 Task: Search round trip flight ticket for 2 adults, 2 infants in seat and 1 infant on lap in first from Latrobe: Arnold Palmer Regional Airport to Raleigh: Raleigh-durham International Airport on 8-5-2023 and return on 8-7-2023. Choice of flights is American. Number of bags: 1 carry on bag and 5 checked bags. Price is upto 30000. Outbound departure time preference is 21:15.
Action: Mouse moved to (409, 282)
Screenshot: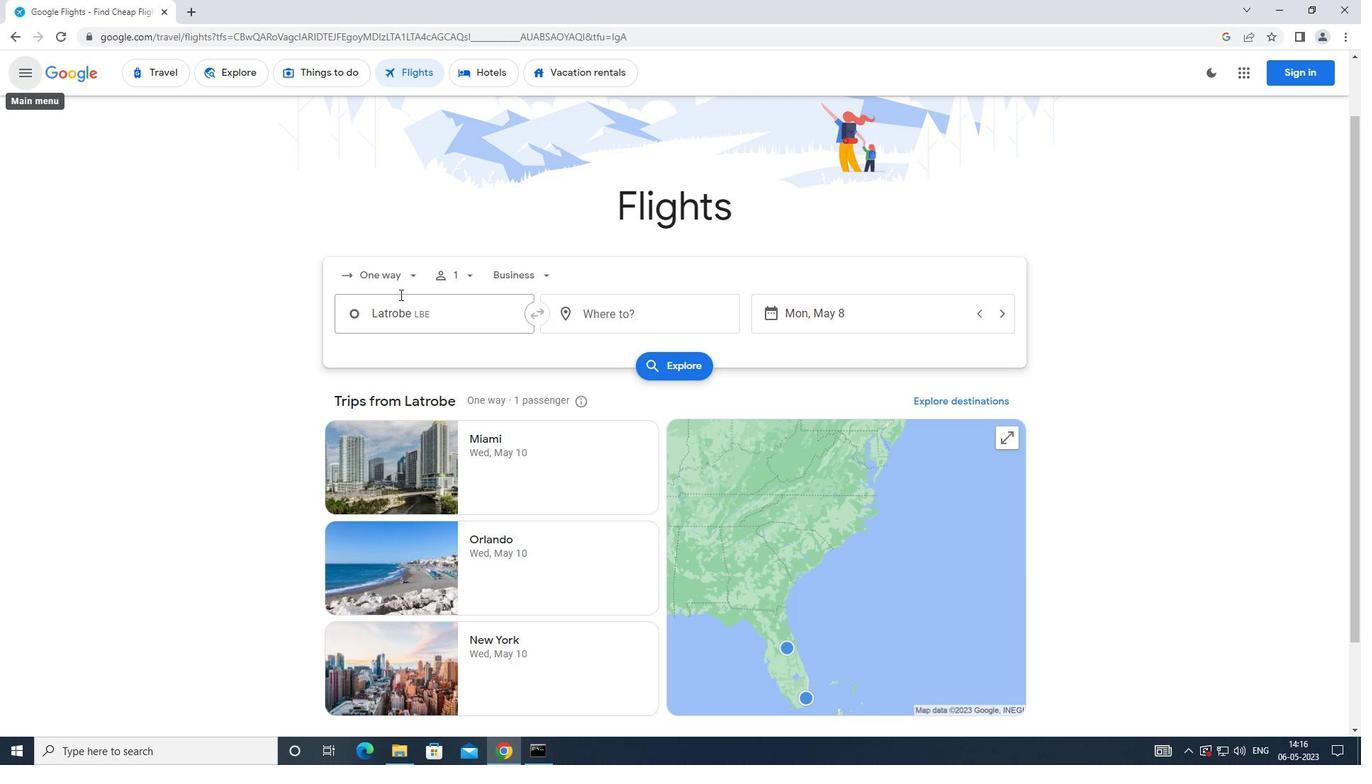 
Action: Mouse pressed left at (409, 282)
Screenshot: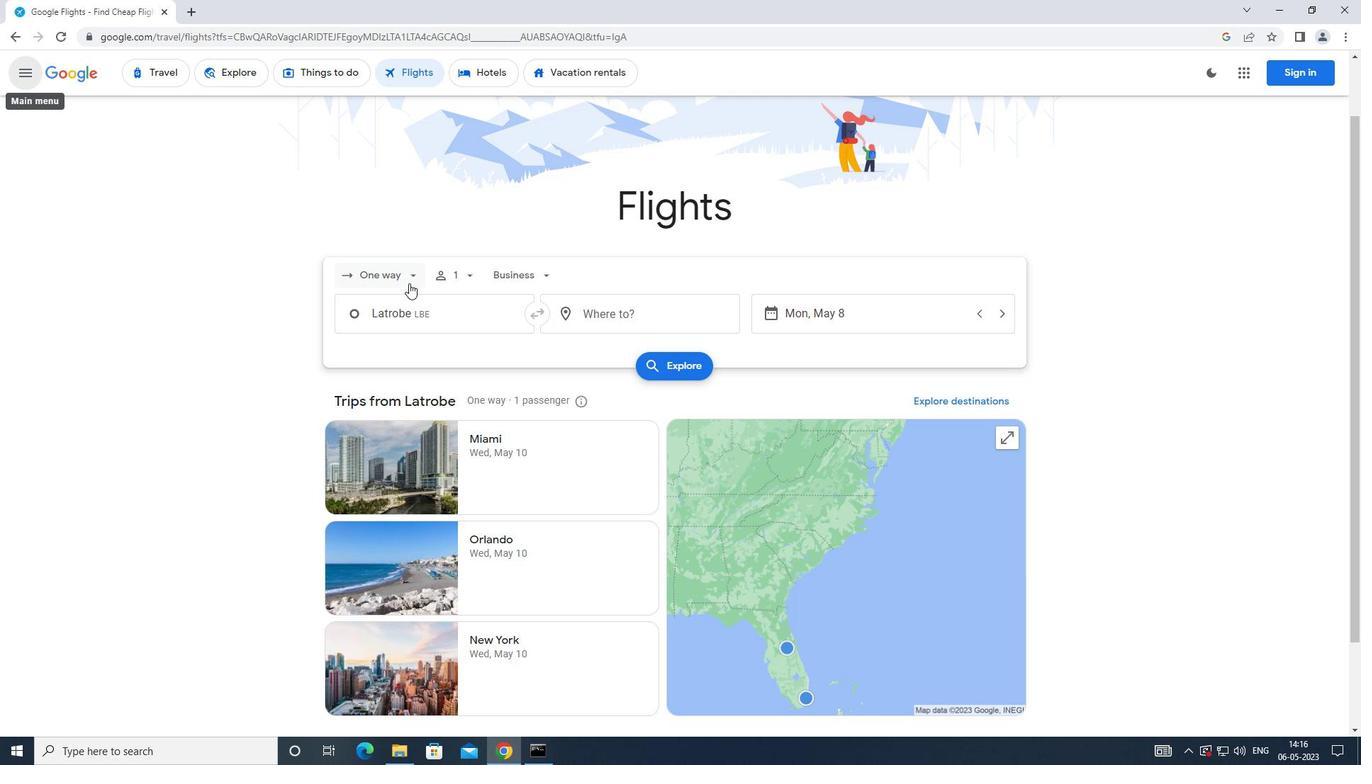 
Action: Mouse moved to (426, 344)
Screenshot: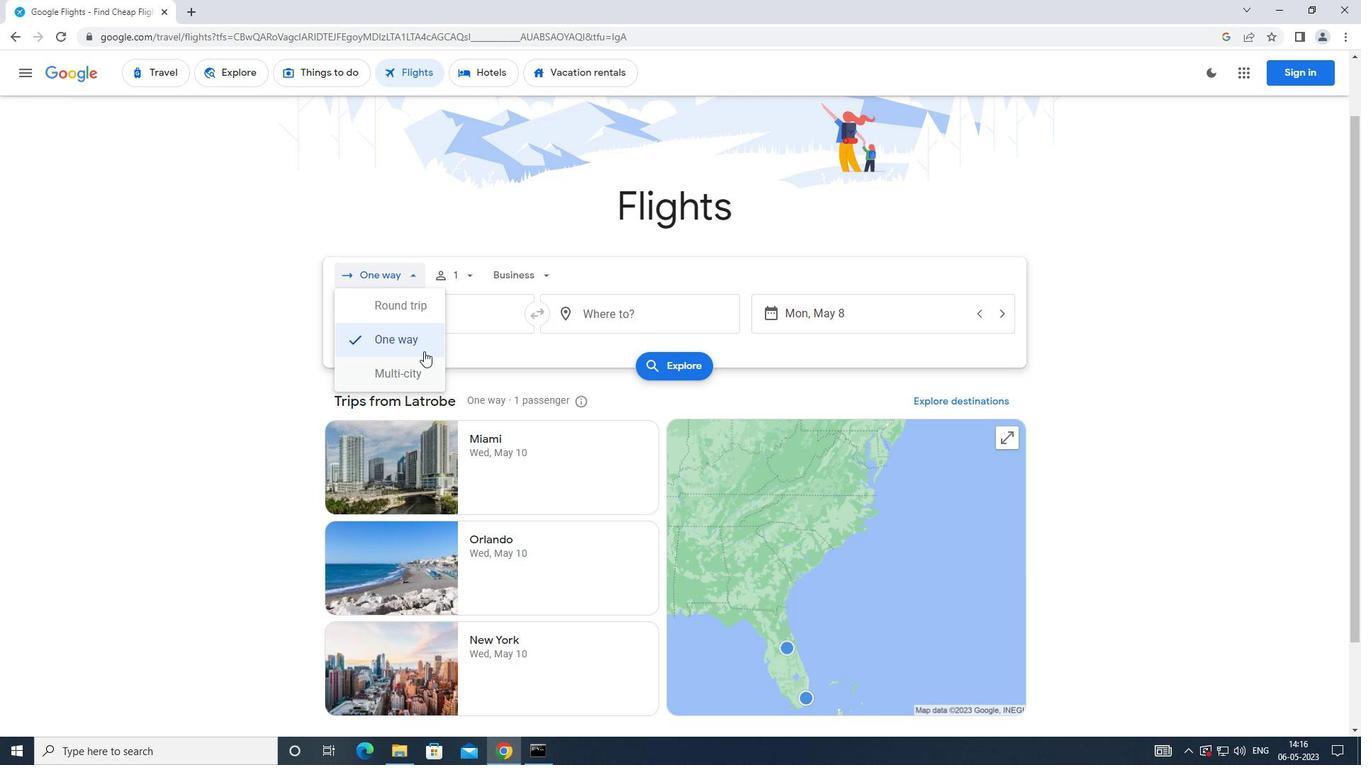 
Action: Mouse pressed left at (426, 344)
Screenshot: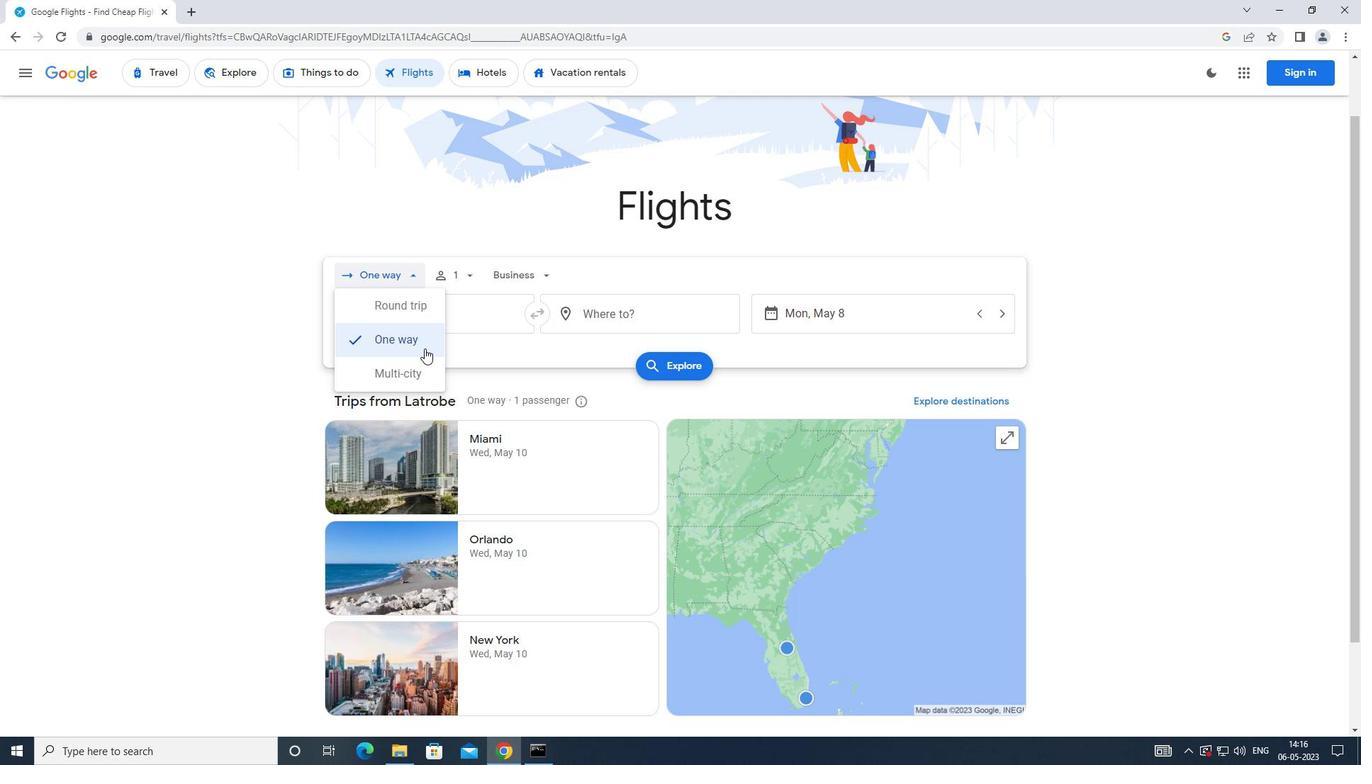 
Action: Mouse moved to (467, 277)
Screenshot: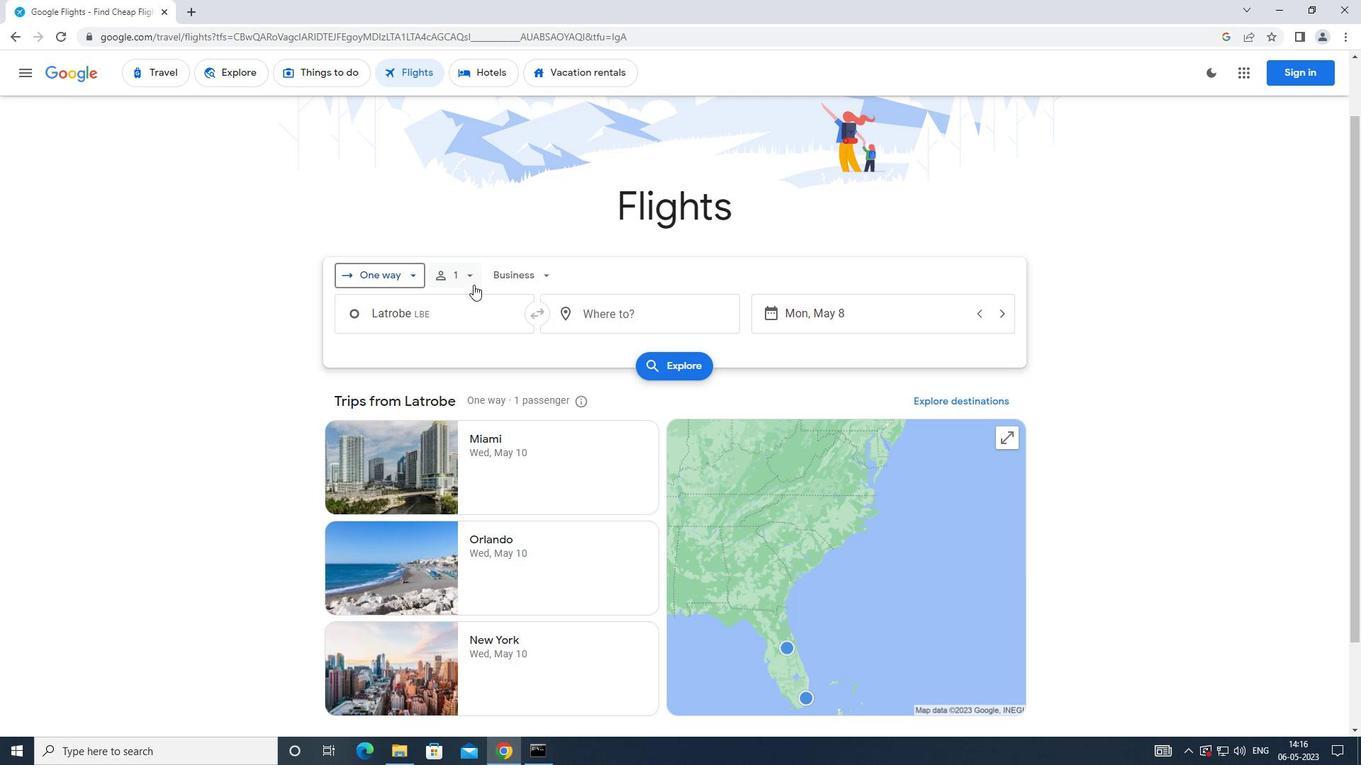 
Action: Mouse pressed left at (467, 277)
Screenshot: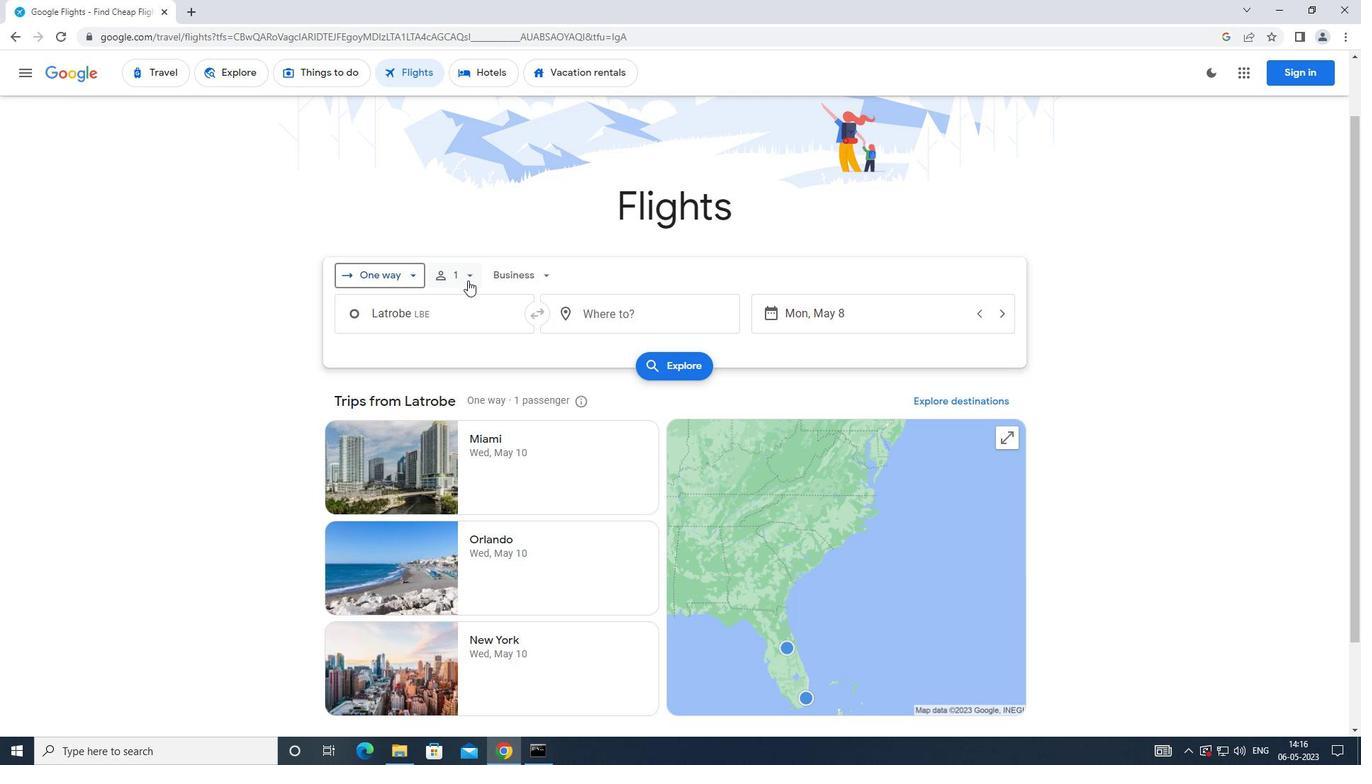 
Action: Mouse moved to (576, 312)
Screenshot: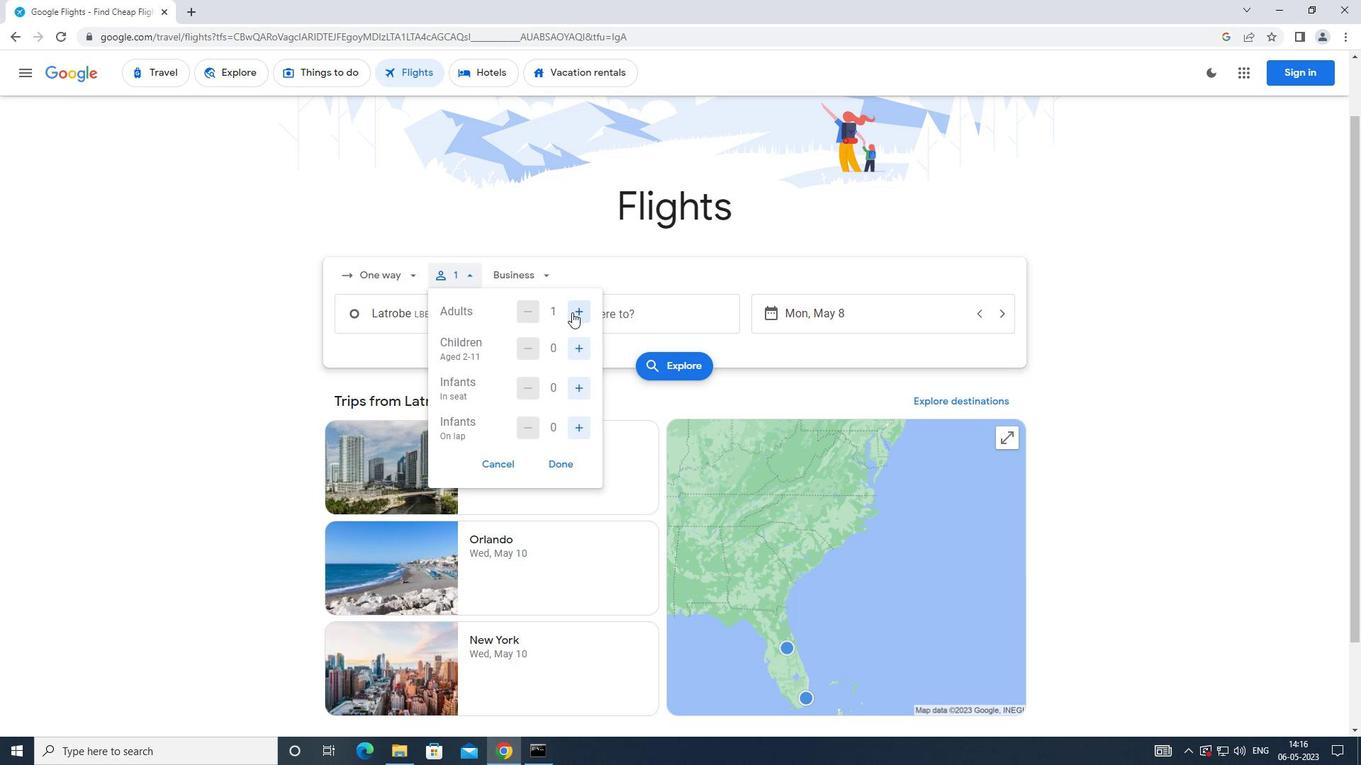 
Action: Mouse pressed left at (576, 312)
Screenshot: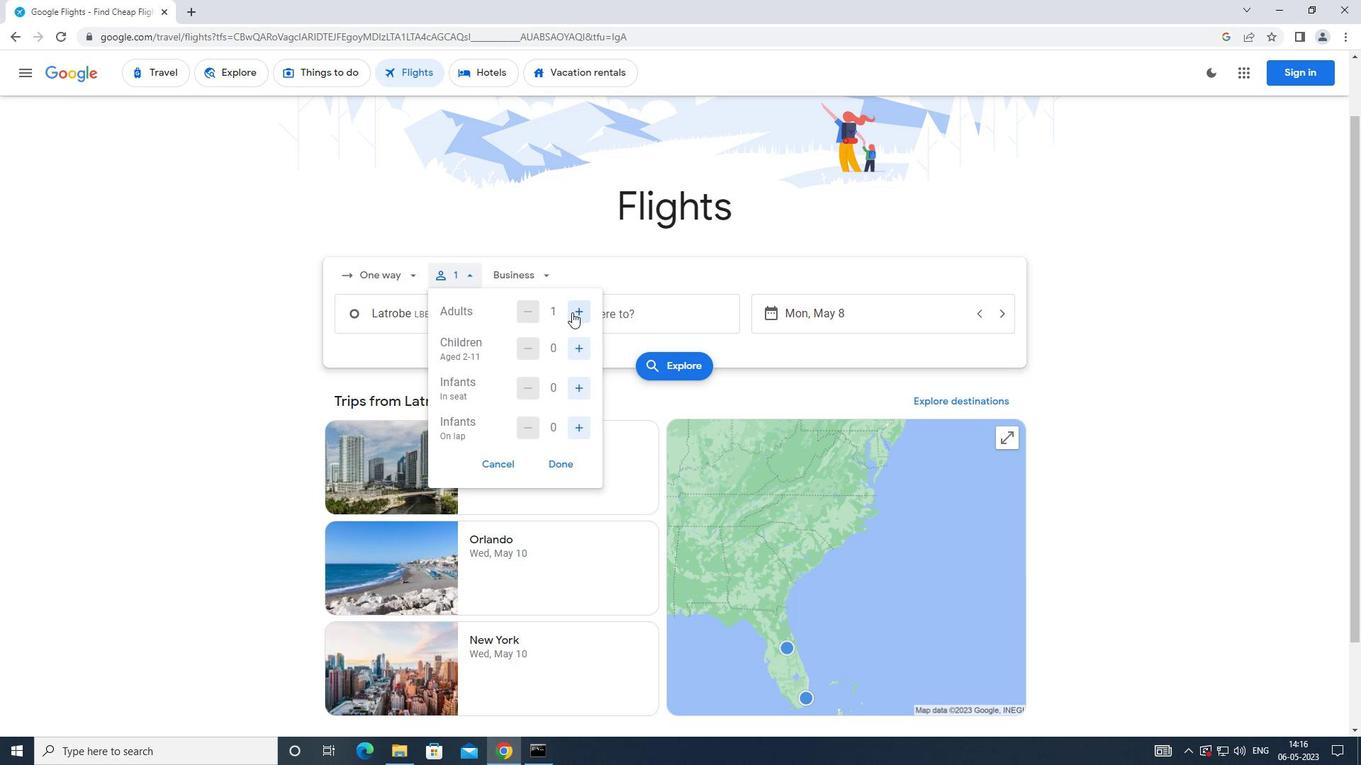 
Action: Mouse moved to (582, 353)
Screenshot: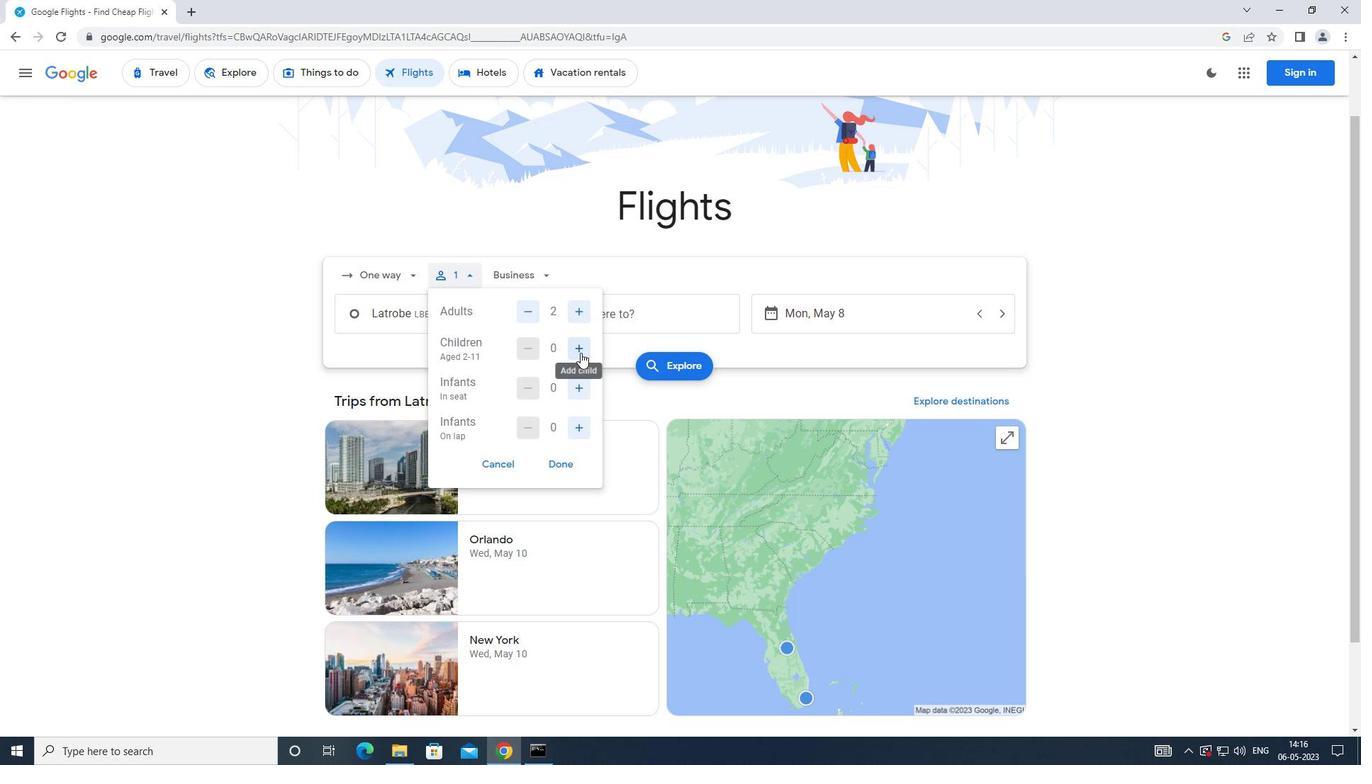 
Action: Mouse pressed left at (582, 353)
Screenshot: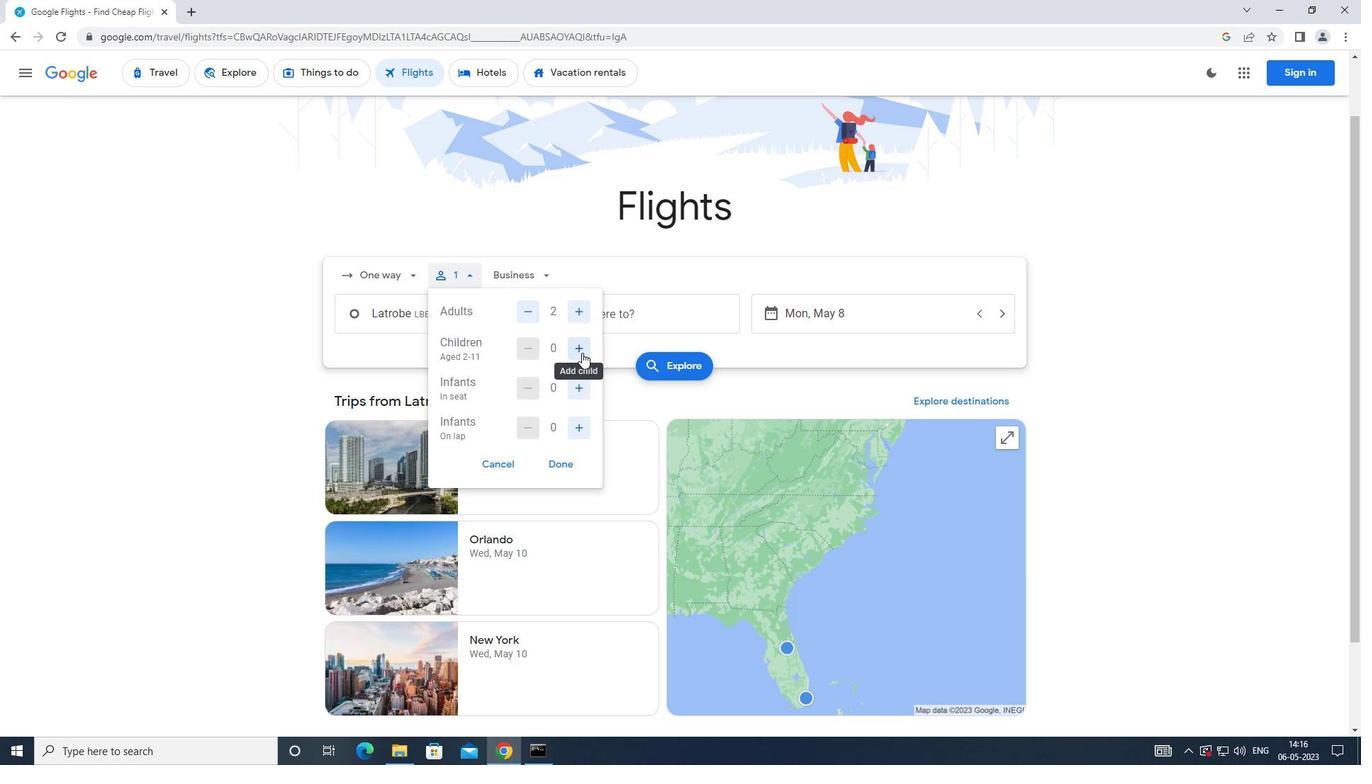 
Action: Mouse moved to (526, 347)
Screenshot: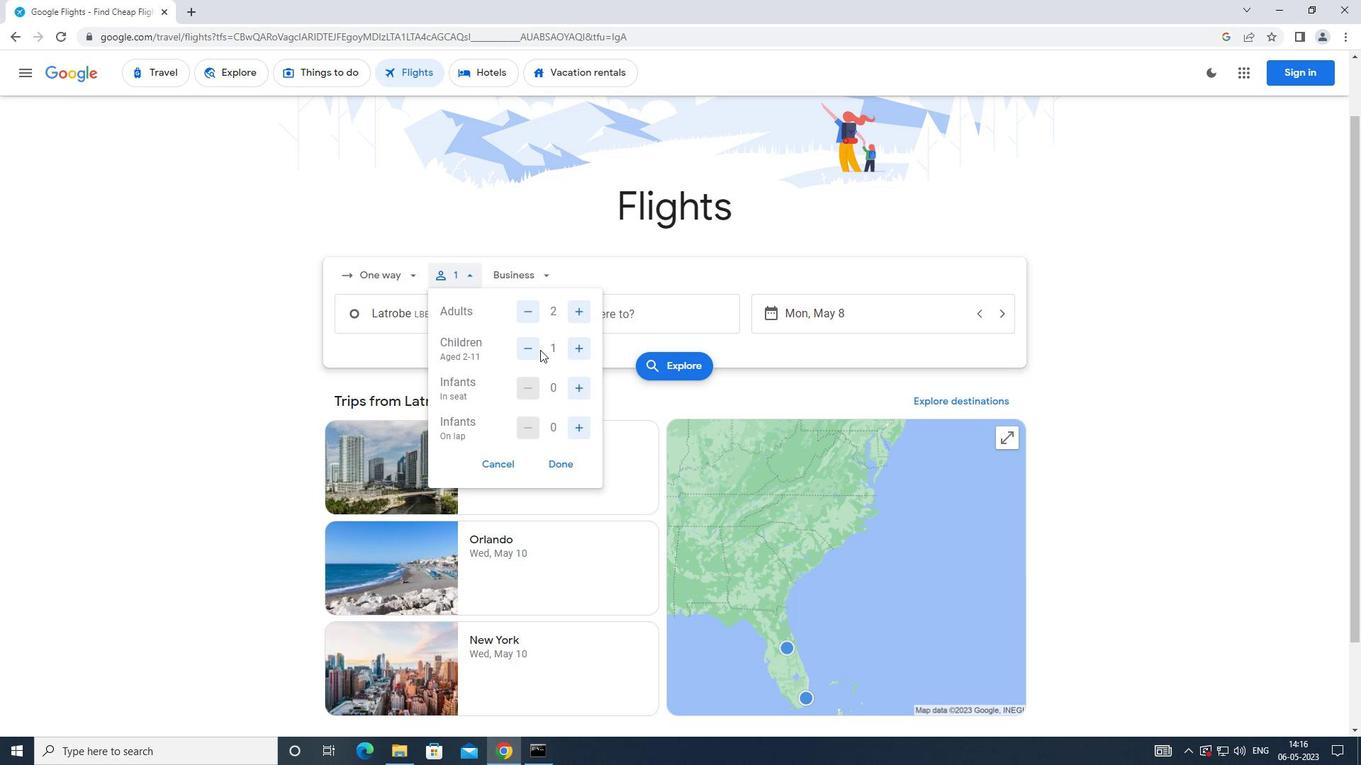 
Action: Mouse pressed left at (526, 347)
Screenshot: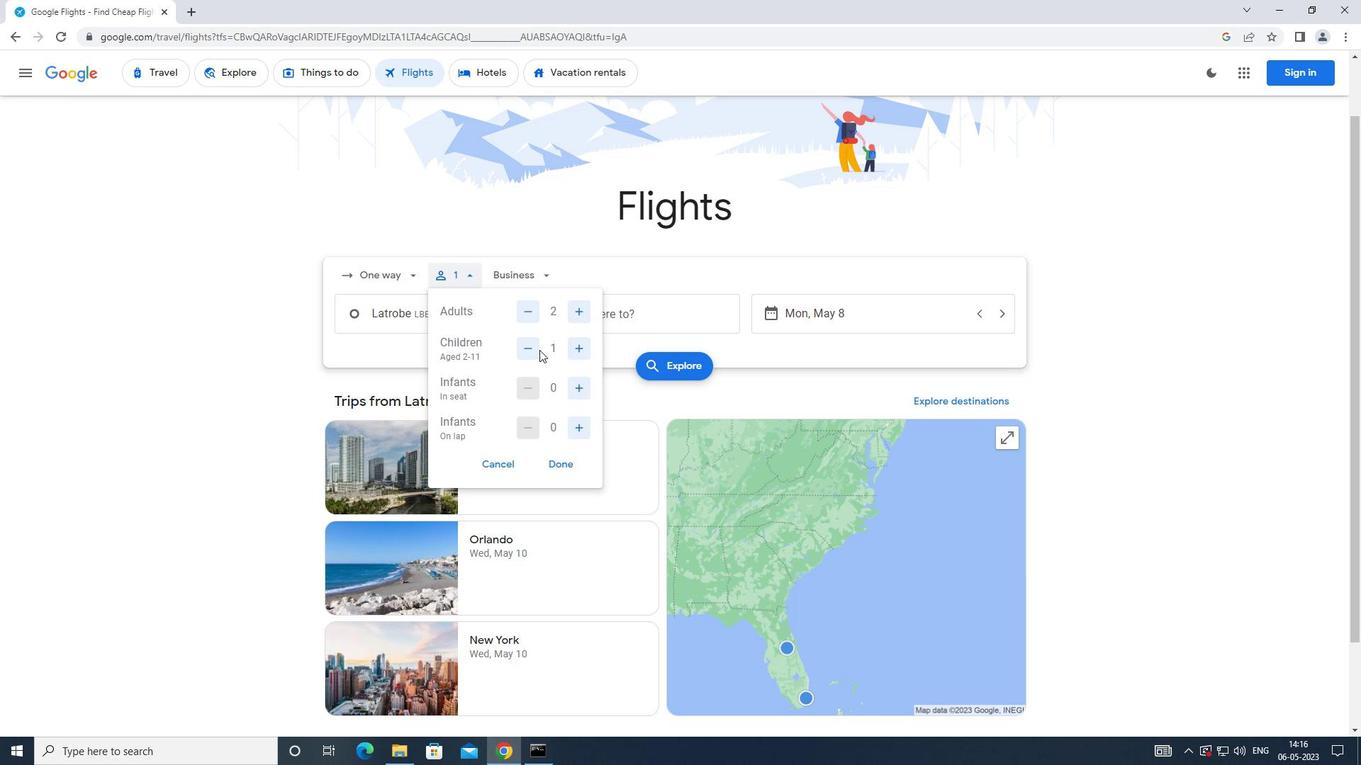 
Action: Mouse moved to (584, 401)
Screenshot: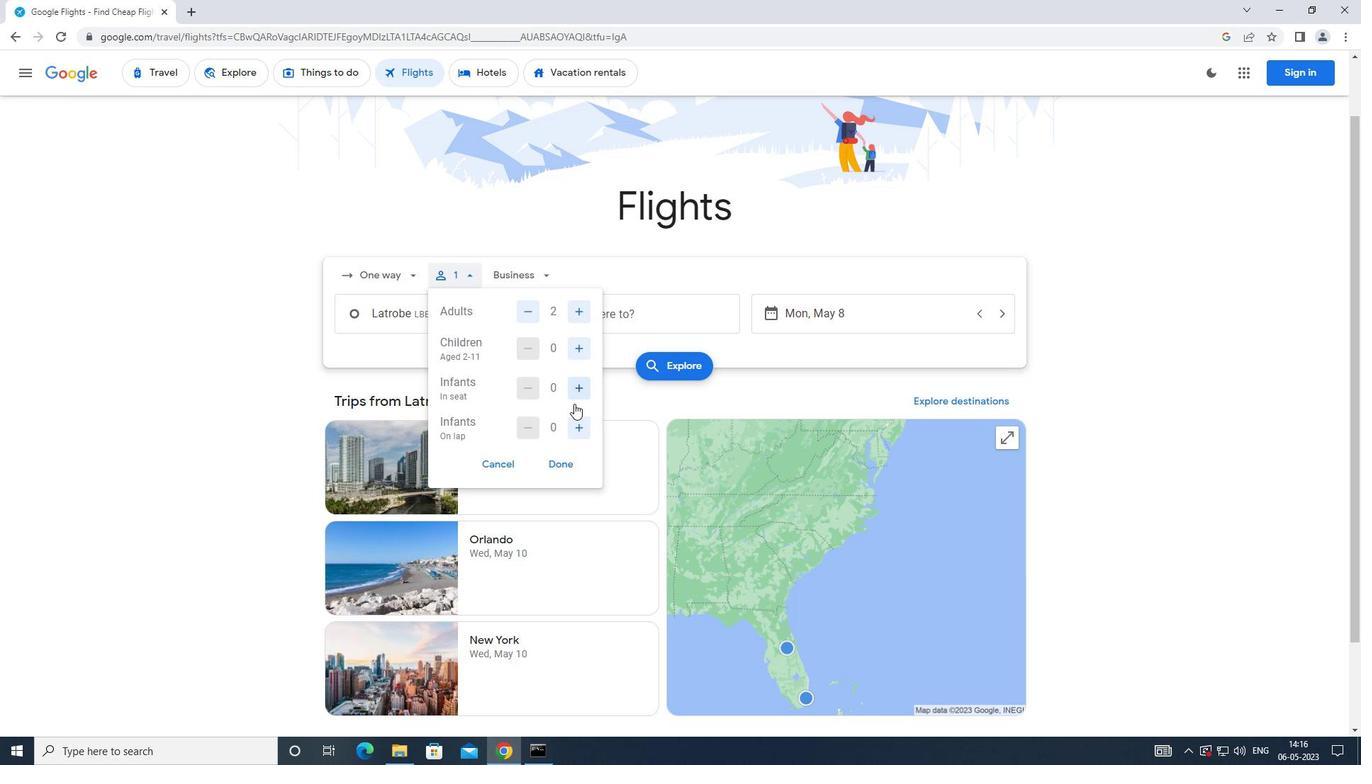 
Action: Mouse pressed left at (584, 401)
Screenshot: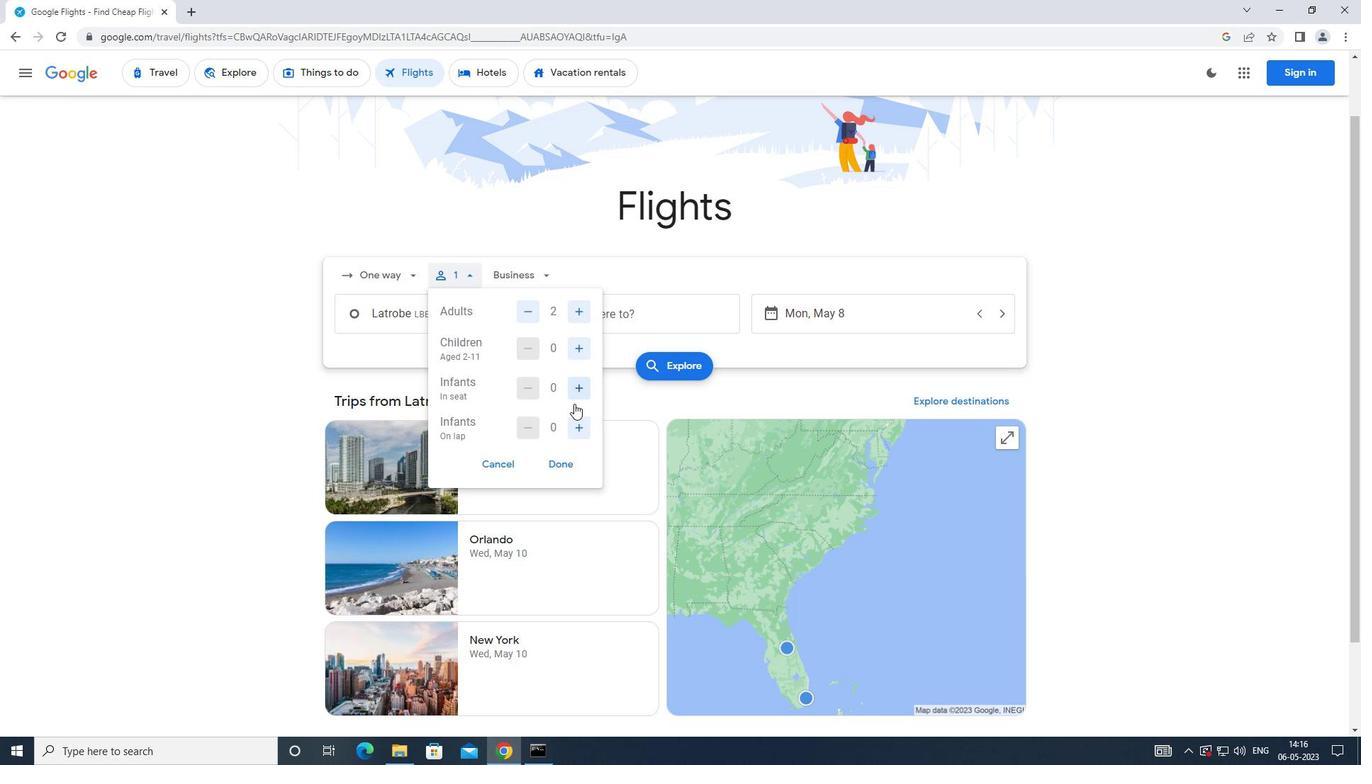 
Action: Mouse moved to (585, 400)
Screenshot: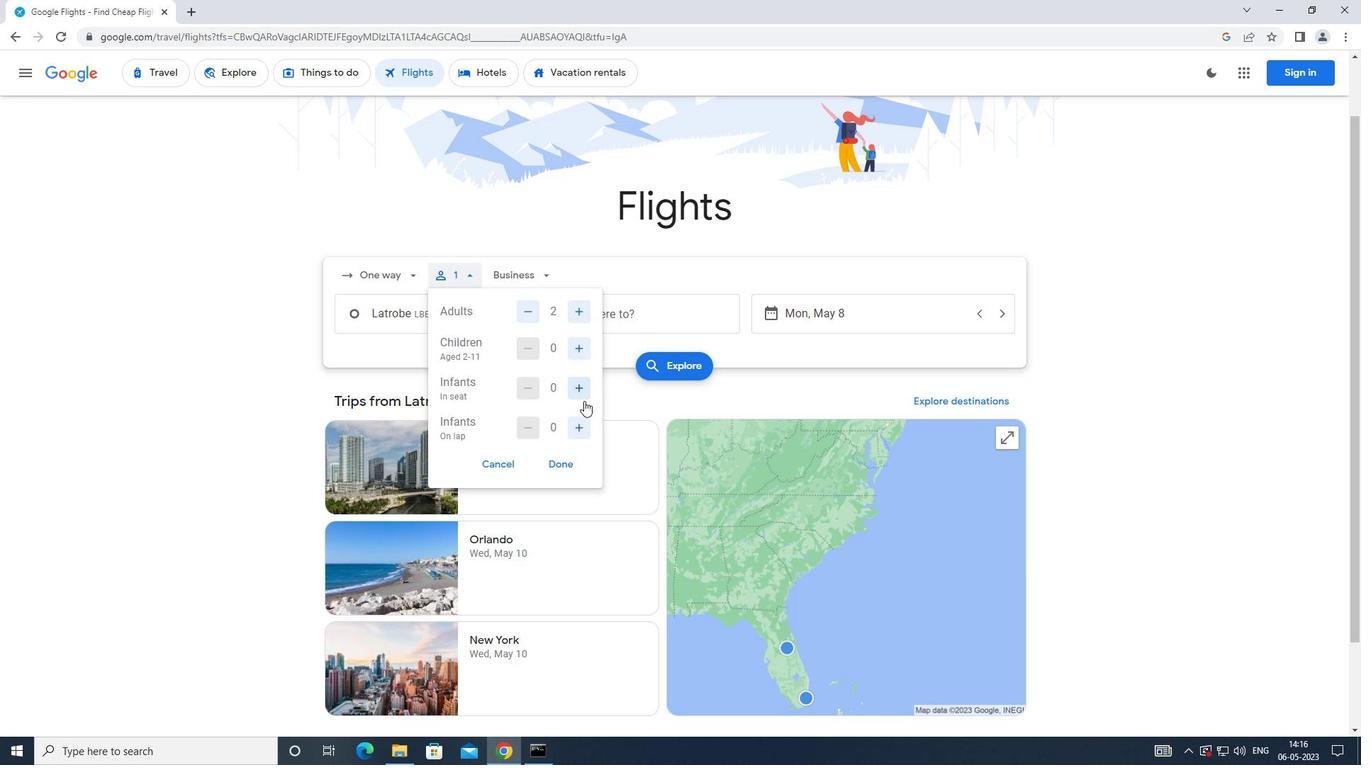 
Action: Mouse pressed left at (585, 400)
Screenshot: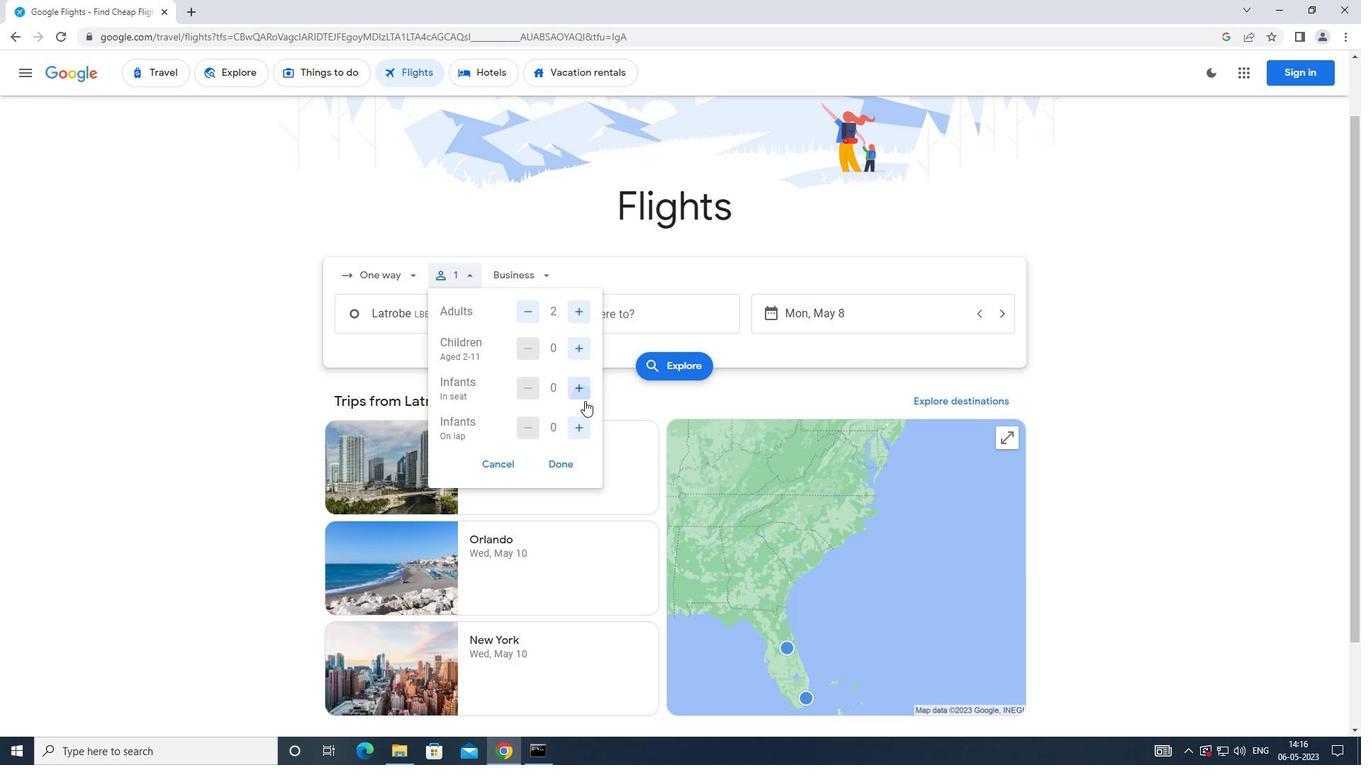 
Action: Mouse moved to (582, 426)
Screenshot: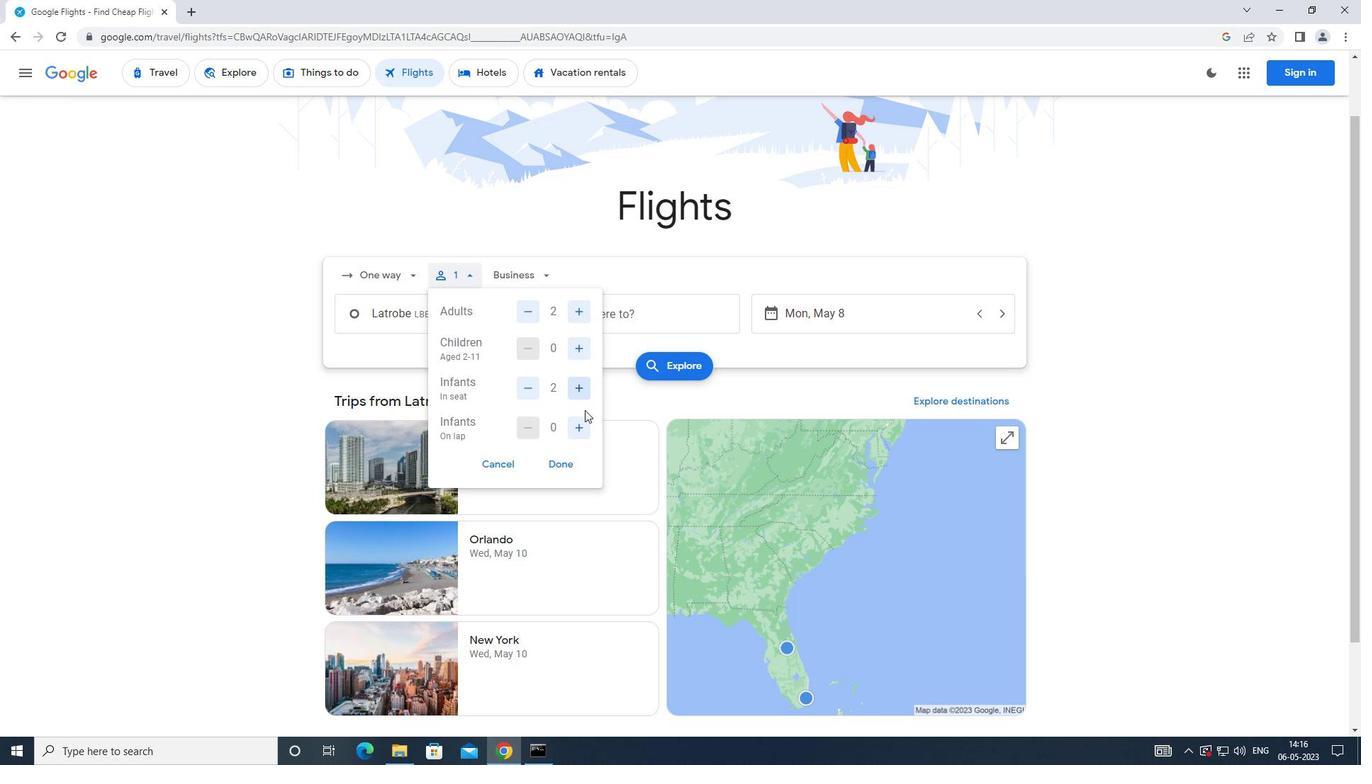 
Action: Mouse pressed left at (582, 426)
Screenshot: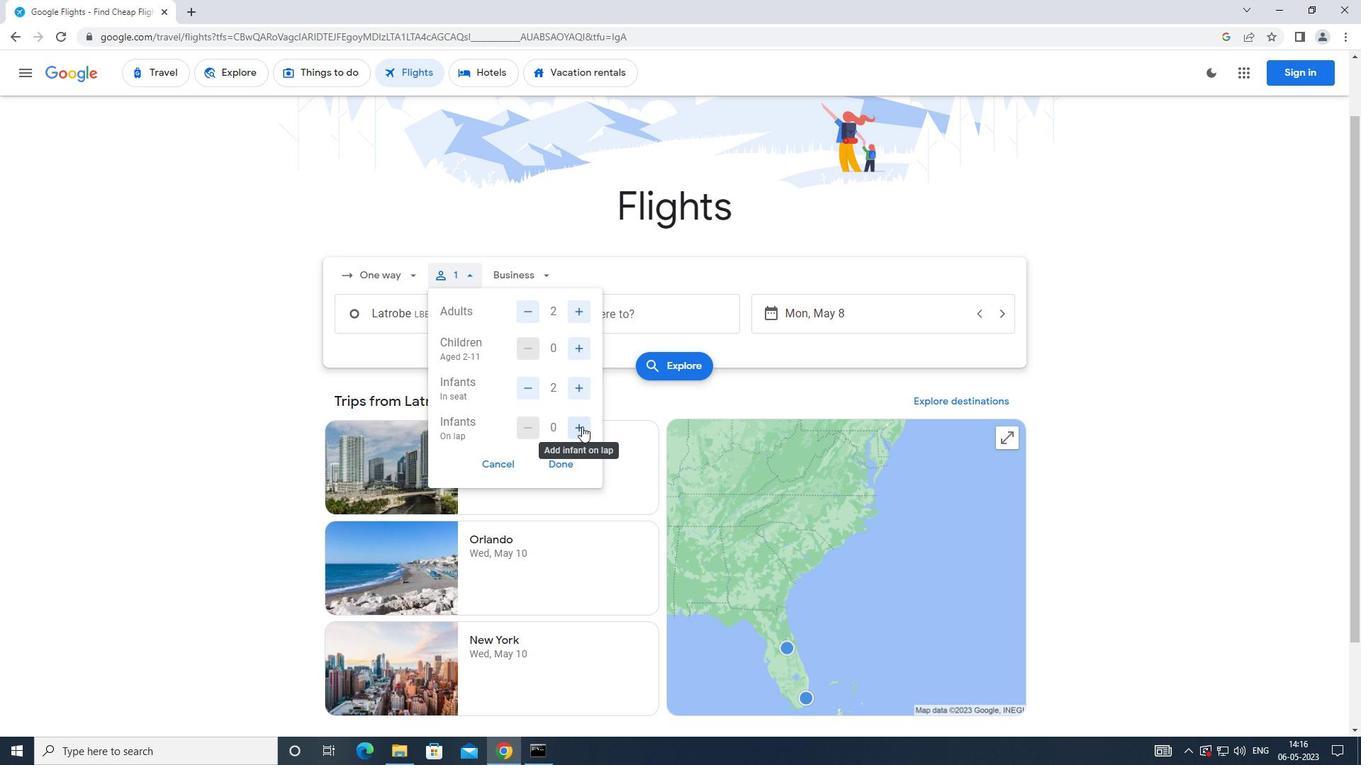 
Action: Mouse moved to (573, 471)
Screenshot: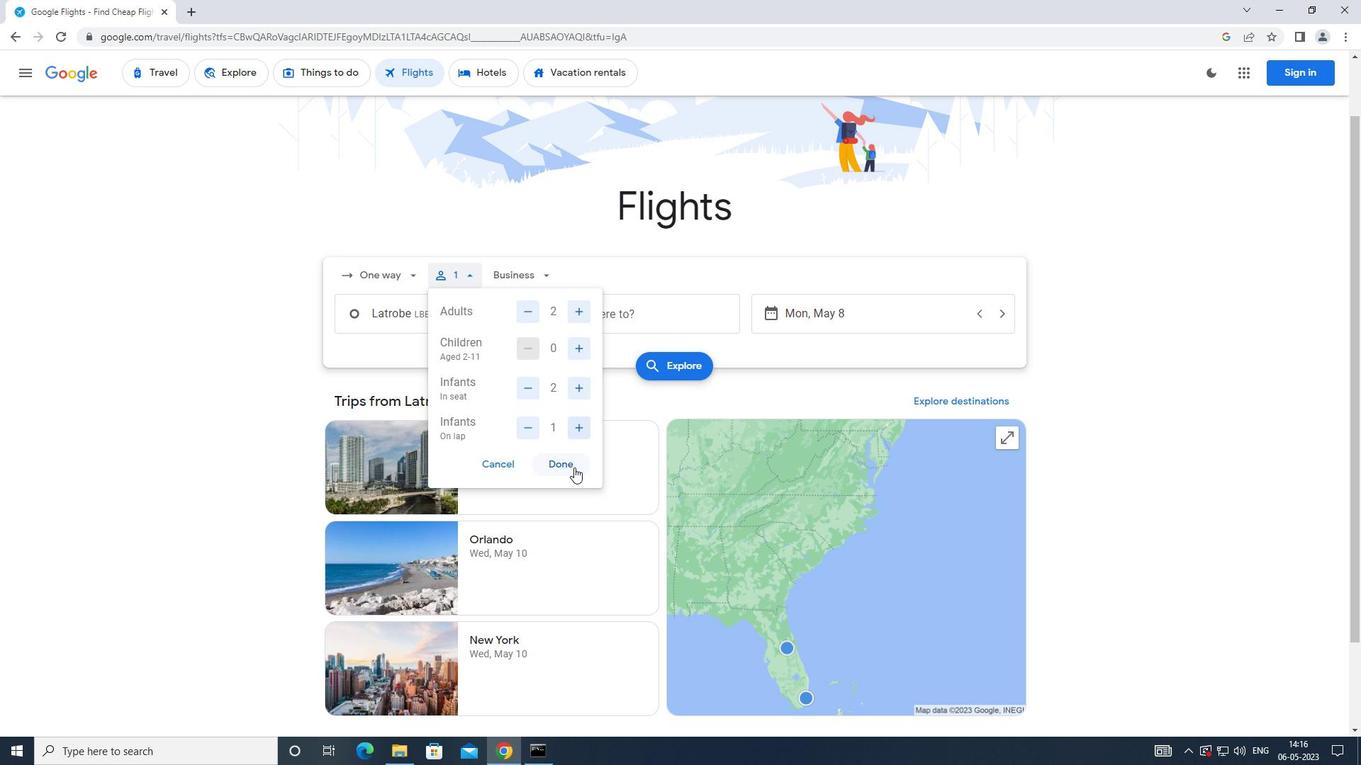 
Action: Mouse pressed left at (573, 471)
Screenshot: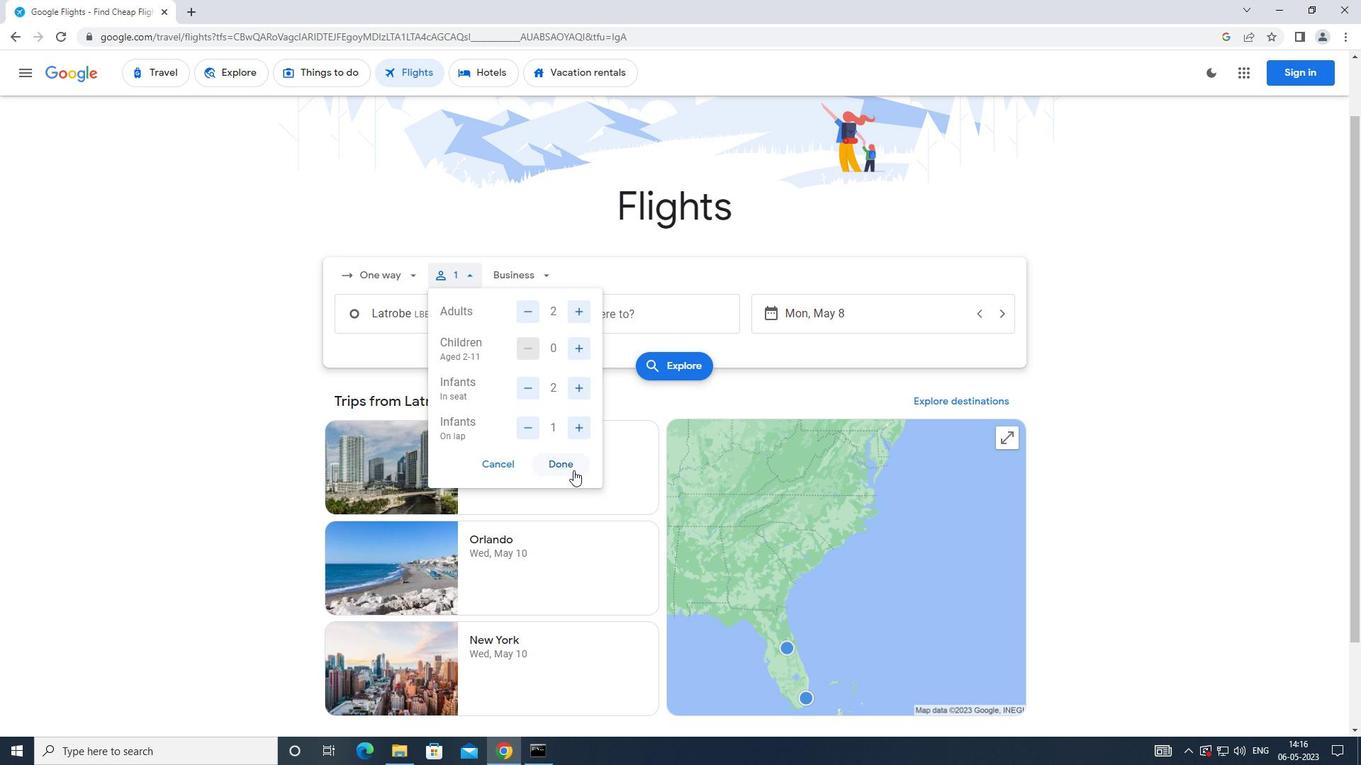 
Action: Mouse moved to (543, 280)
Screenshot: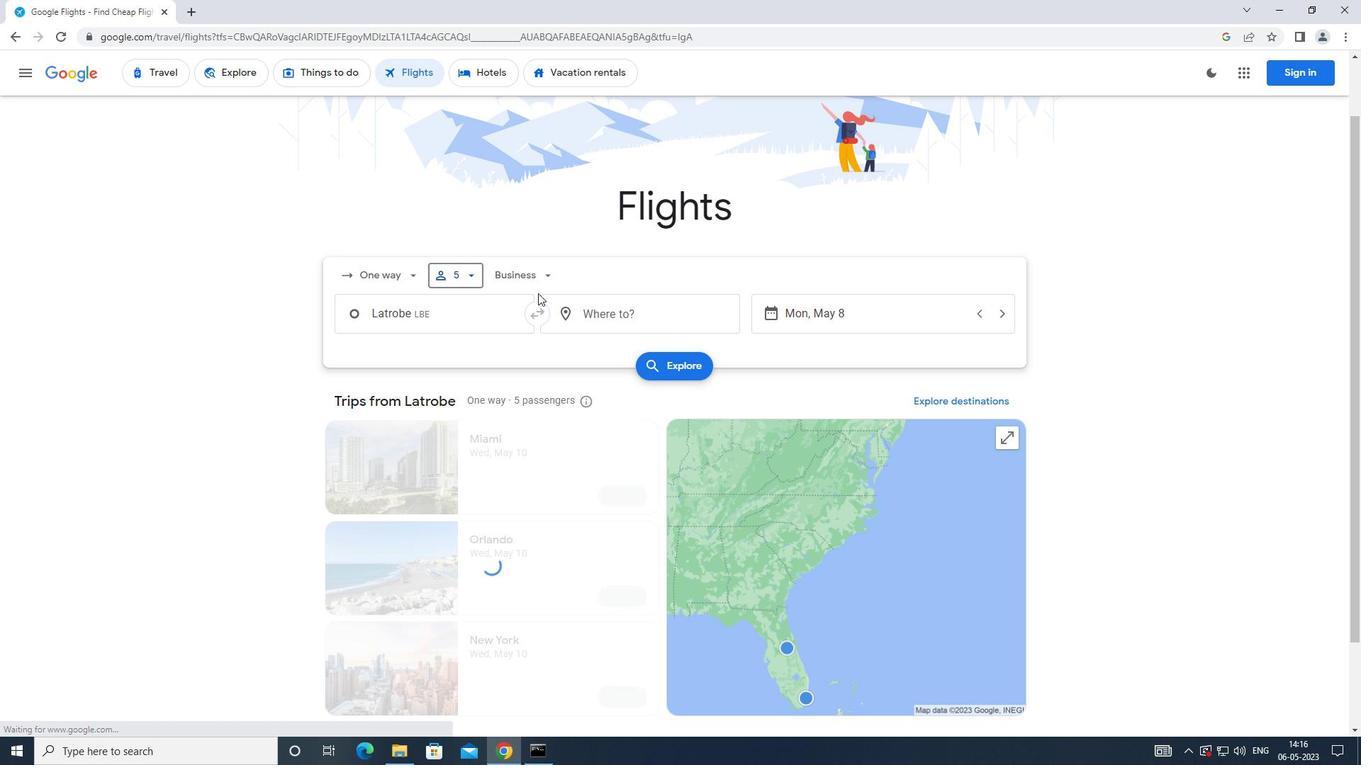 
Action: Mouse pressed left at (543, 280)
Screenshot: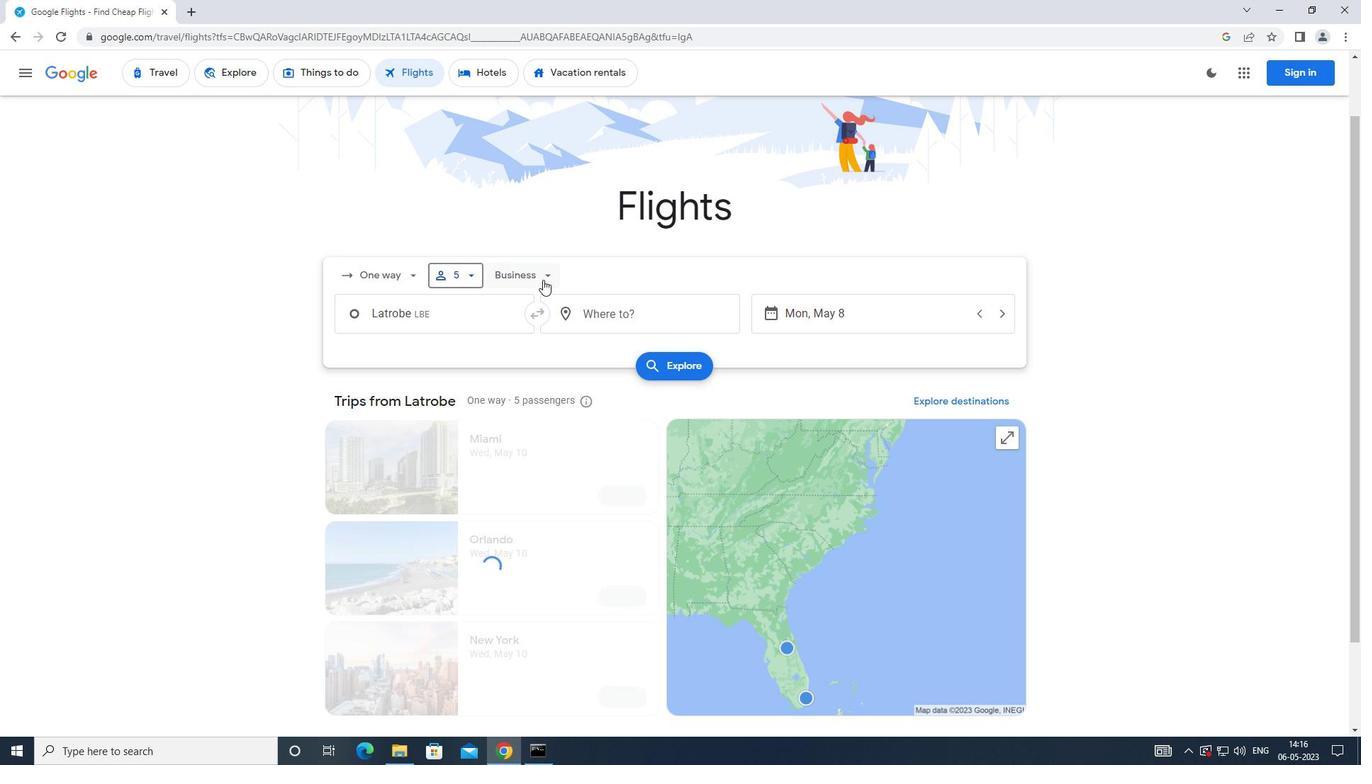 
Action: Mouse moved to (539, 414)
Screenshot: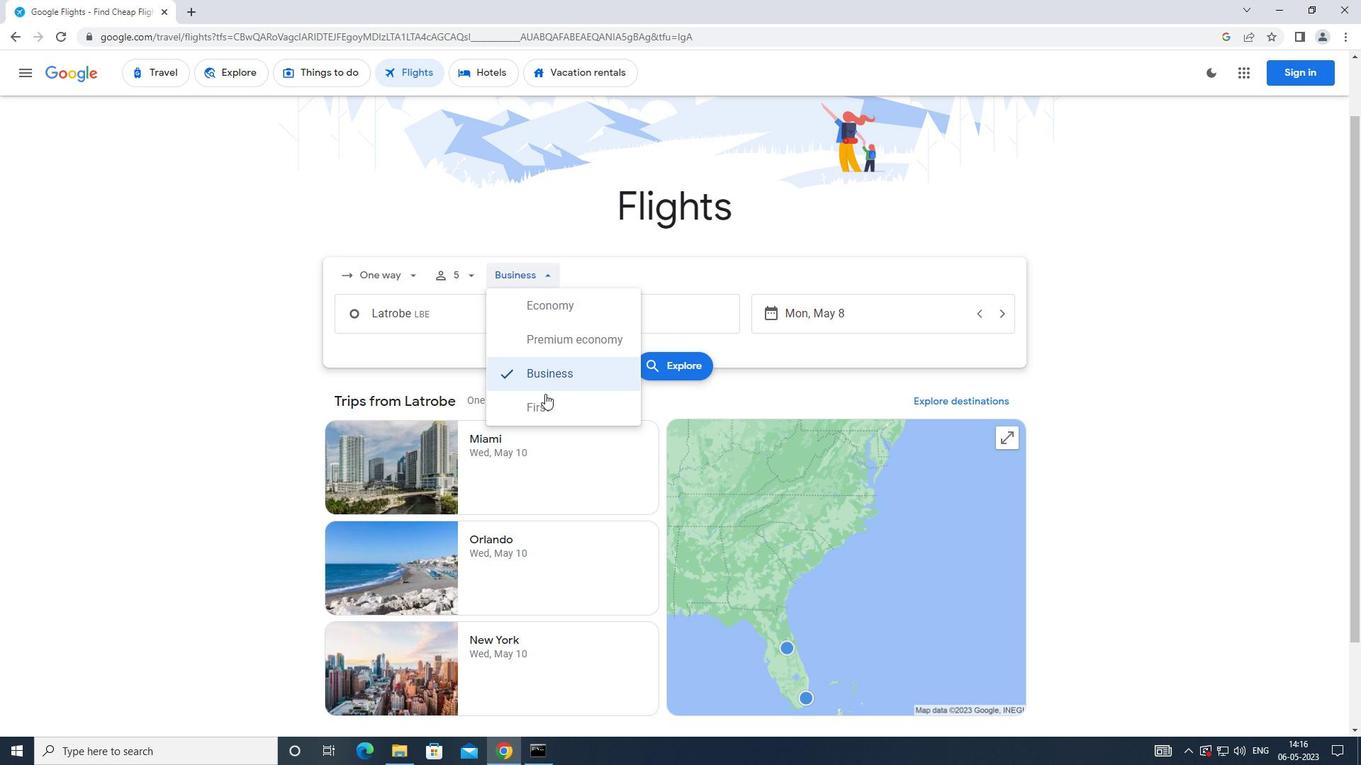 
Action: Mouse pressed left at (539, 414)
Screenshot: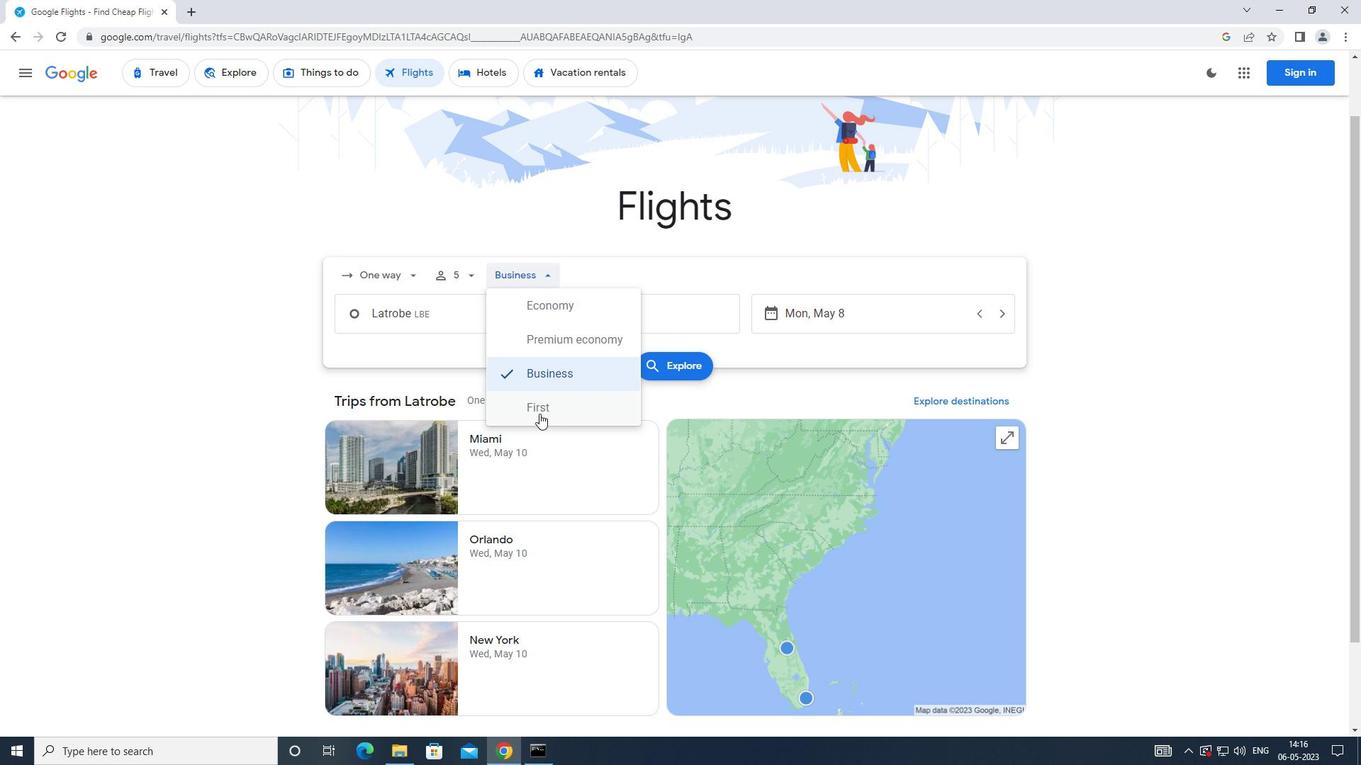
Action: Mouse moved to (431, 321)
Screenshot: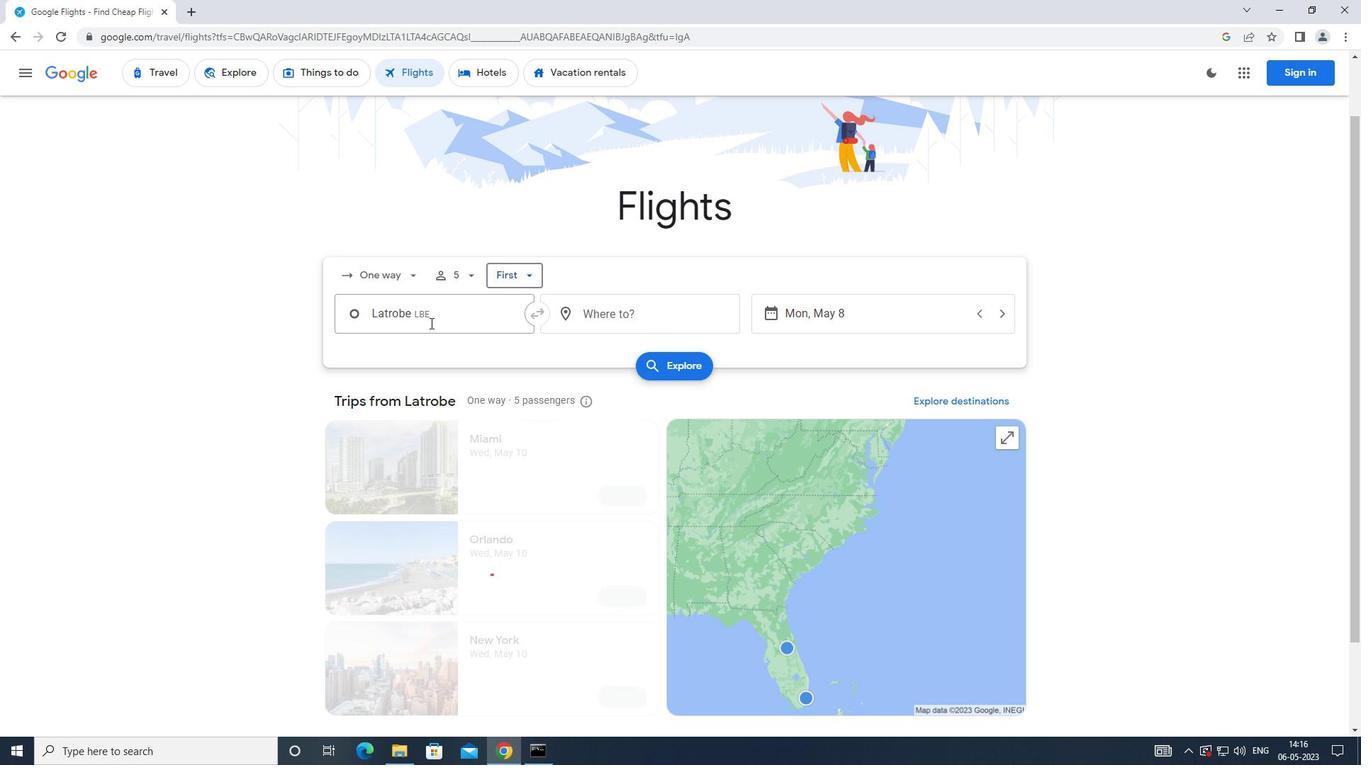 
Action: Mouse pressed left at (431, 321)
Screenshot: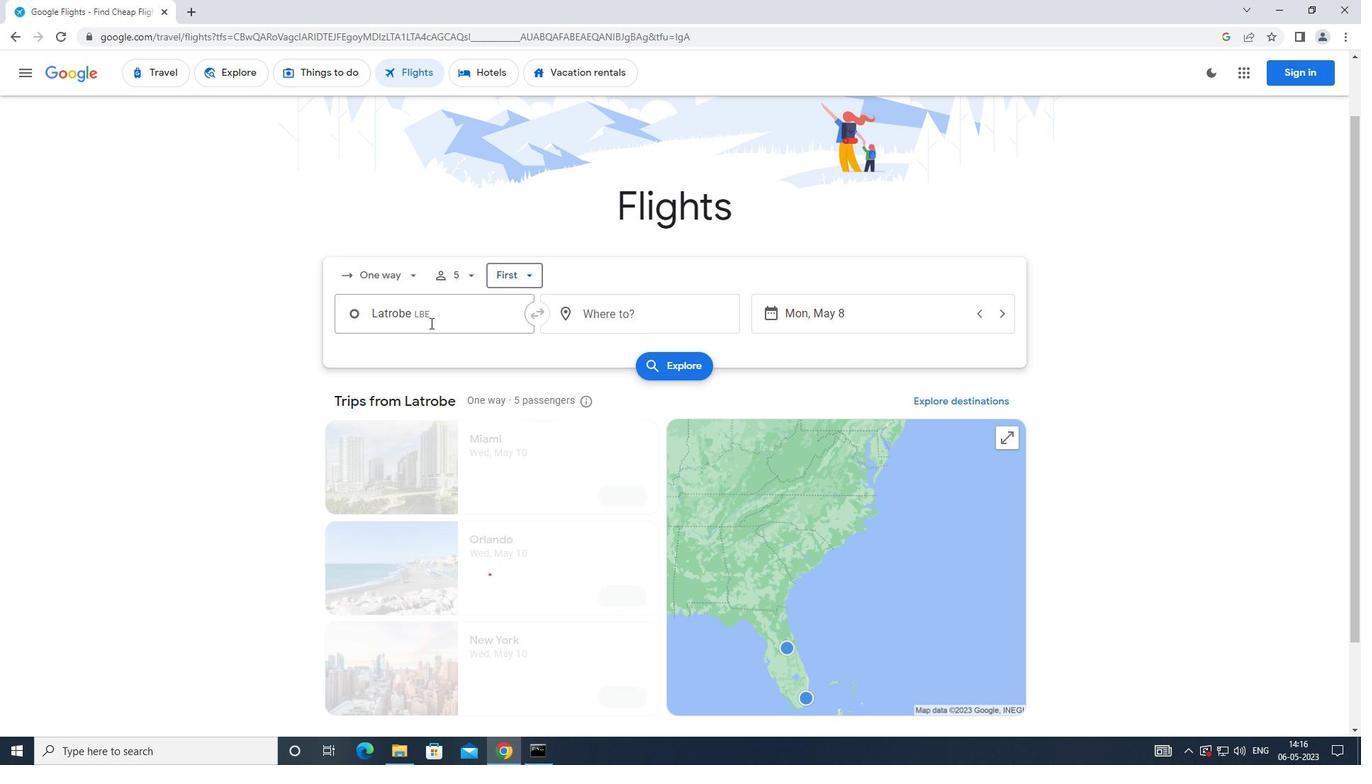 
Action: Mouse moved to (440, 323)
Screenshot: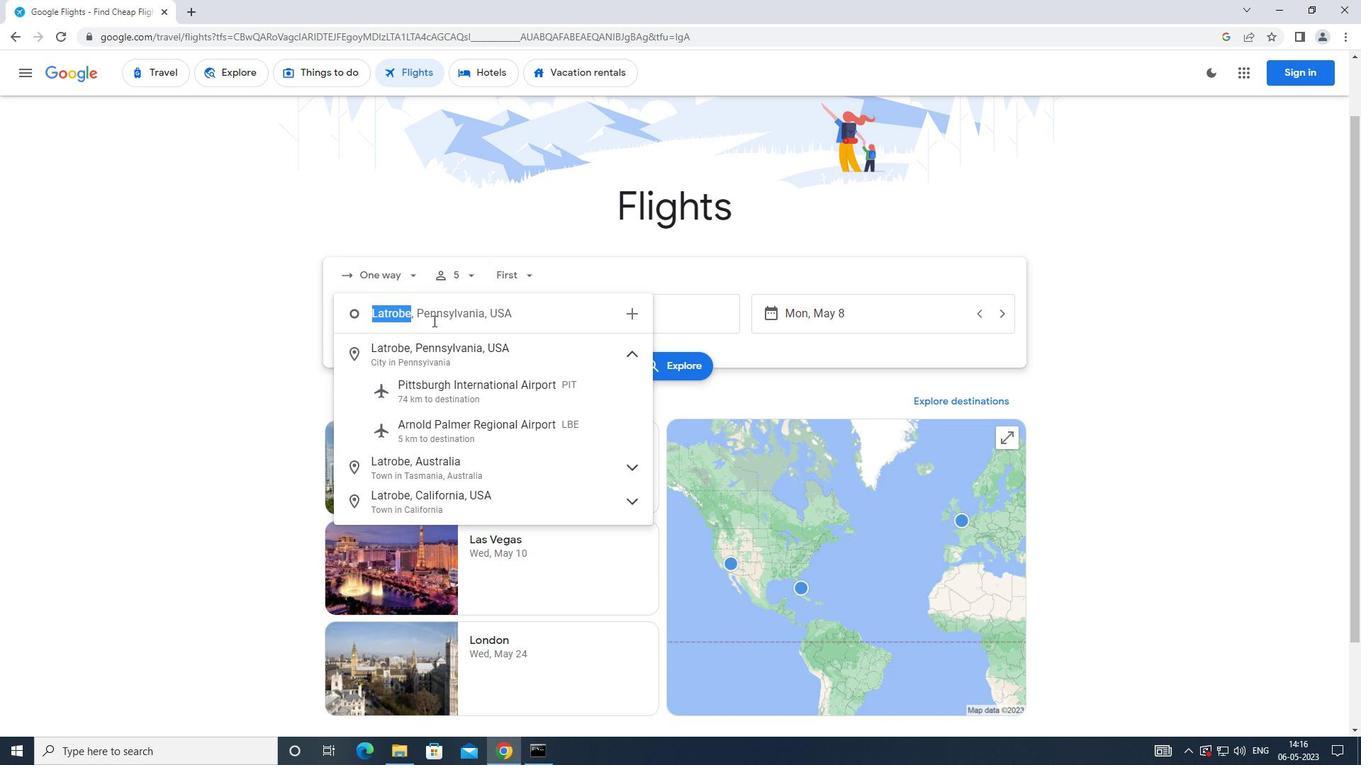 
Action: Key pressed <Key.caps_lock>a<Key.caps_lock>rnold
Screenshot: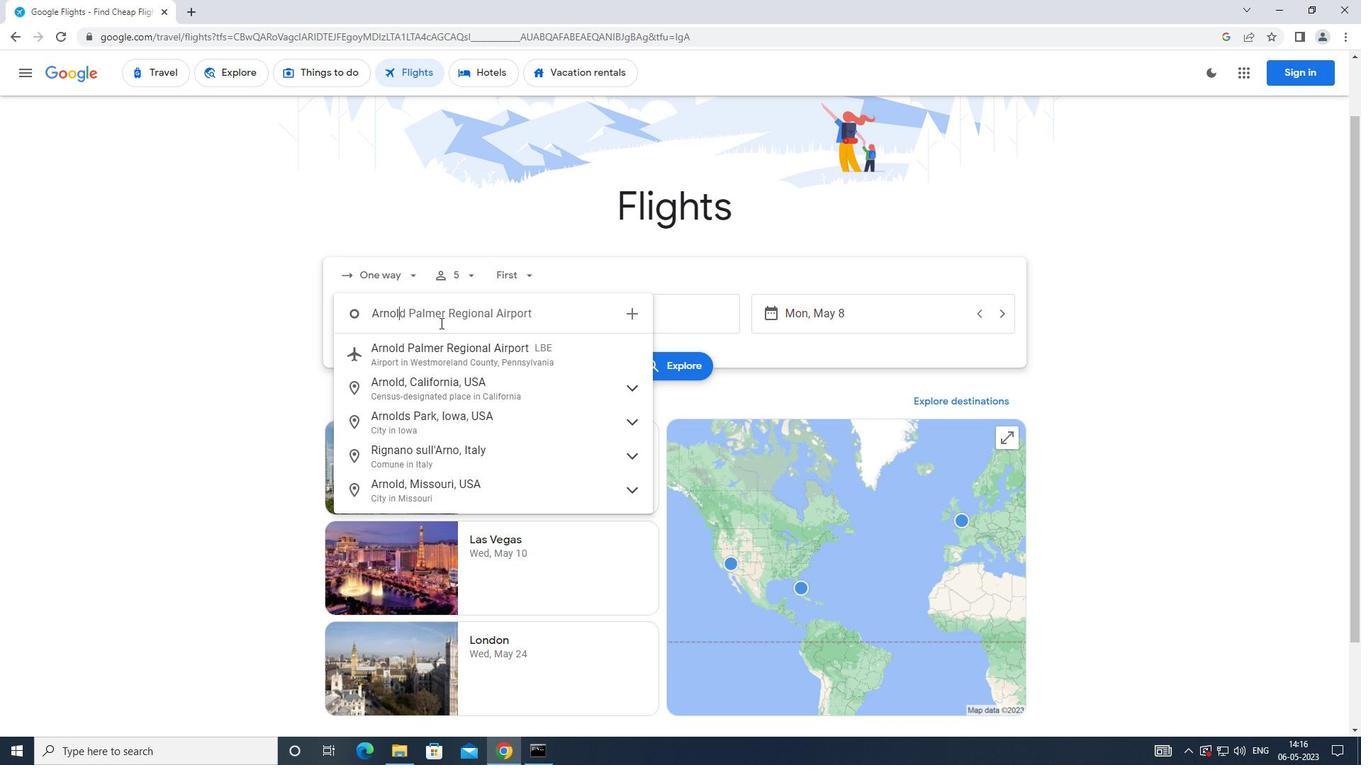 
Action: Mouse moved to (438, 356)
Screenshot: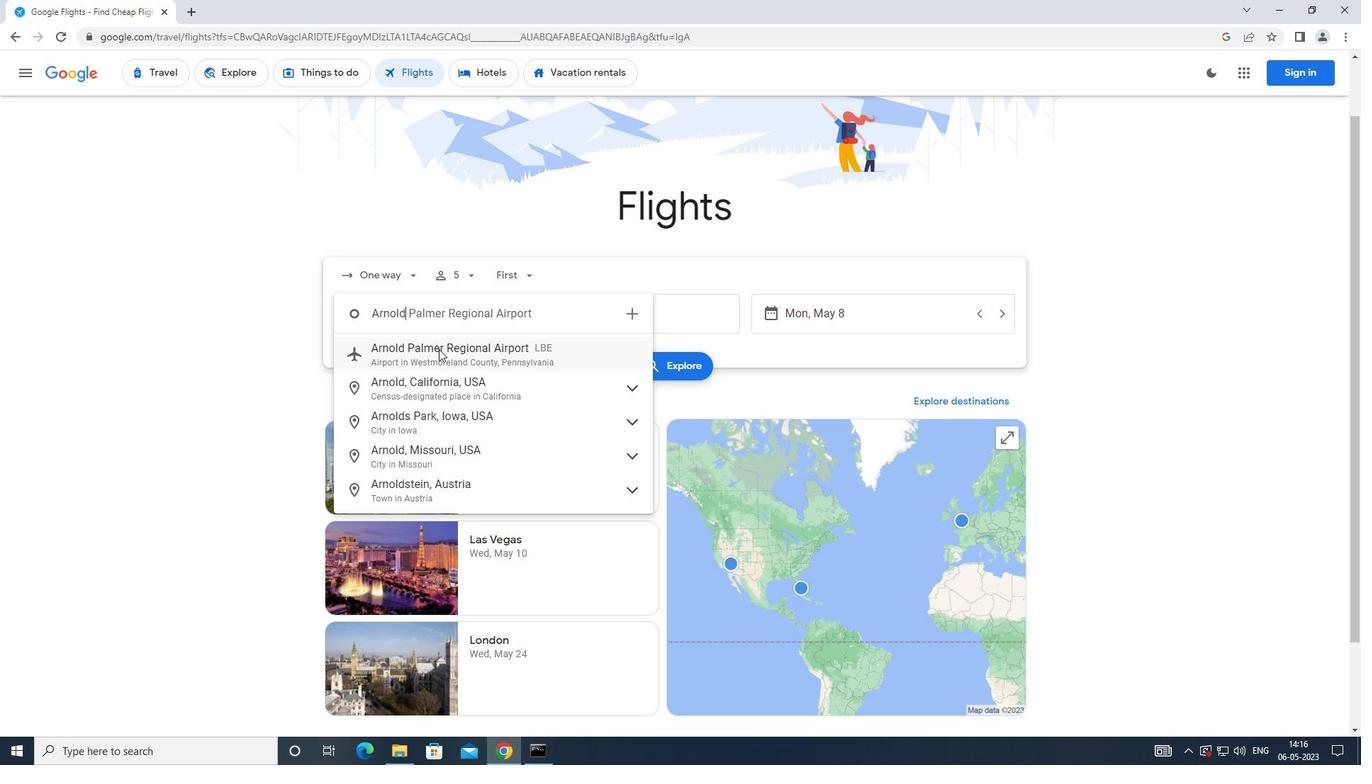 
Action: Mouse pressed left at (438, 356)
Screenshot: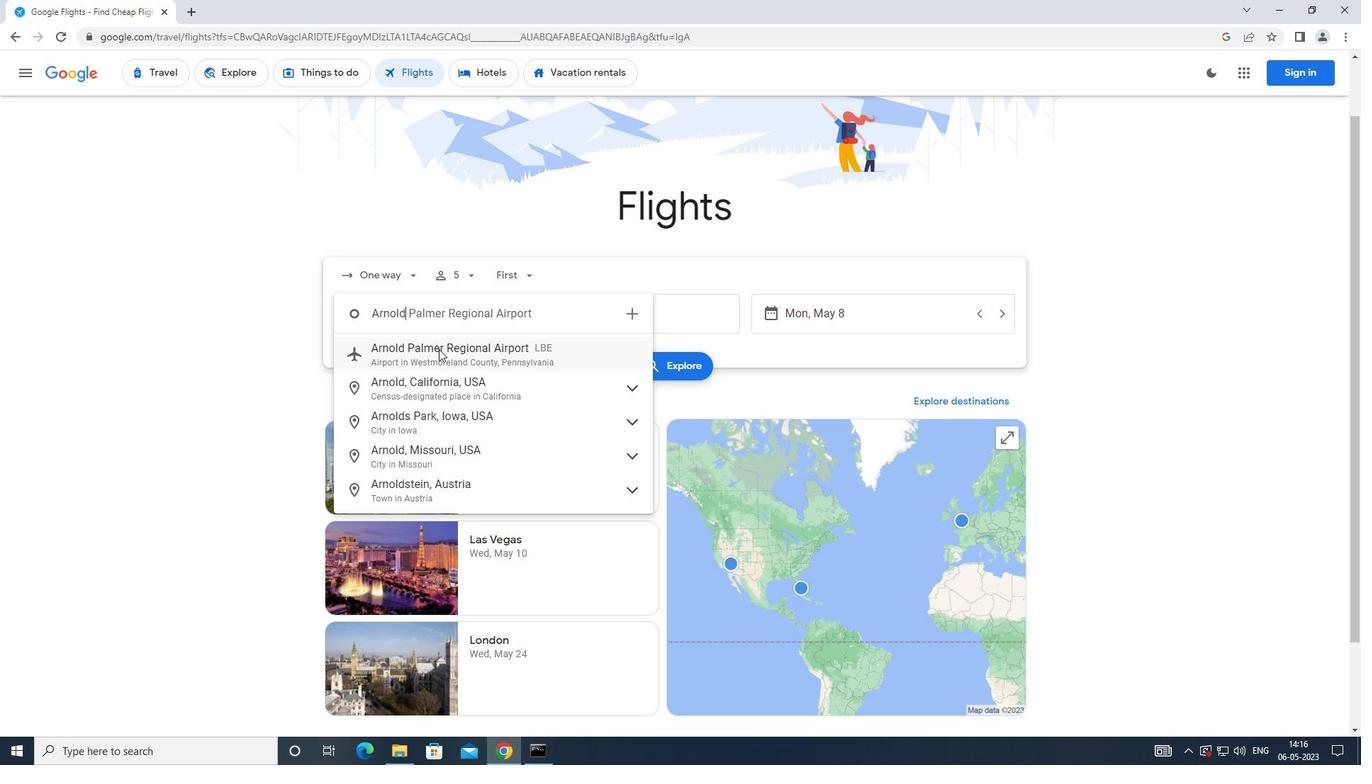 
Action: Mouse moved to (660, 321)
Screenshot: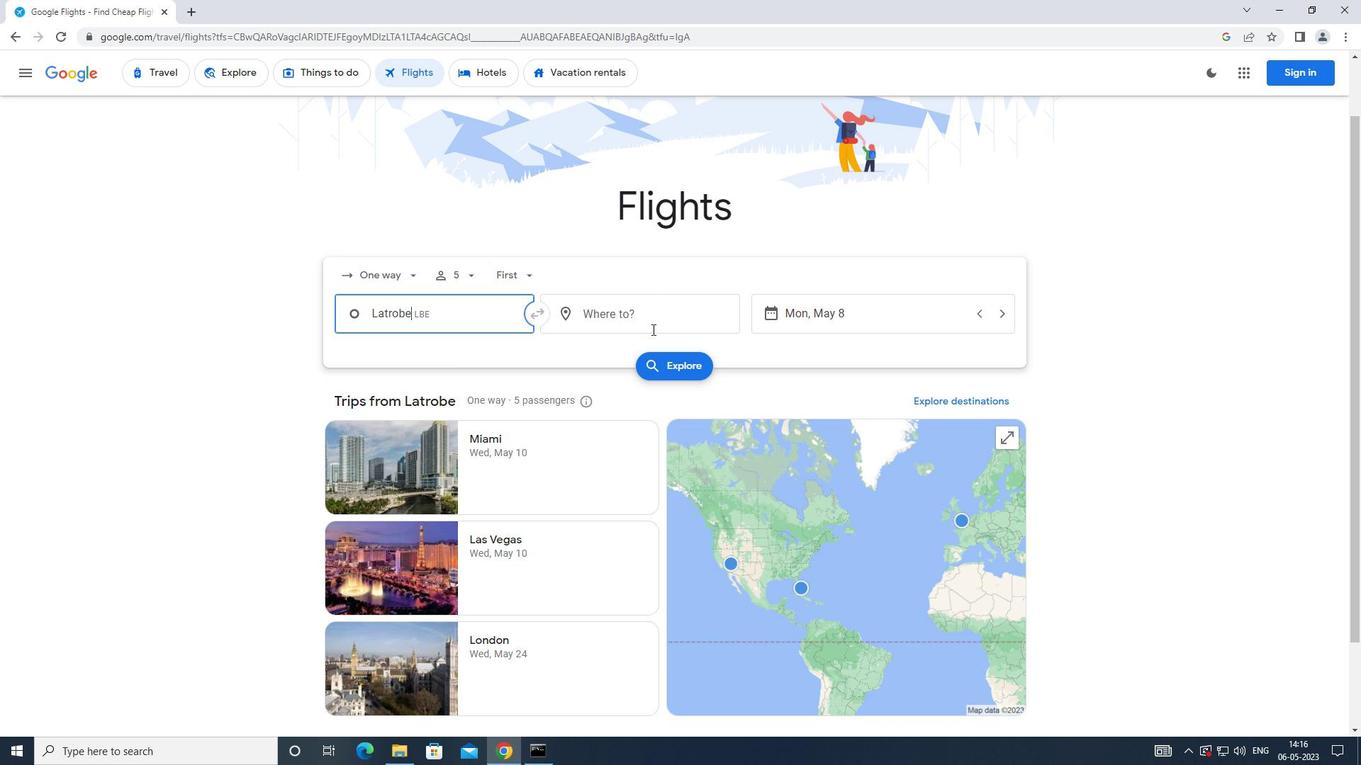 
Action: Mouse pressed left at (660, 321)
Screenshot: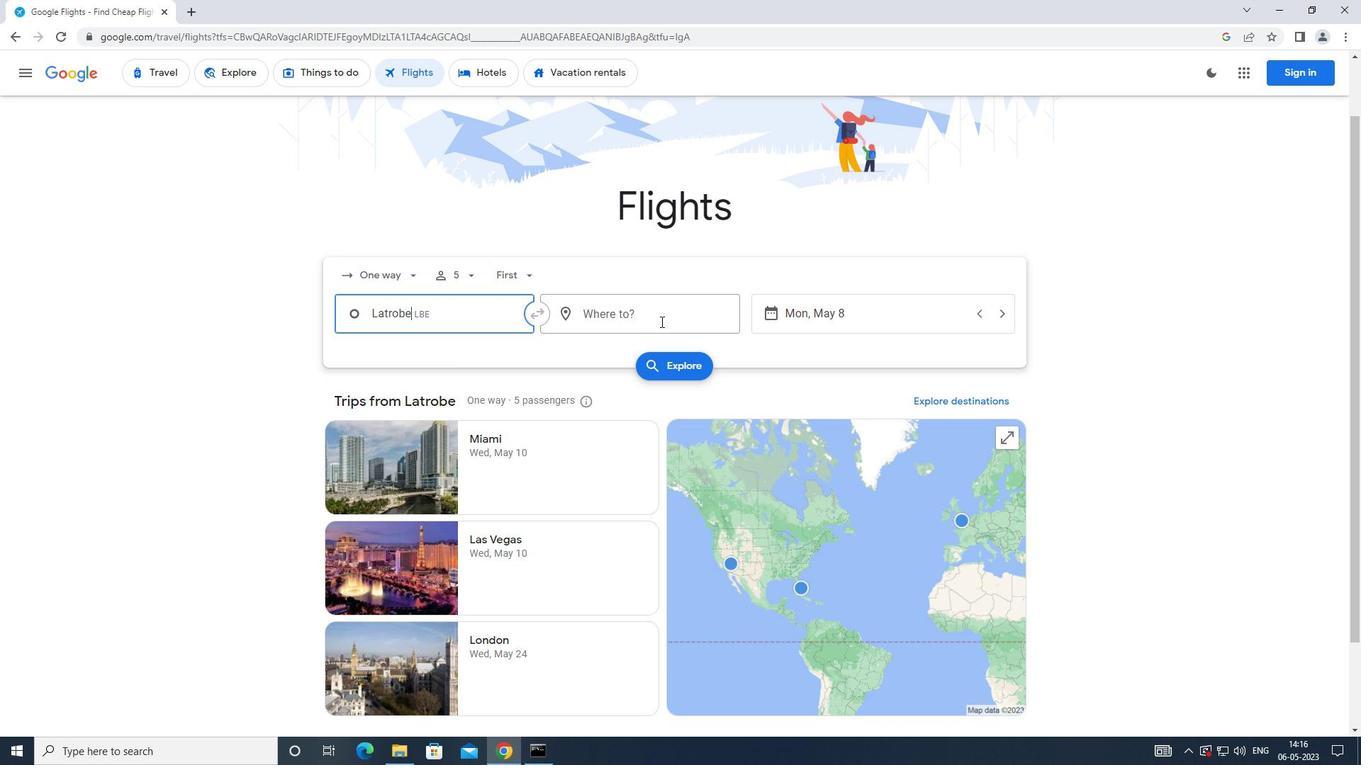 
Action: Mouse moved to (607, 470)
Screenshot: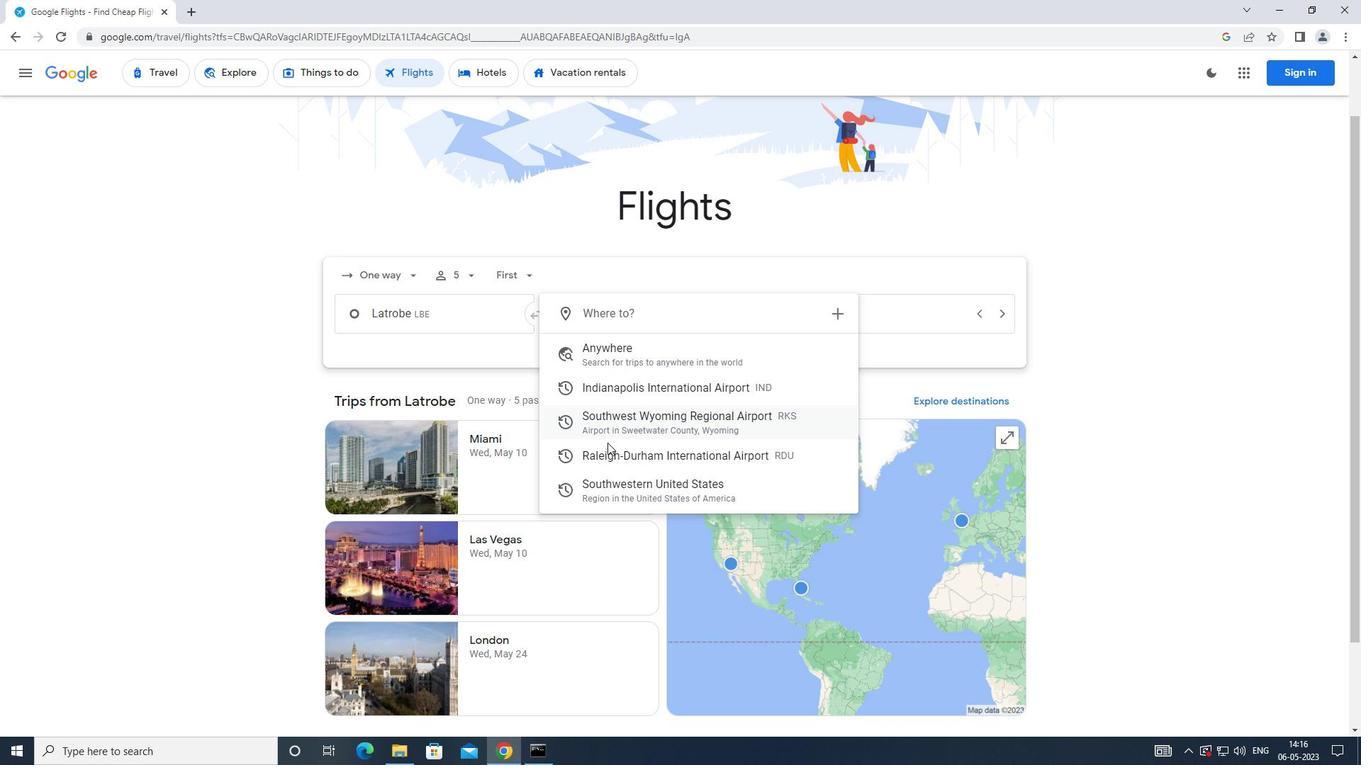 
Action: Mouse pressed left at (607, 470)
Screenshot: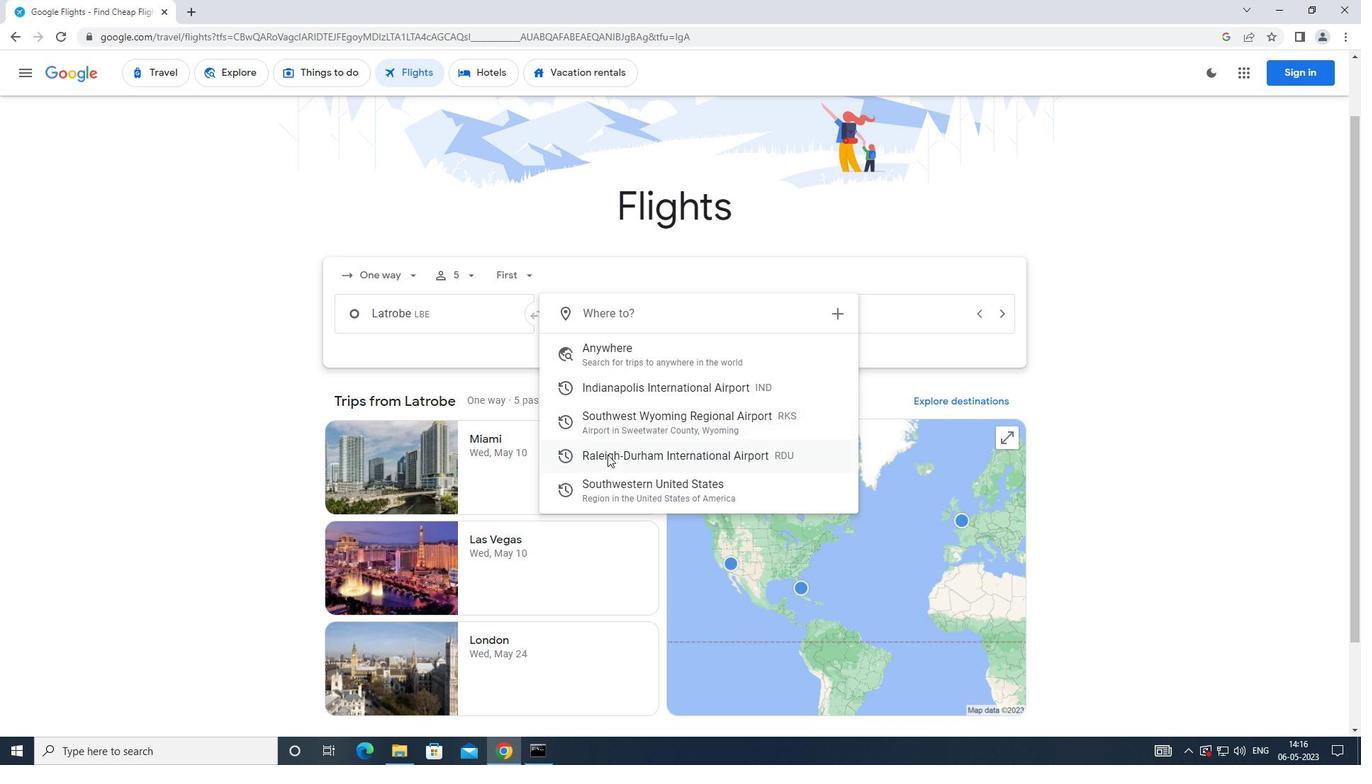 
Action: Mouse moved to (787, 312)
Screenshot: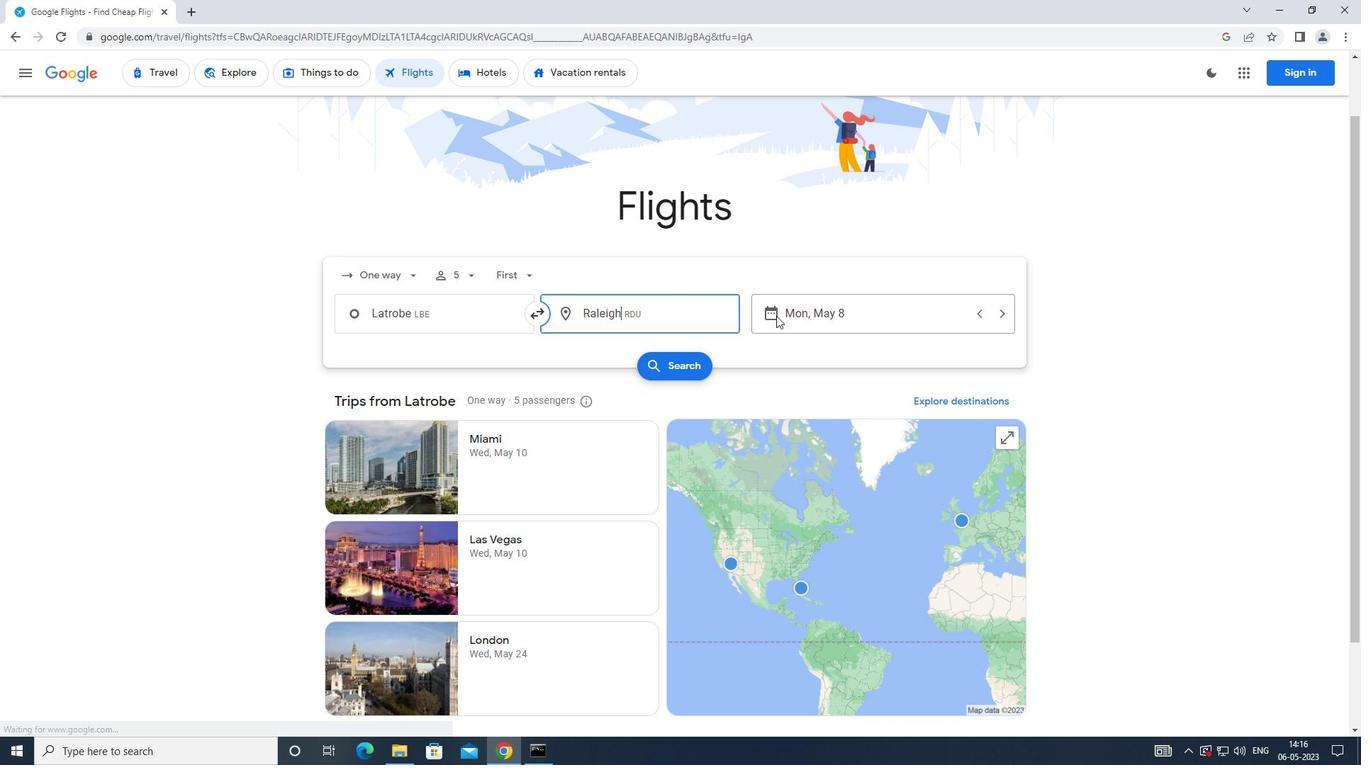 
Action: Mouse pressed left at (787, 312)
Screenshot: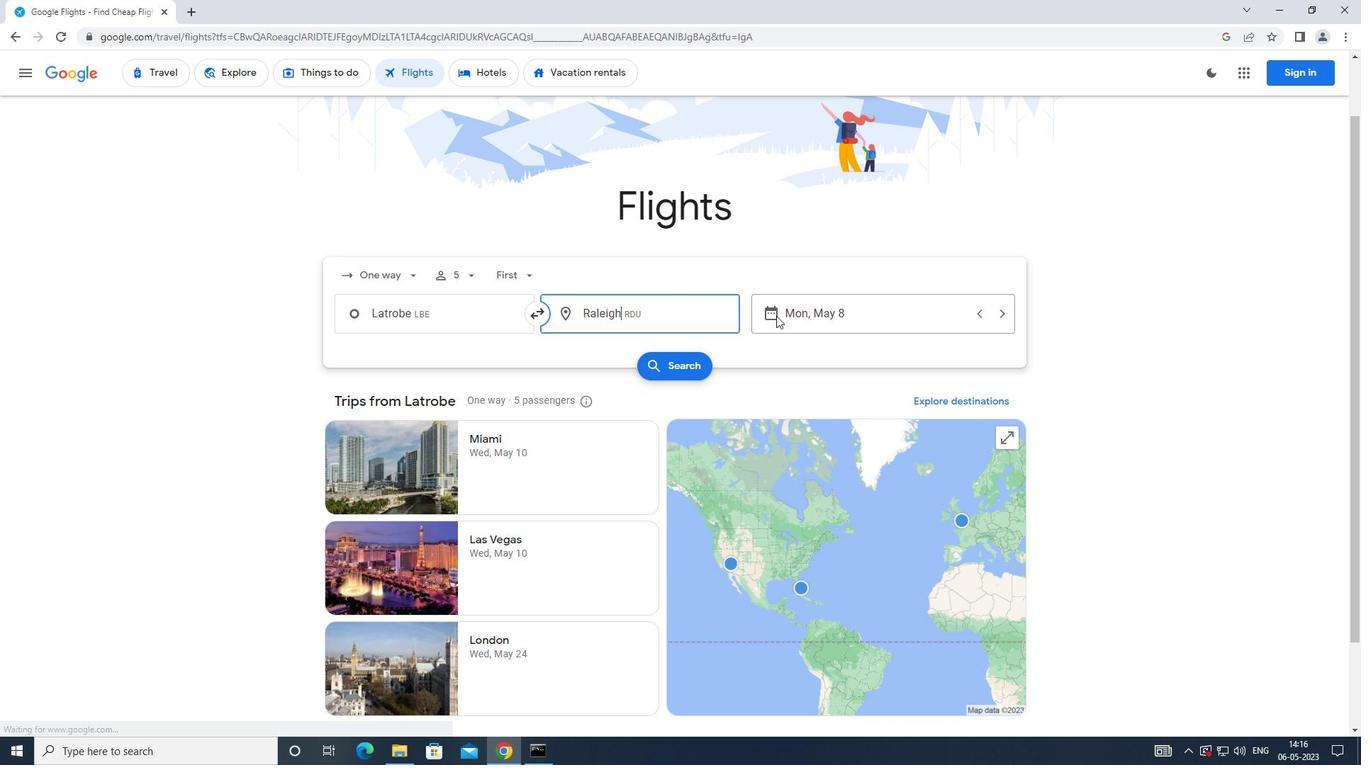 
Action: Mouse moved to (543, 484)
Screenshot: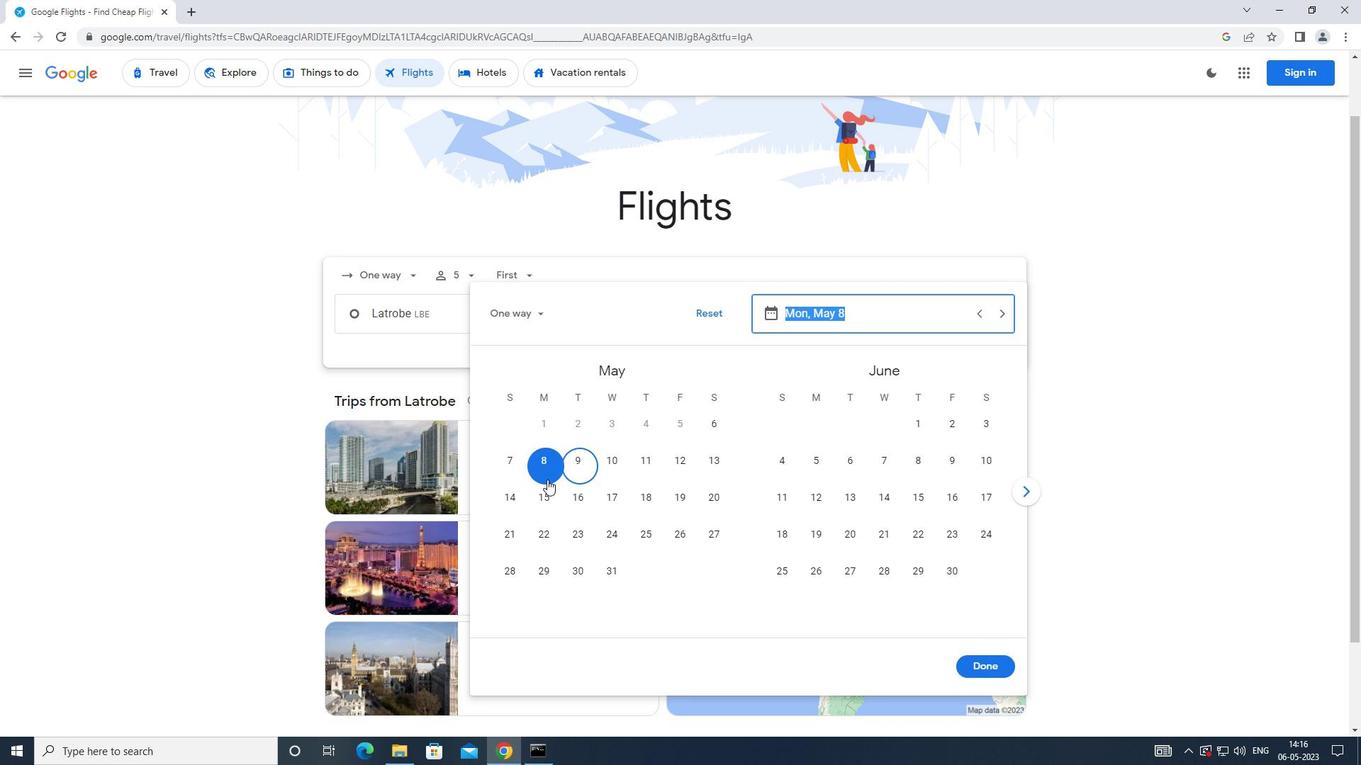 
Action: Mouse pressed left at (543, 484)
Screenshot: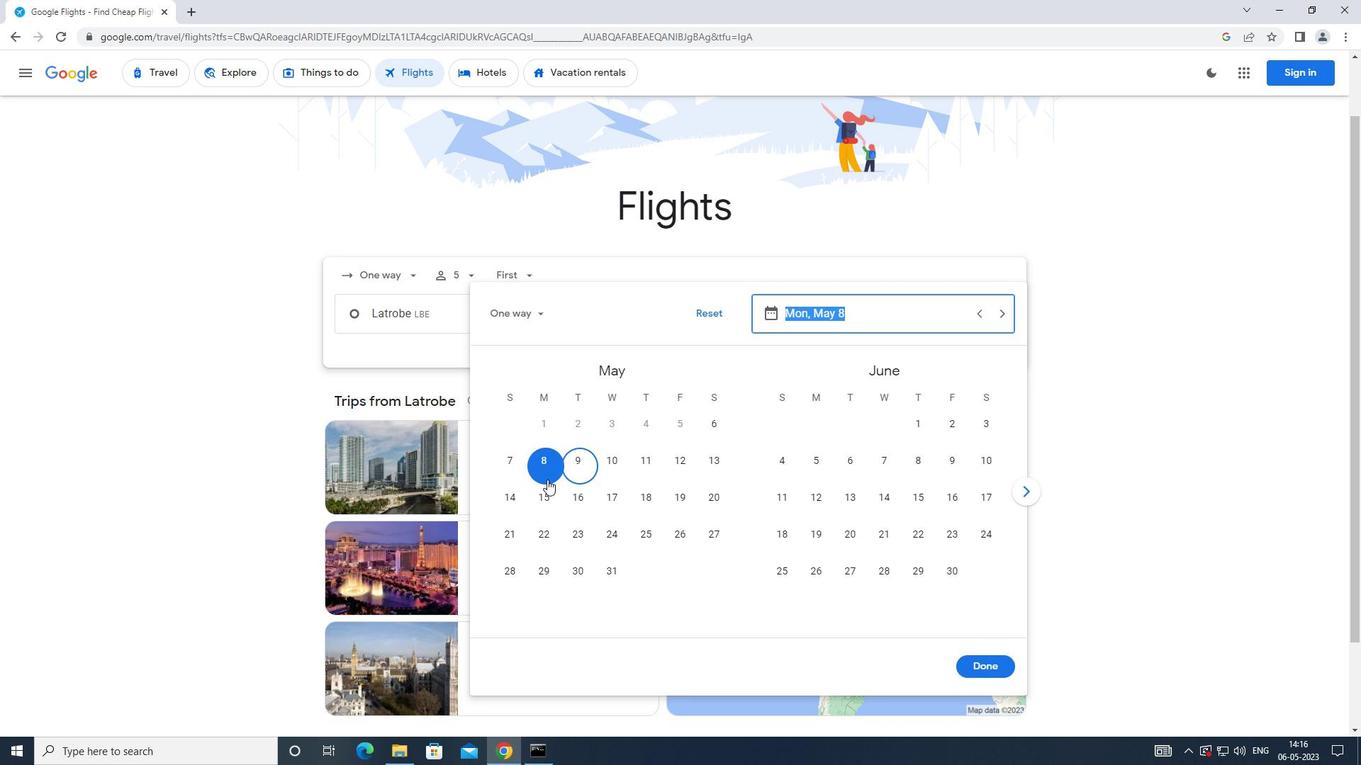
Action: Mouse moved to (984, 668)
Screenshot: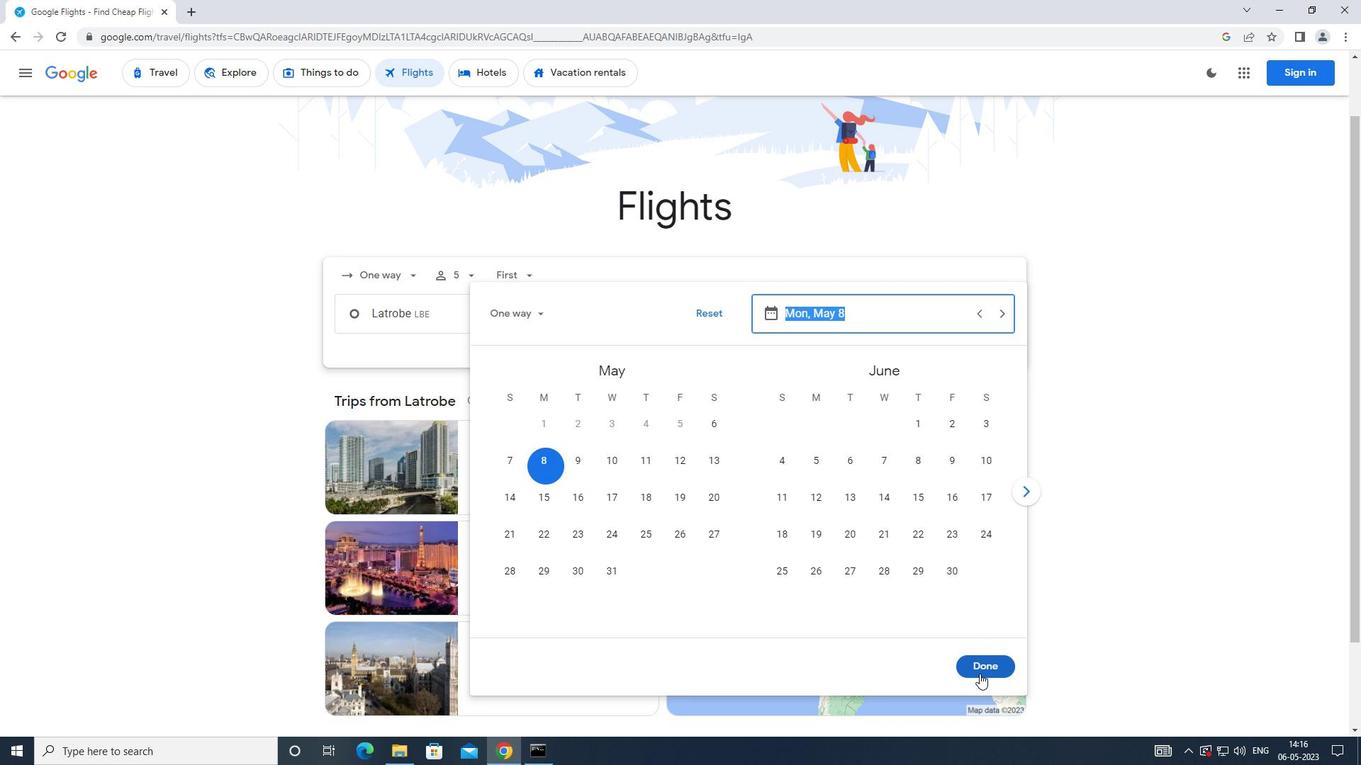 
Action: Mouse pressed left at (984, 668)
Screenshot: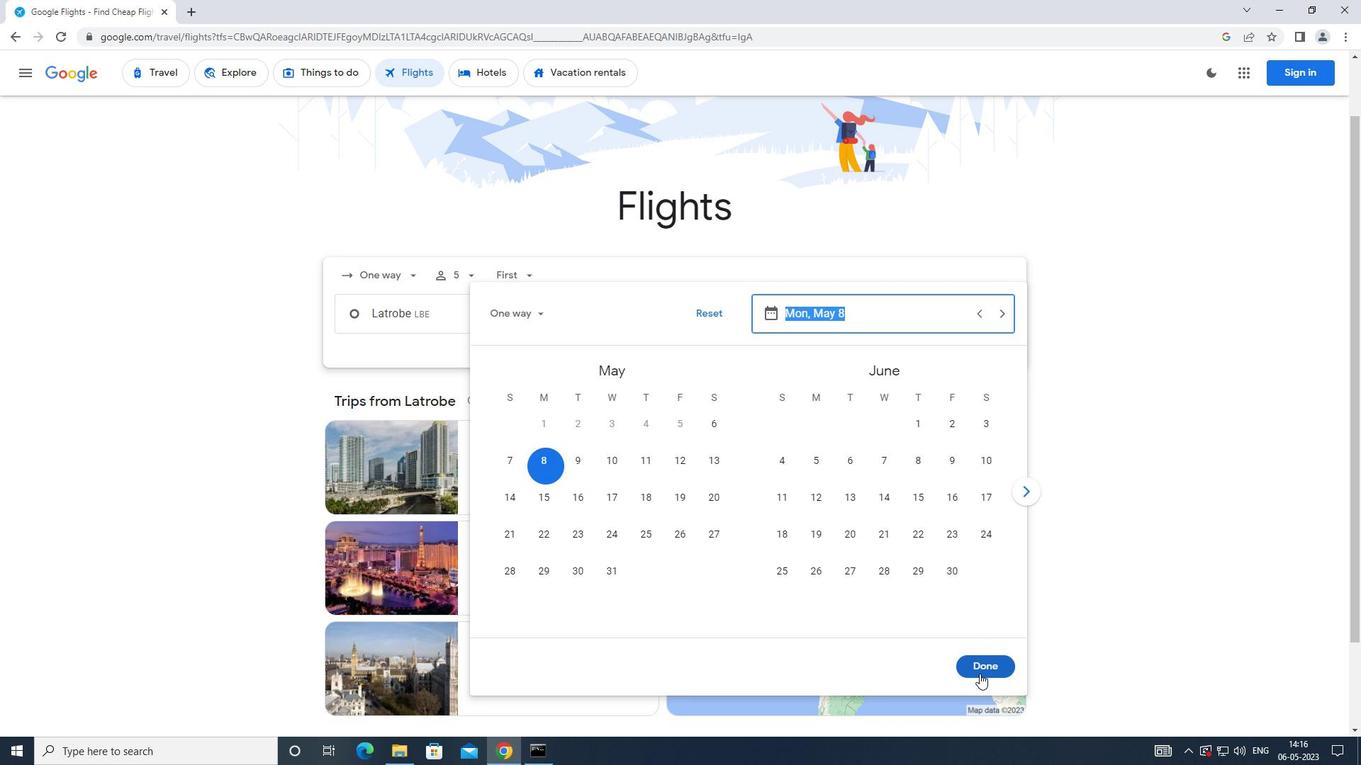 
Action: Mouse moved to (701, 365)
Screenshot: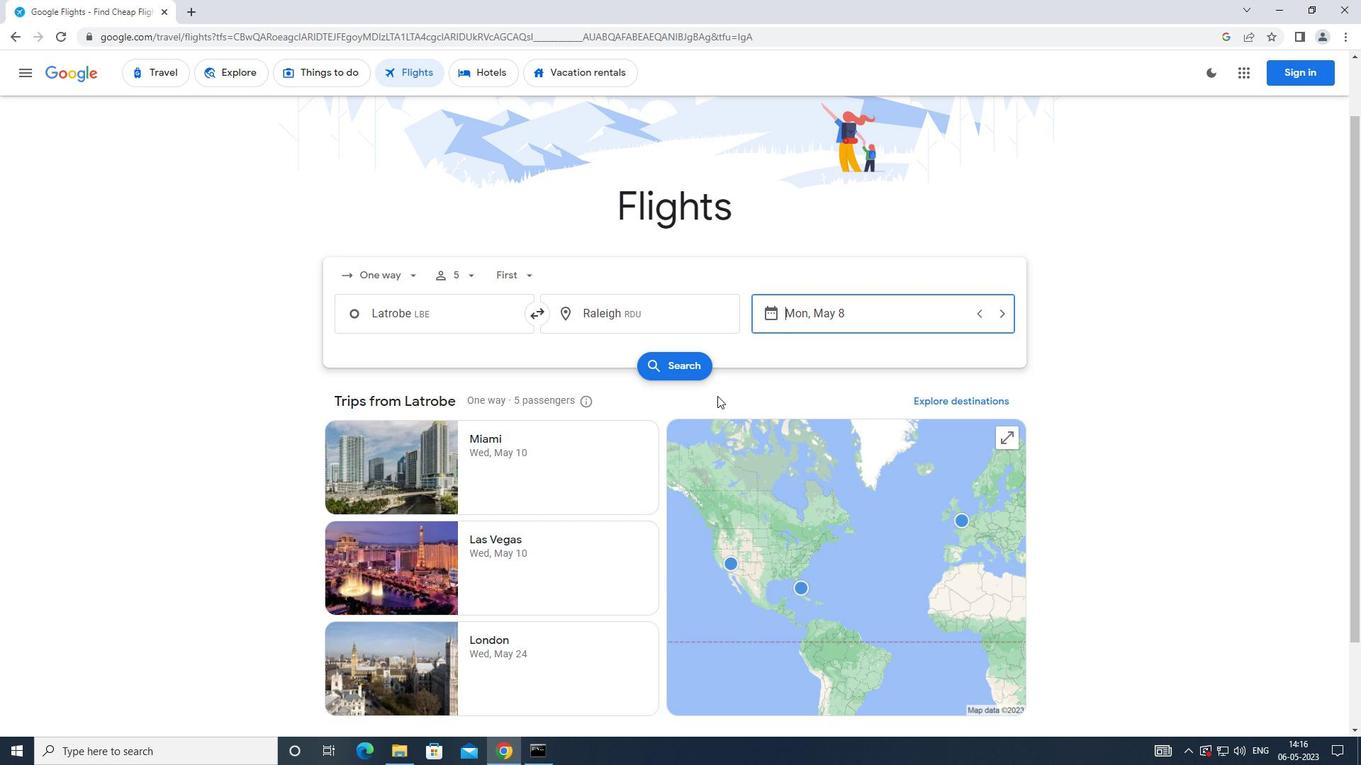 
Action: Mouse pressed left at (701, 365)
Screenshot: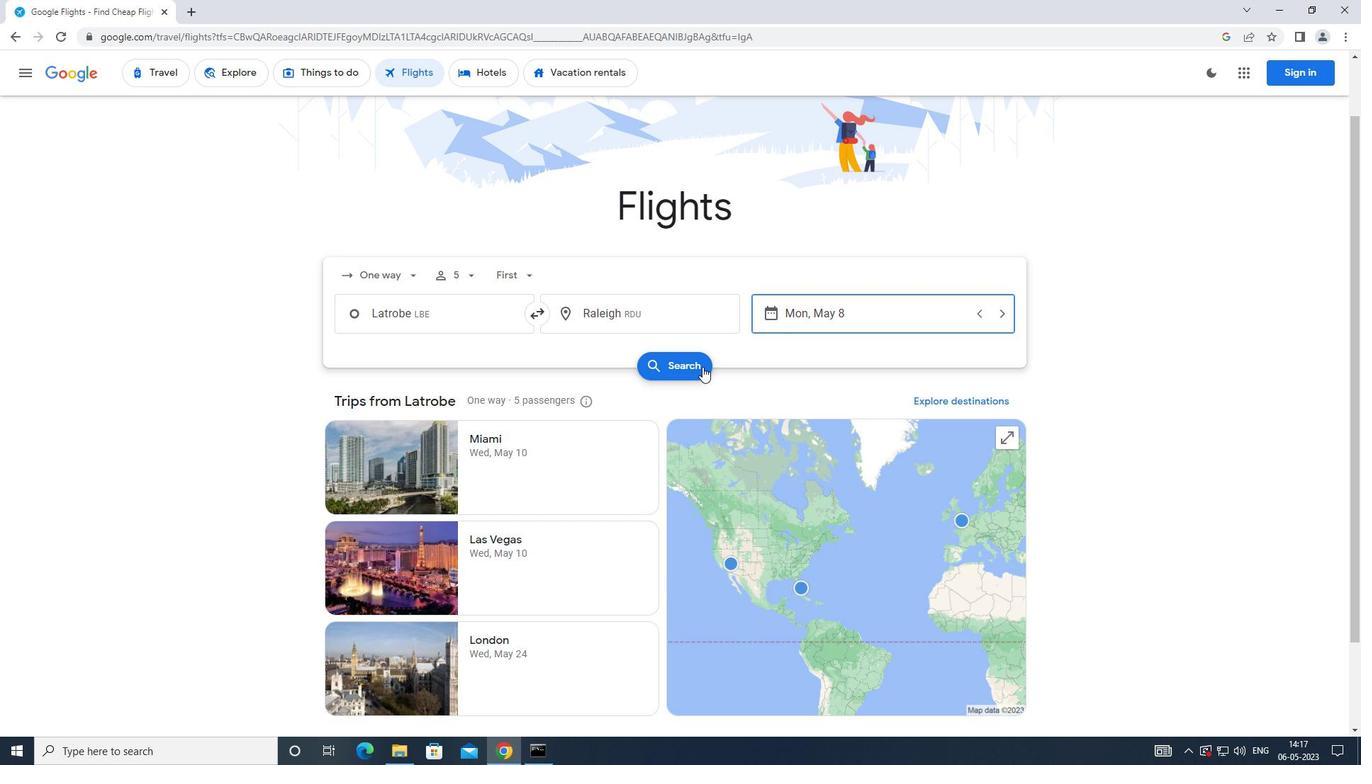 
Action: Mouse moved to (368, 212)
Screenshot: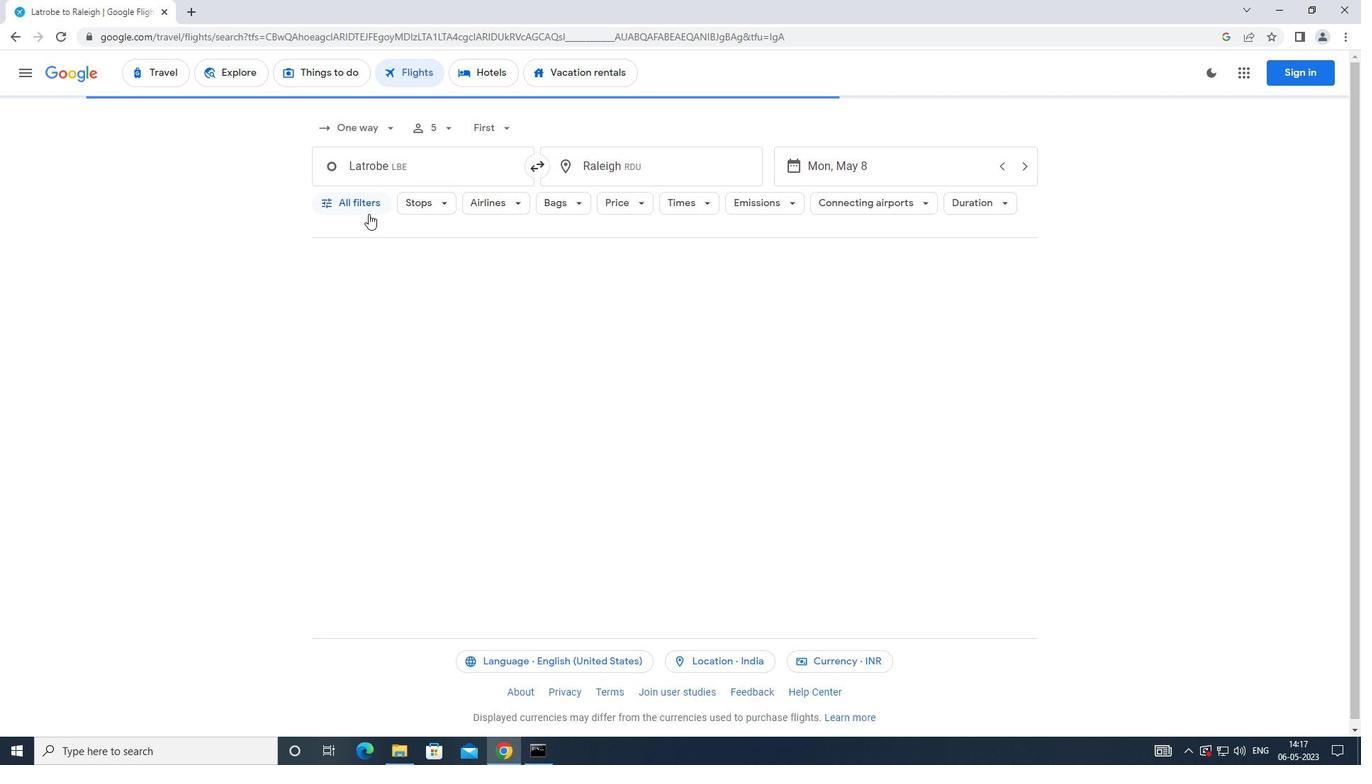 
Action: Mouse pressed left at (368, 212)
Screenshot: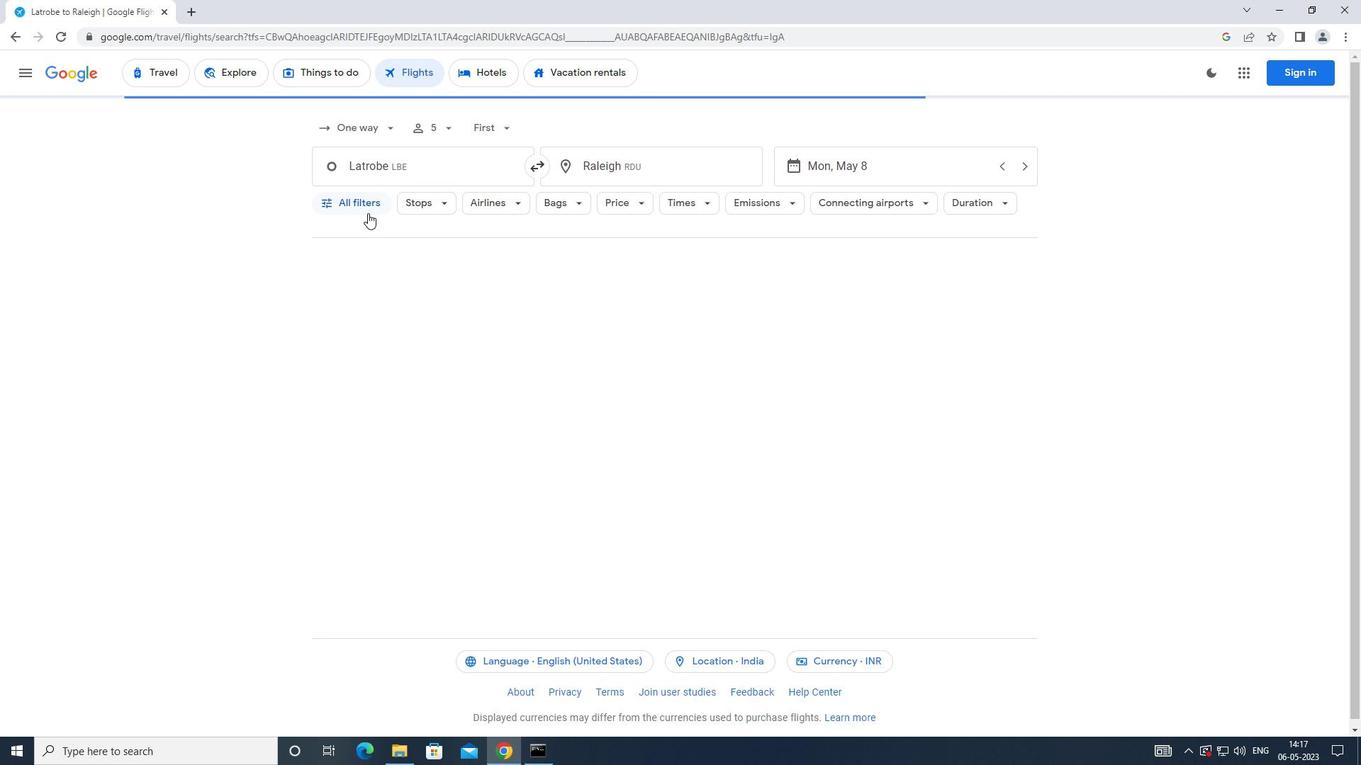 
Action: Mouse moved to (519, 507)
Screenshot: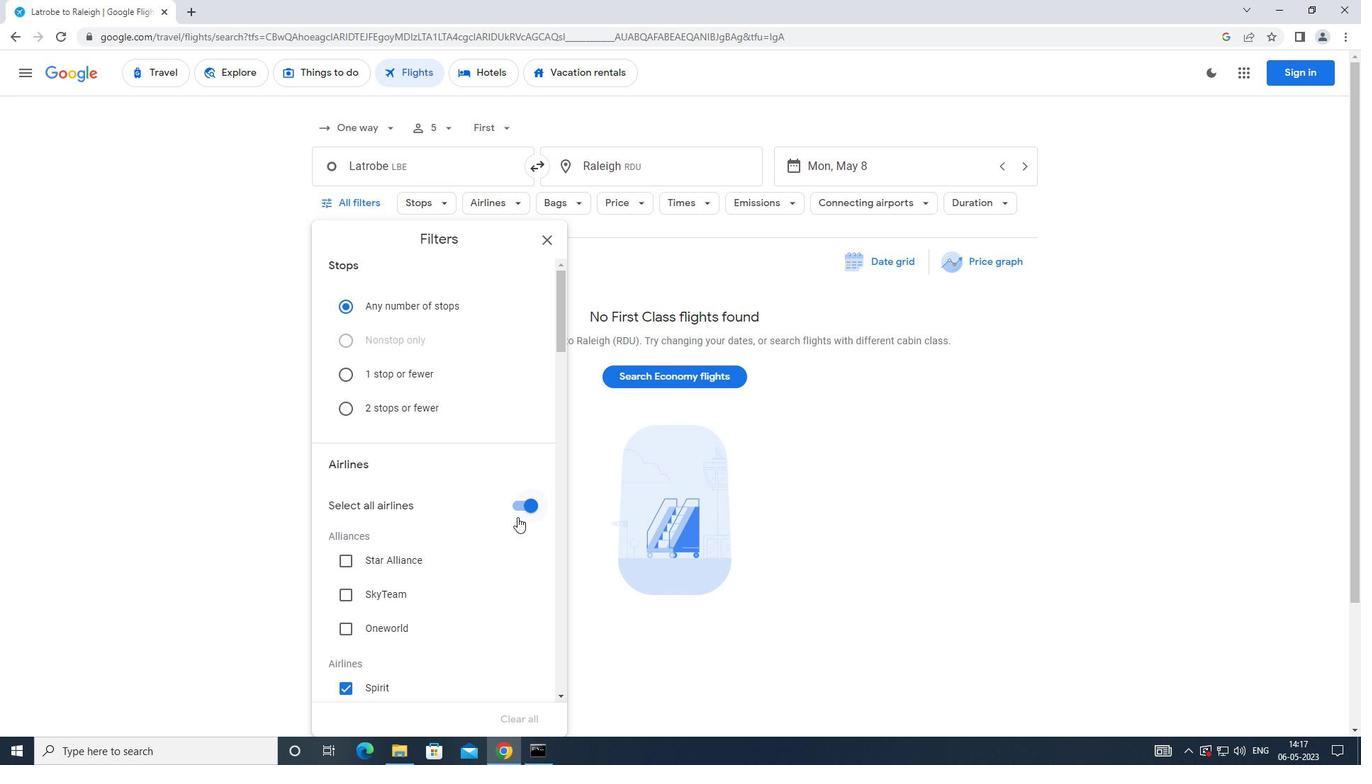 
Action: Mouse pressed left at (519, 507)
Screenshot: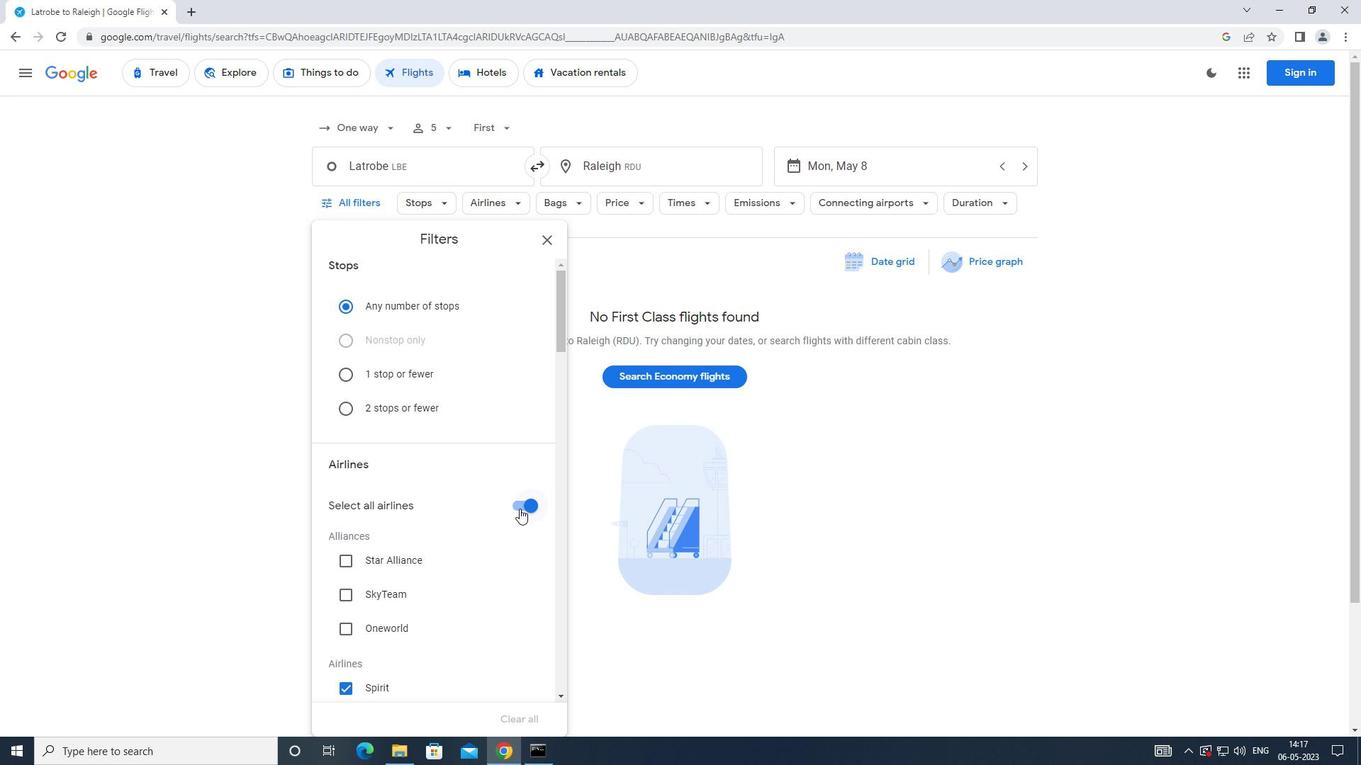 
Action: Mouse moved to (504, 486)
Screenshot: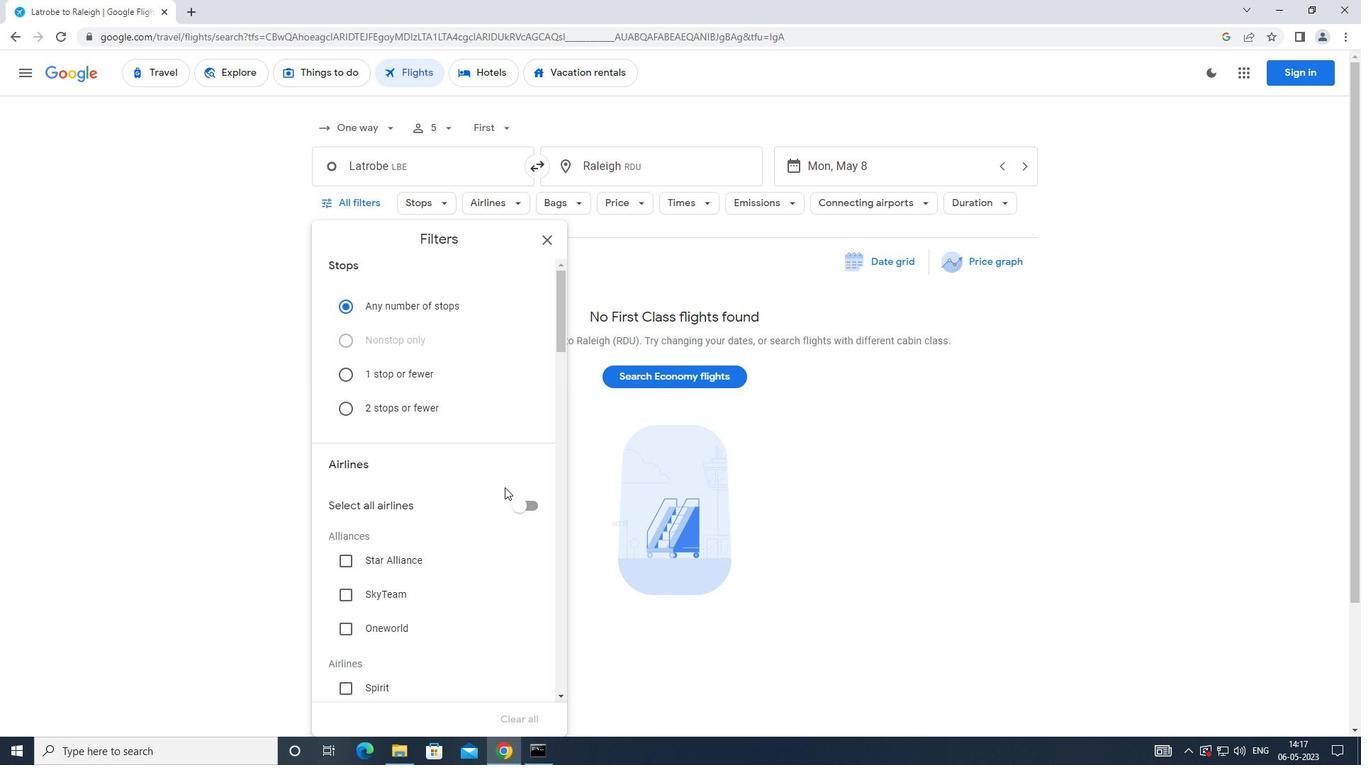 
Action: Mouse scrolled (504, 485) with delta (0, 0)
Screenshot: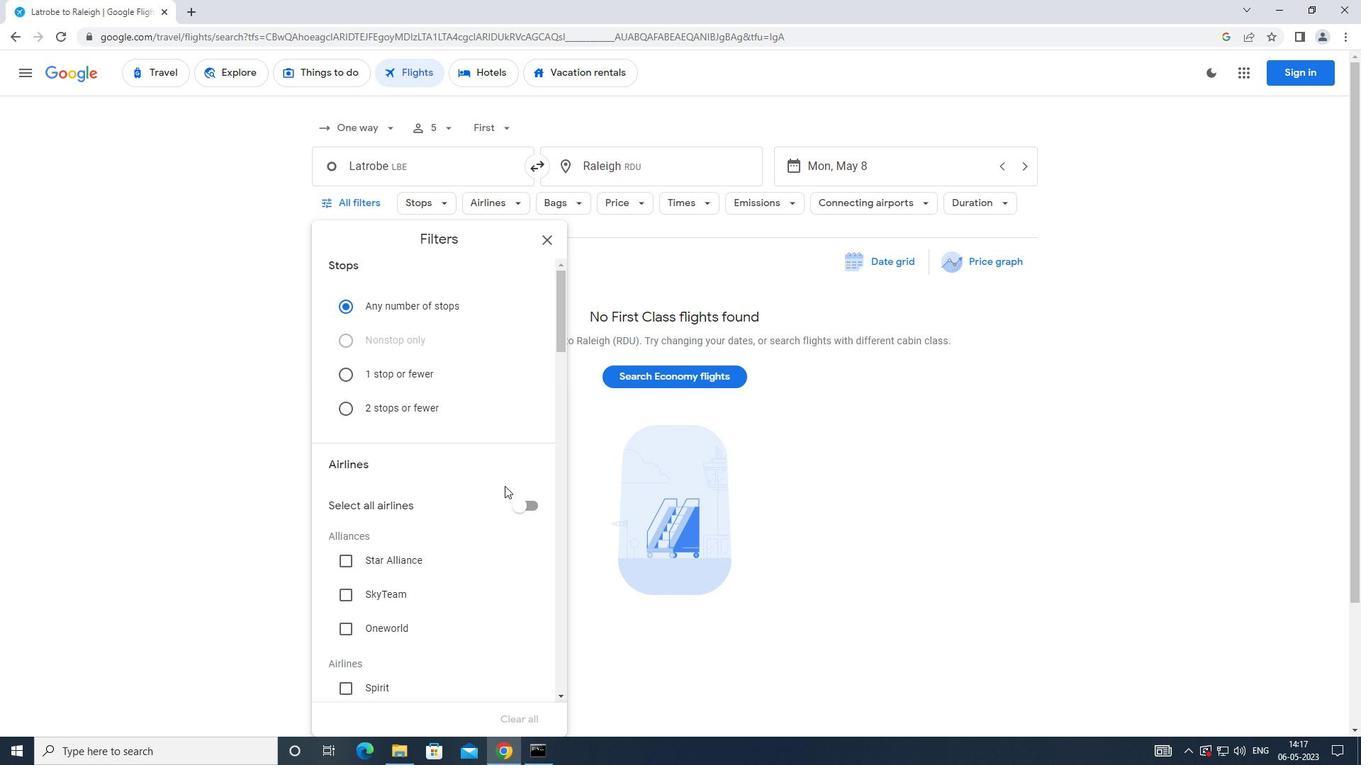 
Action: Mouse scrolled (504, 485) with delta (0, 0)
Screenshot: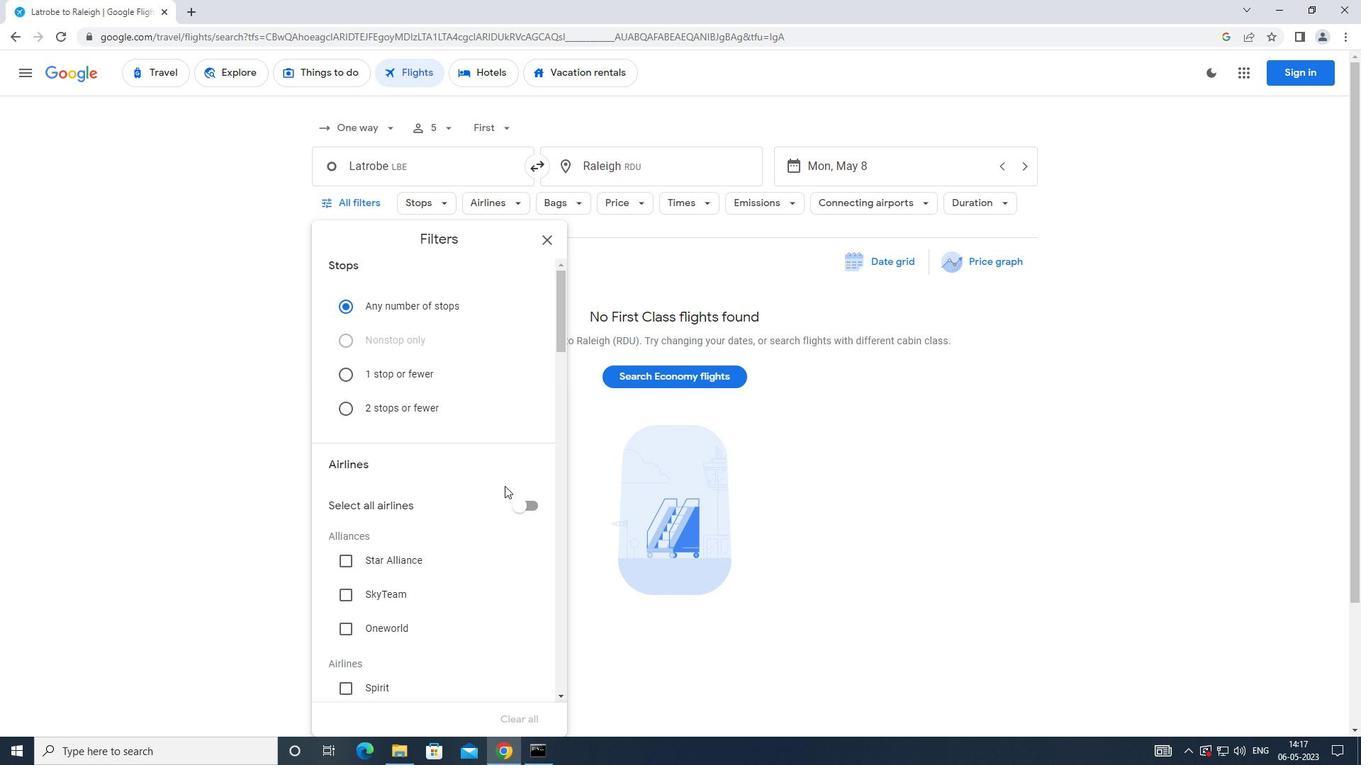 
Action: Mouse scrolled (504, 485) with delta (0, 0)
Screenshot: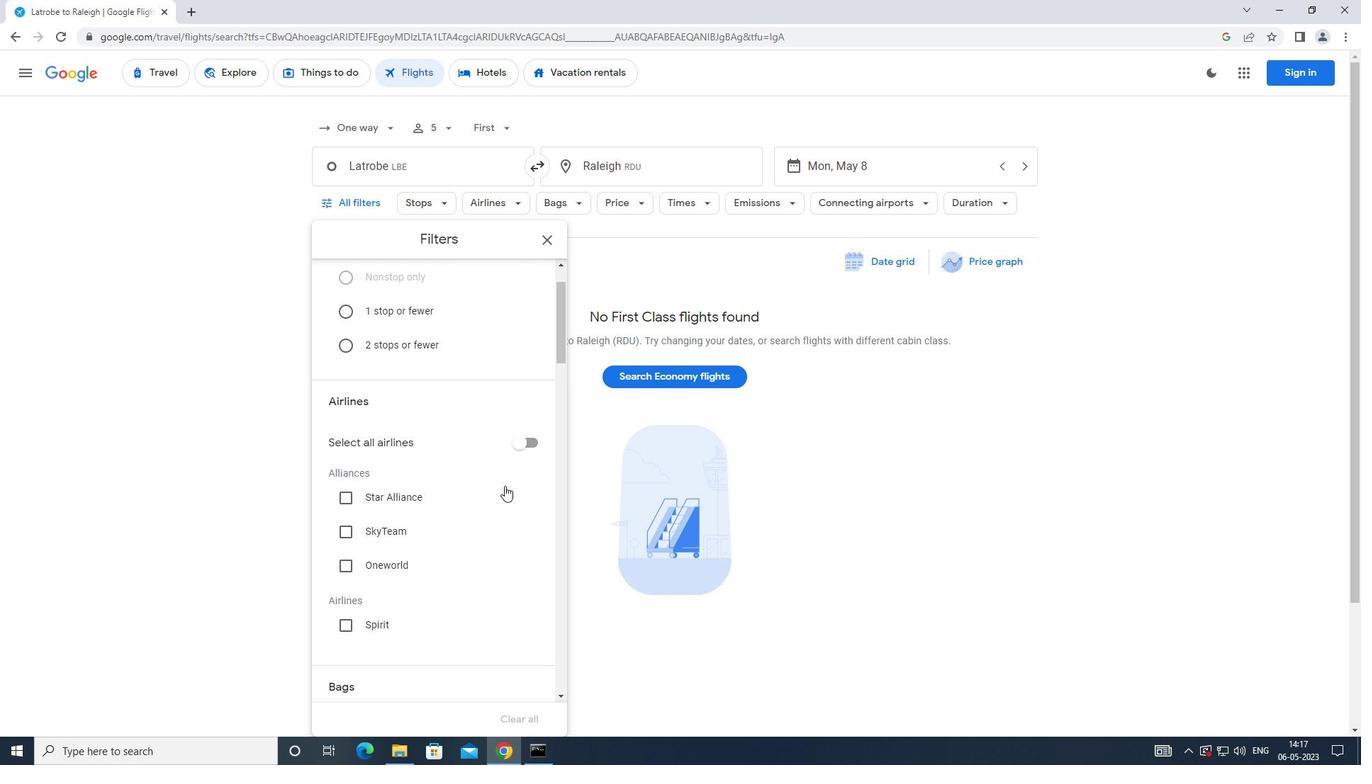 
Action: Mouse moved to (504, 485)
Screenshot: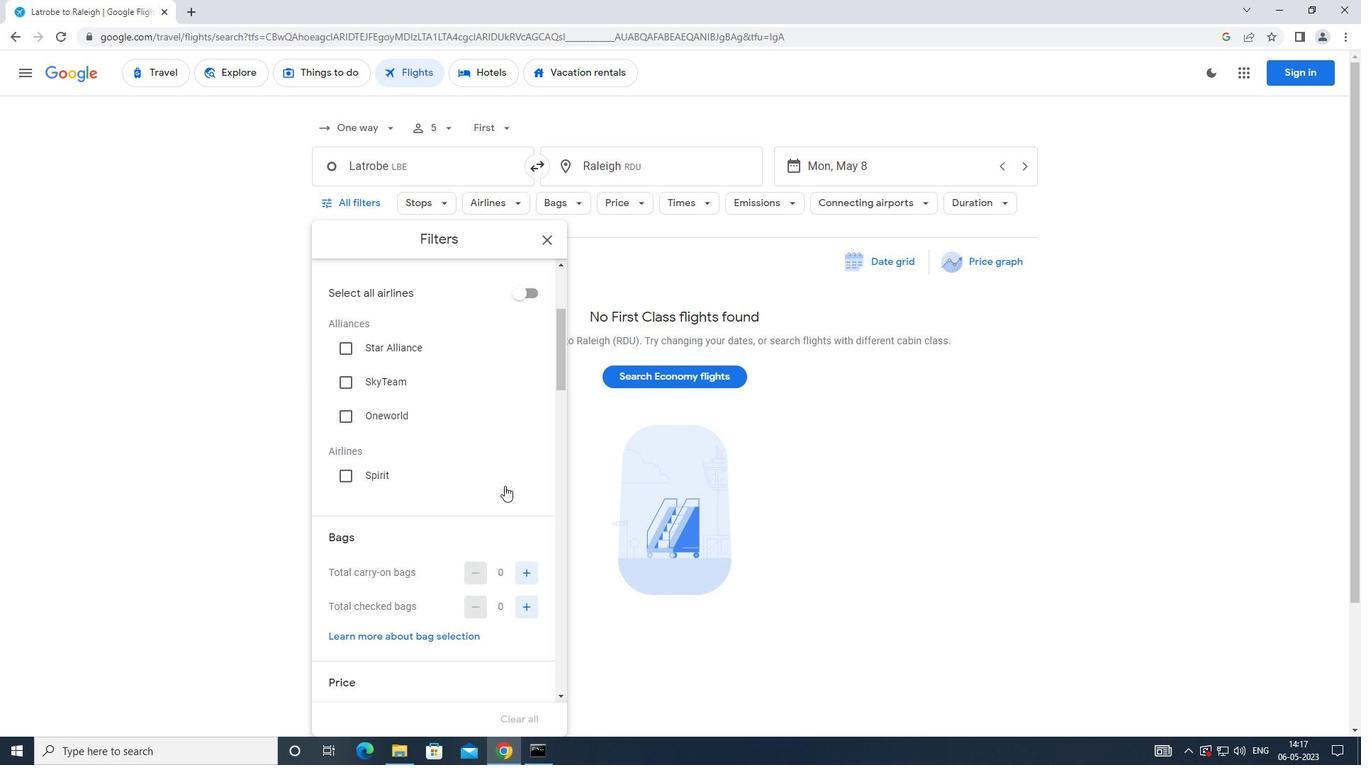 
Action: Mouse scrolled (504, 485) with delta (0, 0)
Screenshot: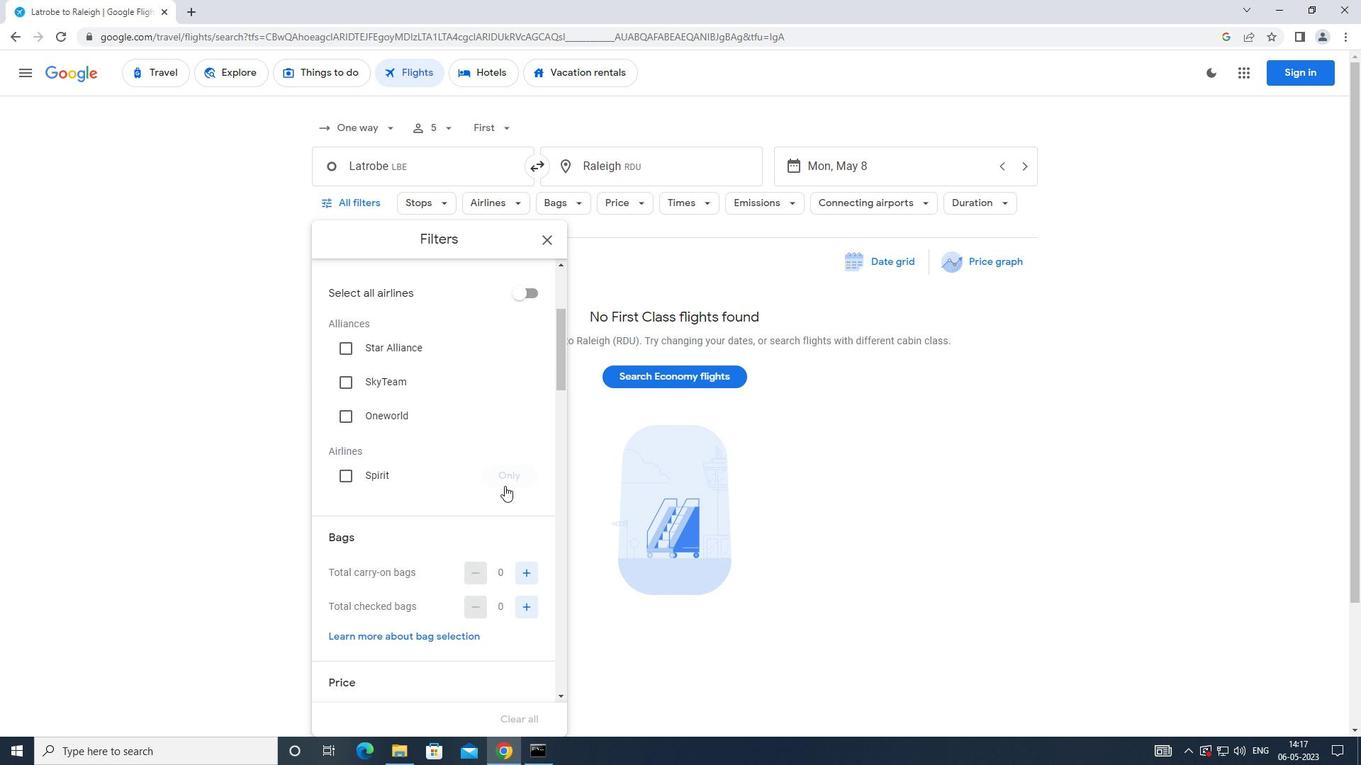 
Action: Mouse scrolled (504, 485) with delta (0, 0)
Screenshot: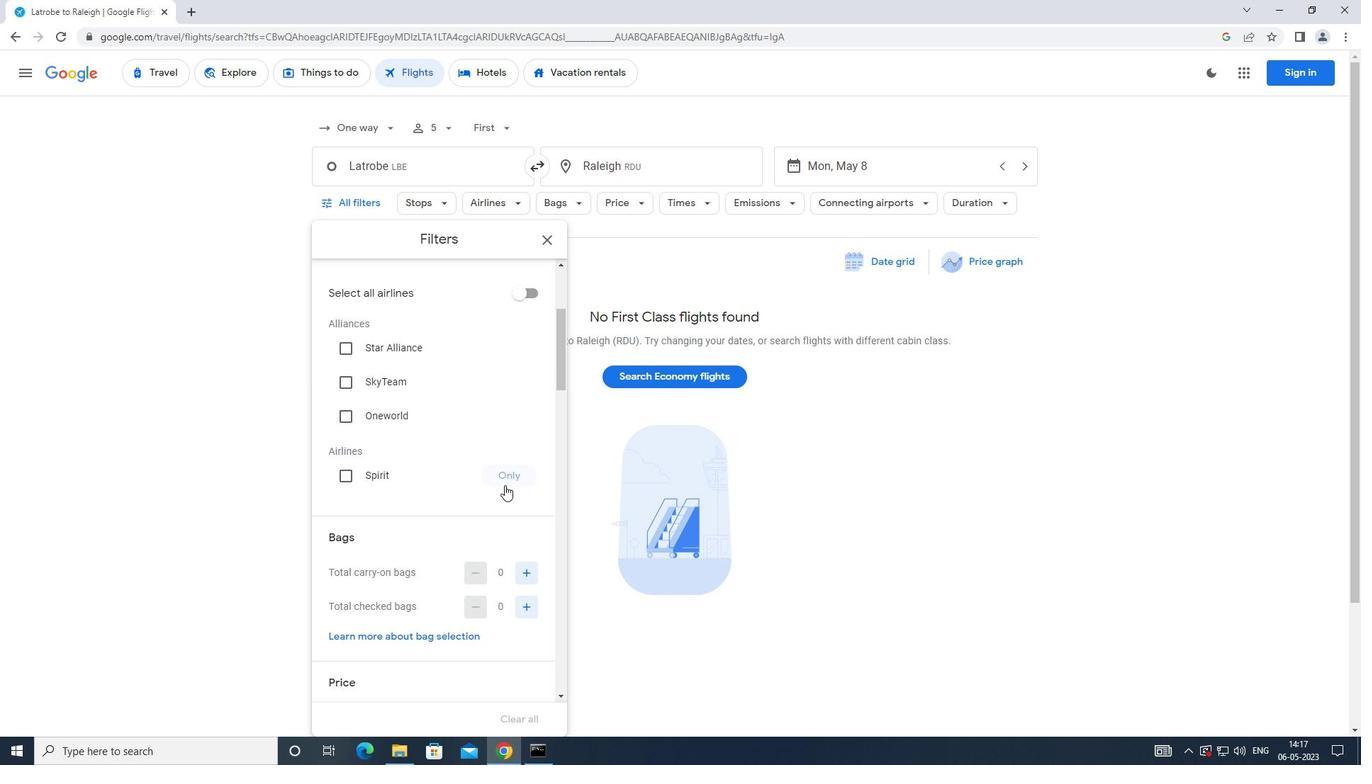 
Action: Mouse moved to (524, 430)
Screenshot: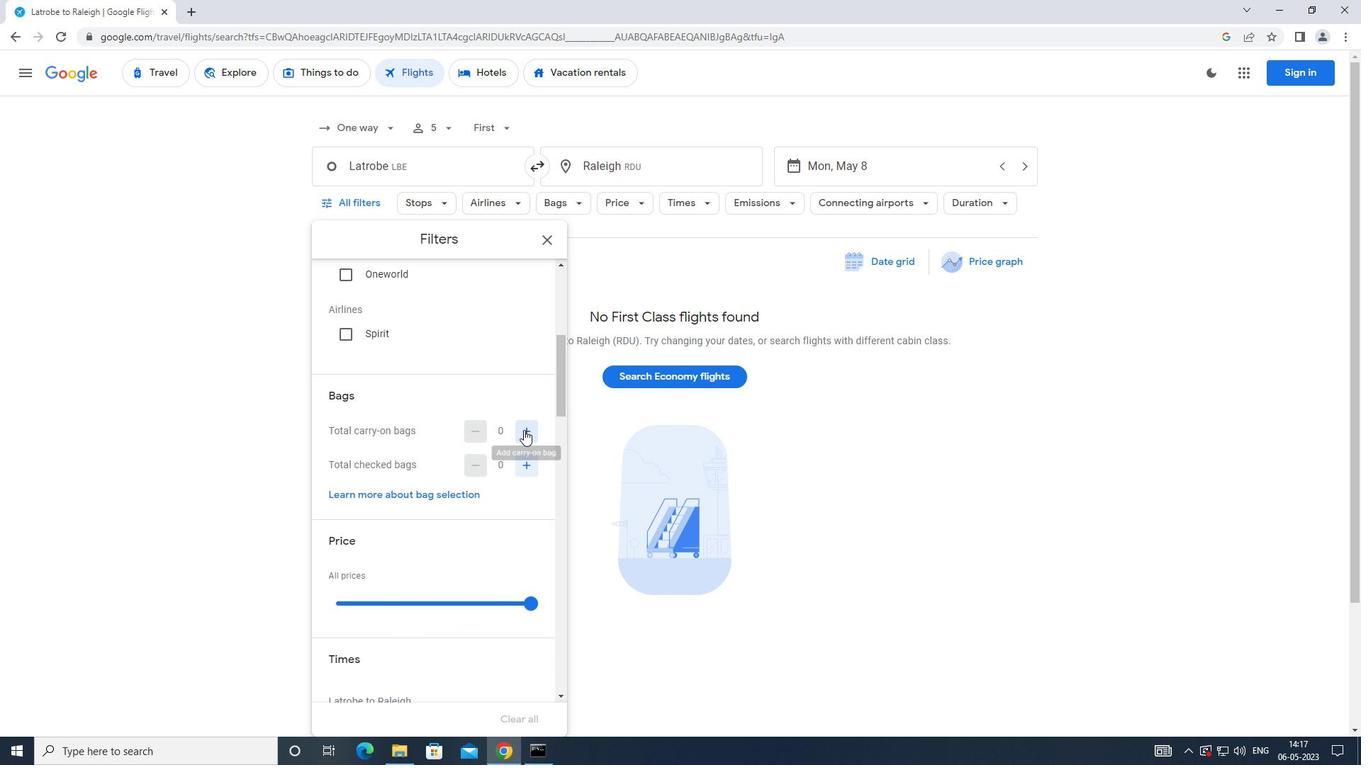 
Action: Mouse pressed left at (524, 430)
Screenshot: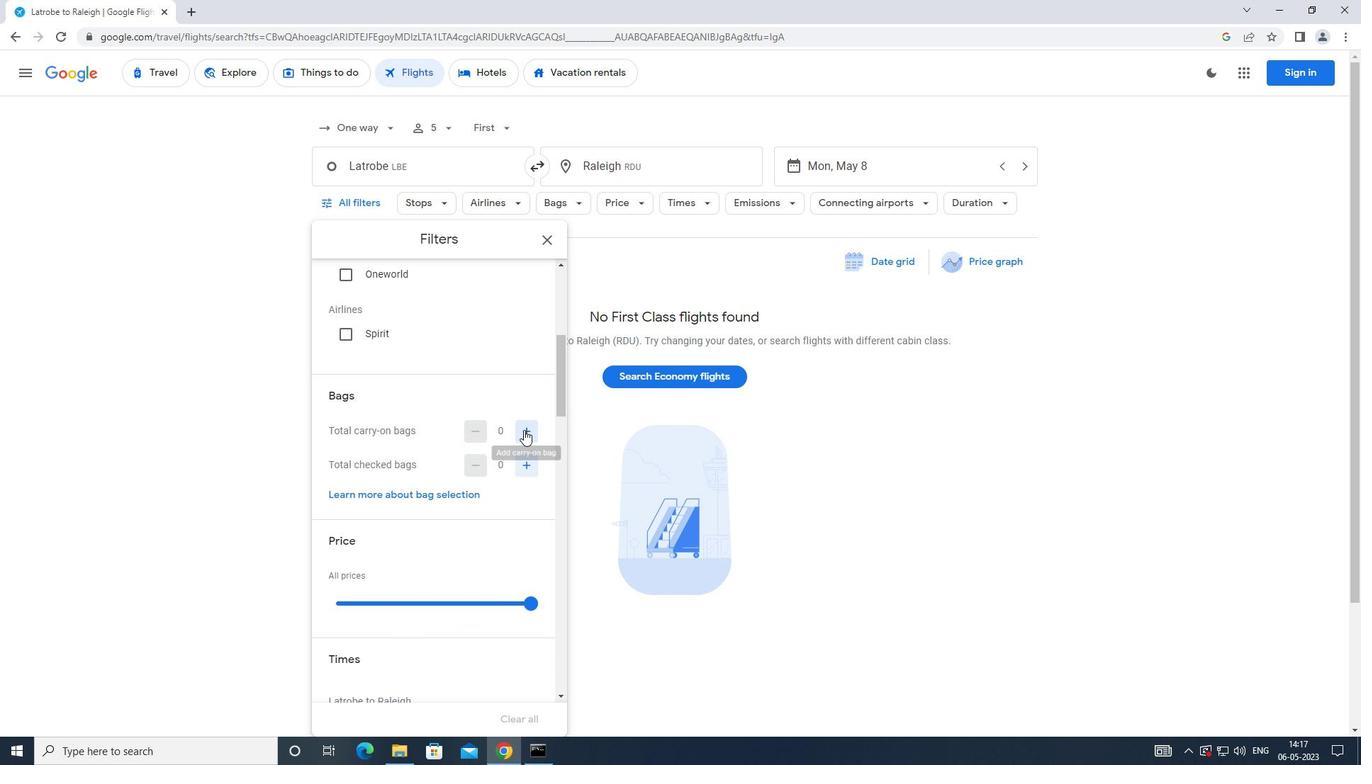 
Action: Mouse moved to (499, 443)
Screenshot: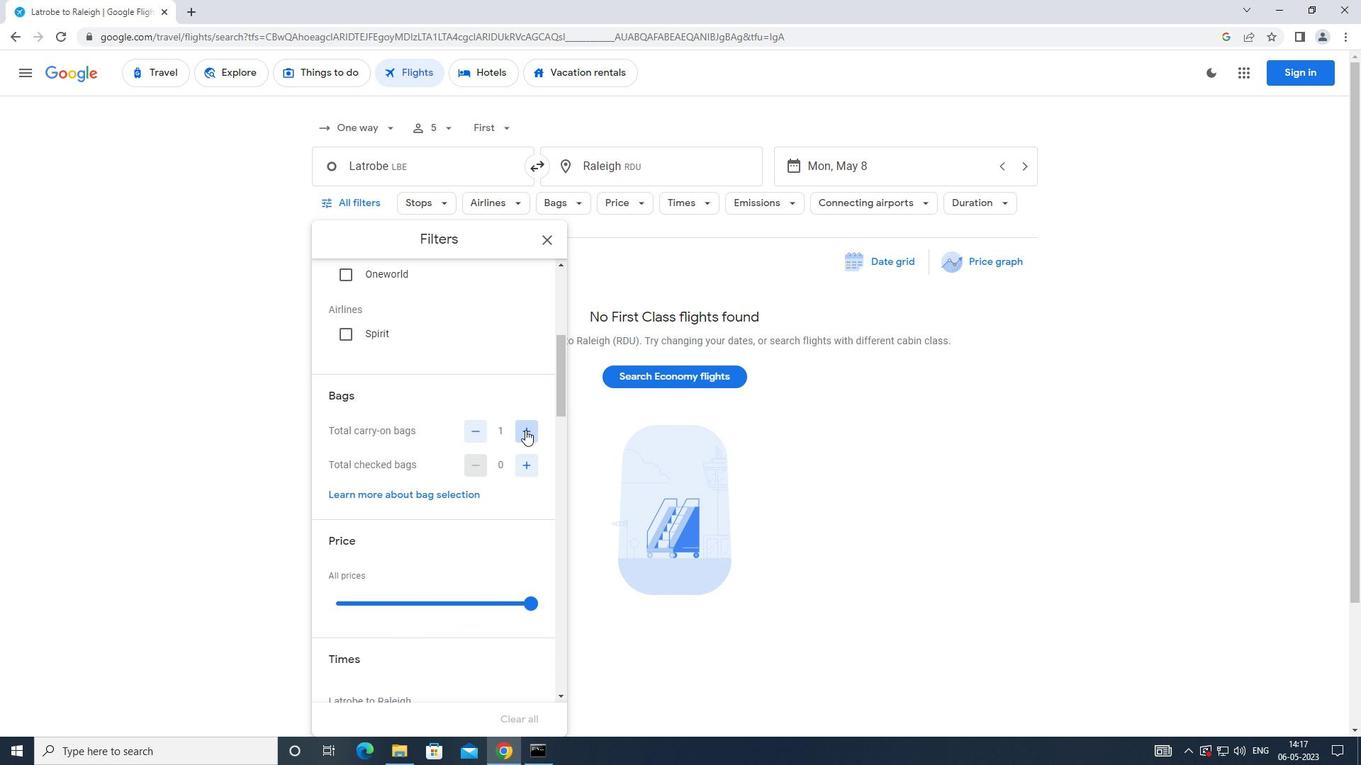 
Action: Mouse scrolled (499, 443) with delta (0, 0)
Screenshot: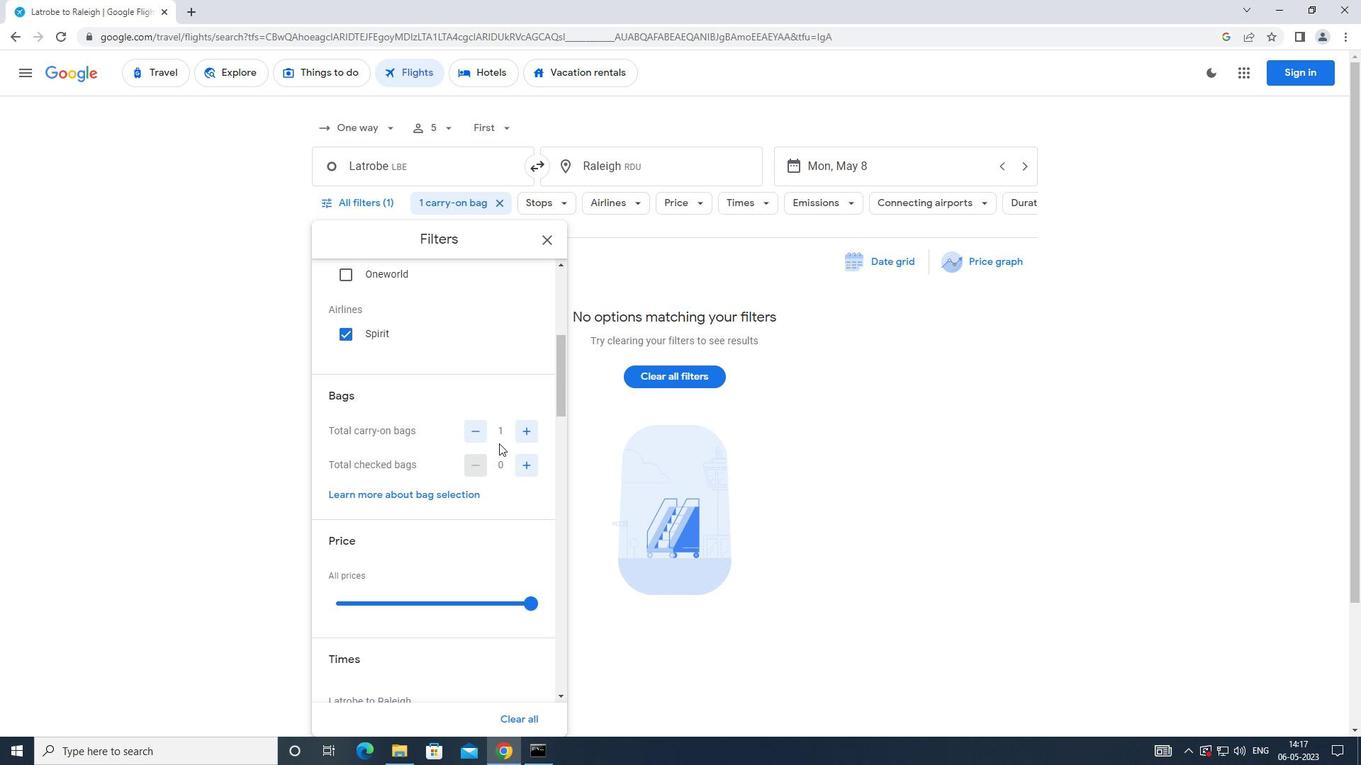 
Action: Mouse moved to (526, 398)
Screenshot: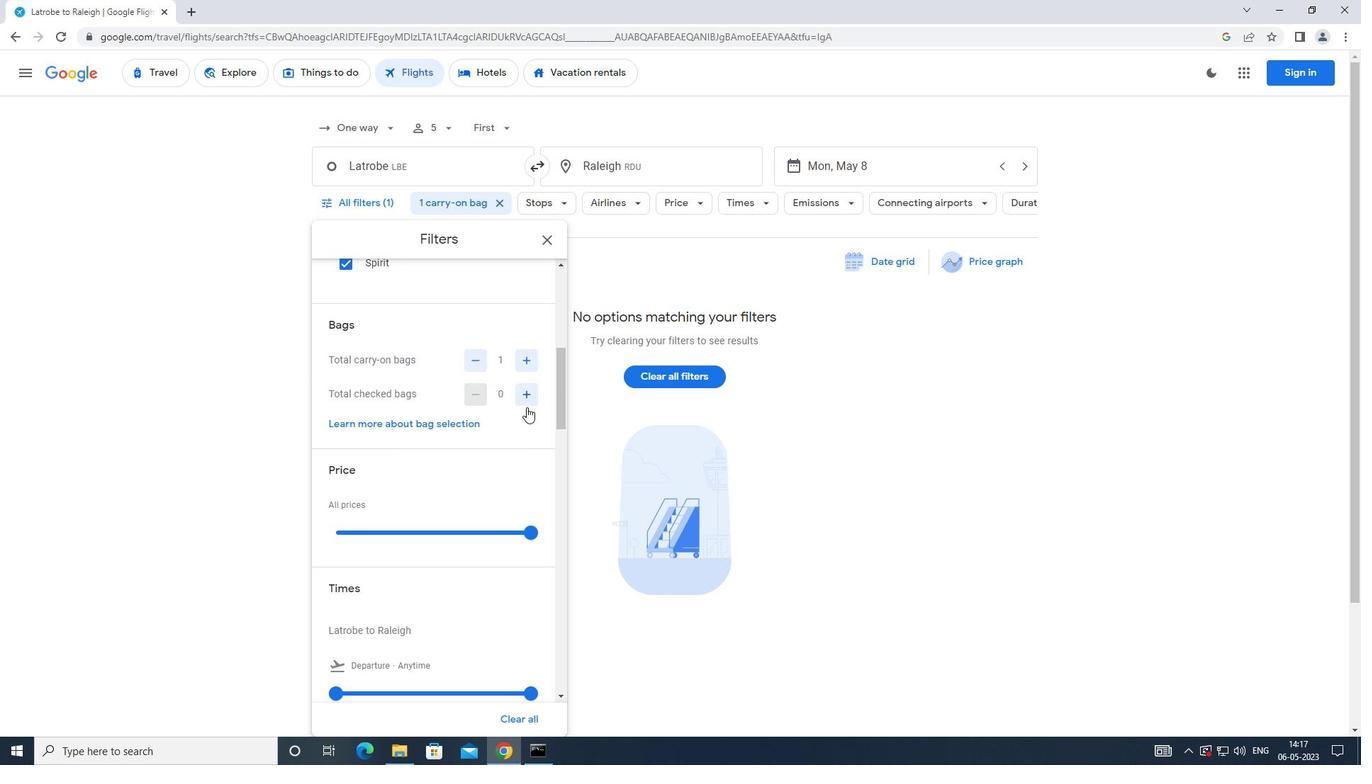 
Action: Mouse pressed left at (526, 398)
Screenshot: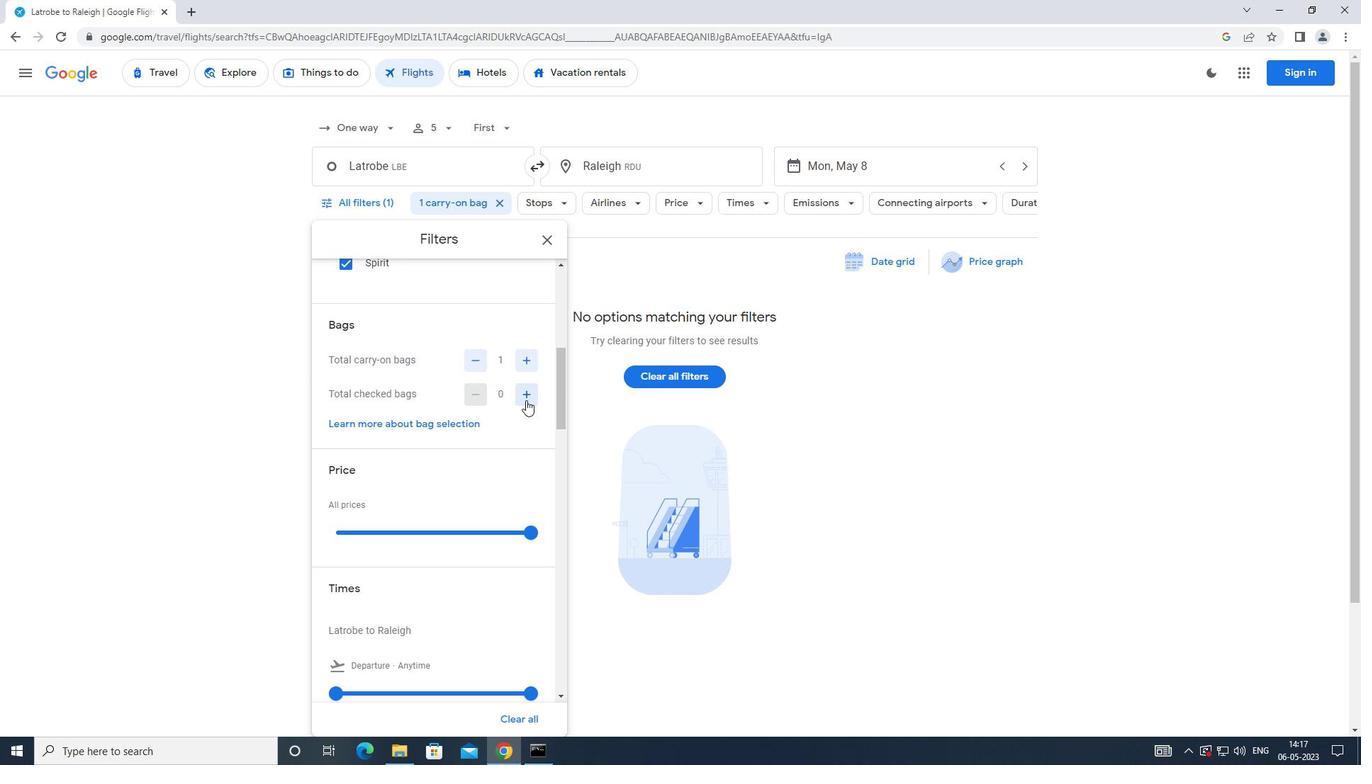 
Action: Mouse pressed left at (526, 398)
Screenshot: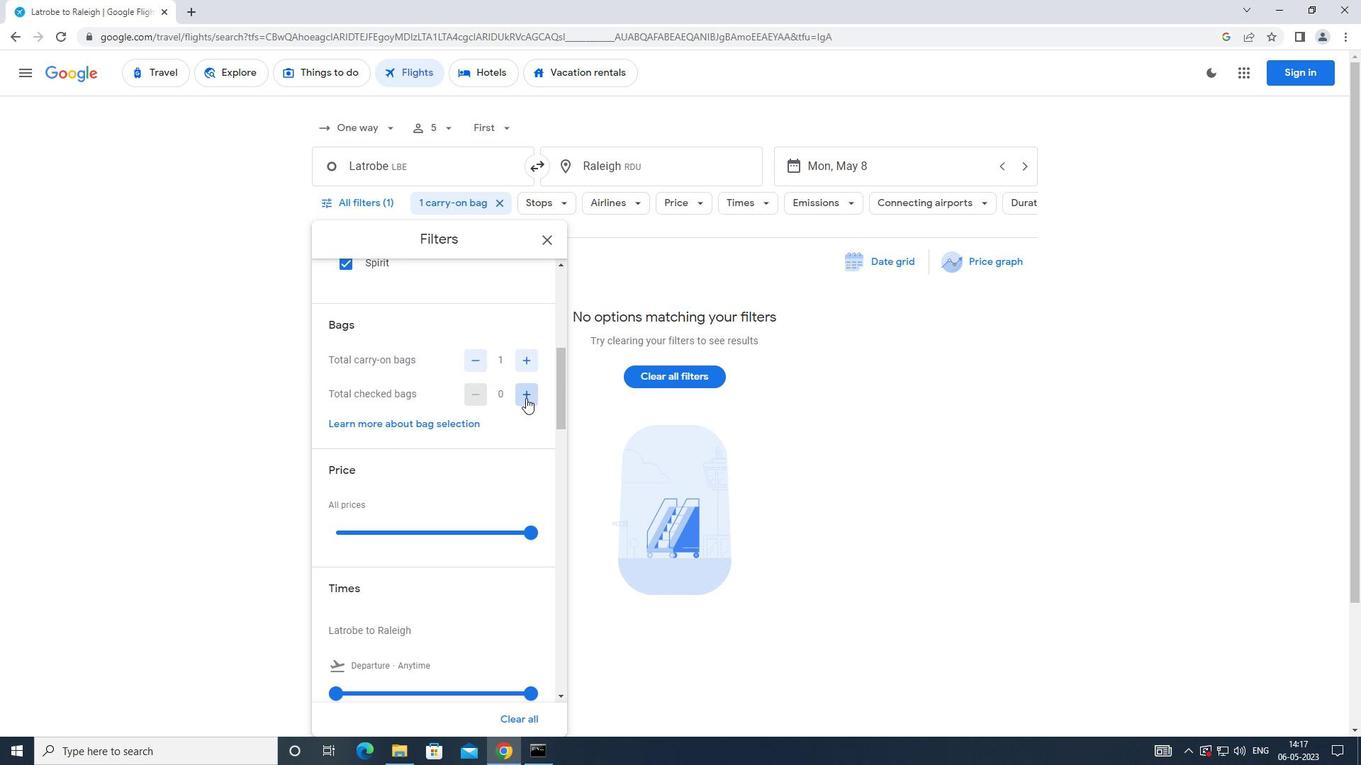 
Action: Mouse pressed left at (526, 398)
Screenshot: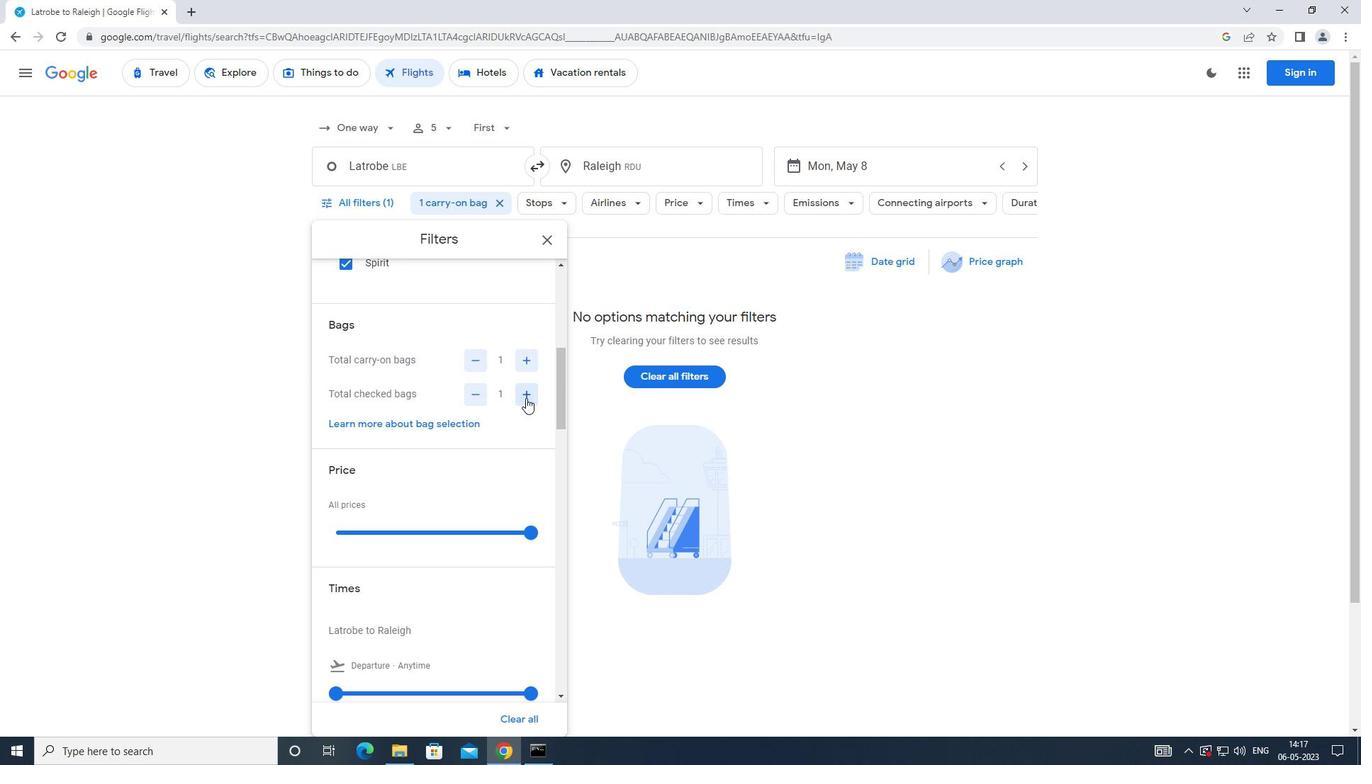 
Action: Mouse pressed left at (526, 398)
Screenshot: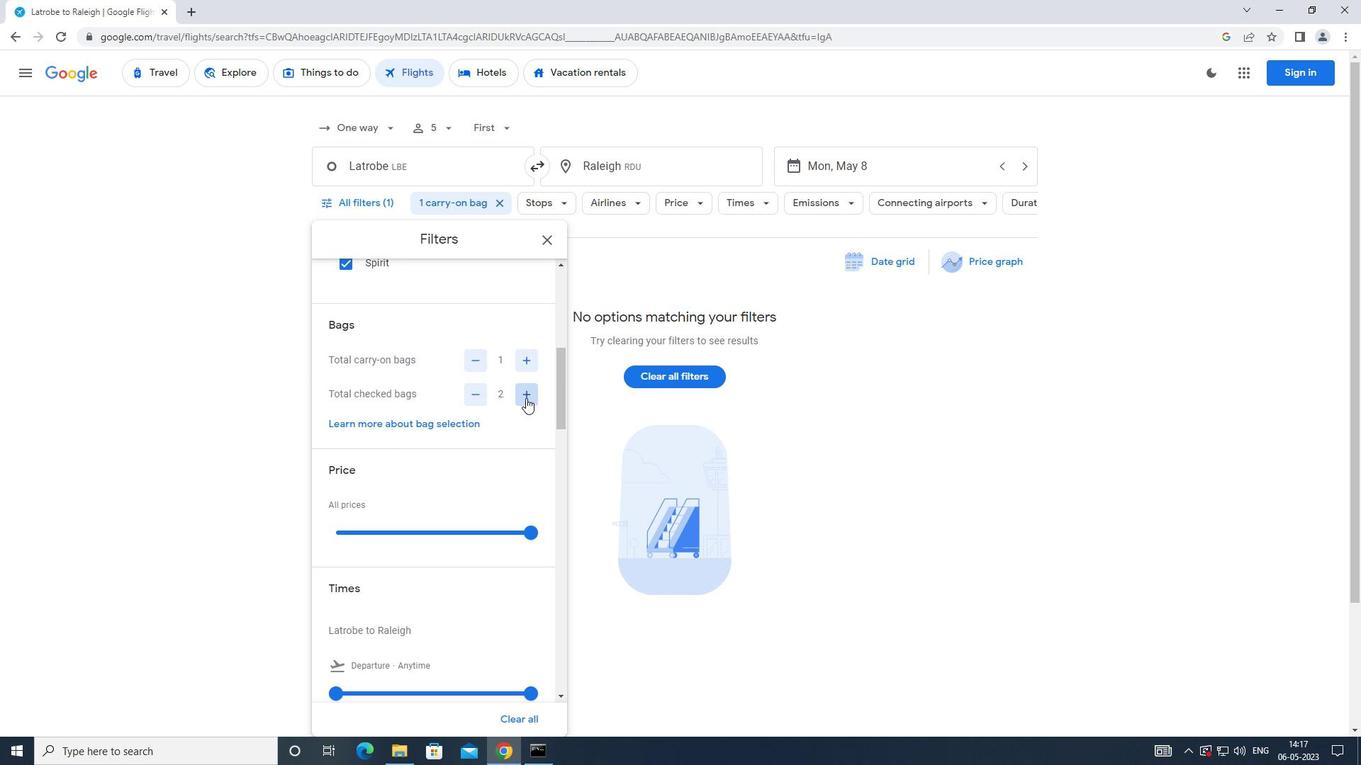 
Action: Mouse pressed left at (526, 398)
Screenshot: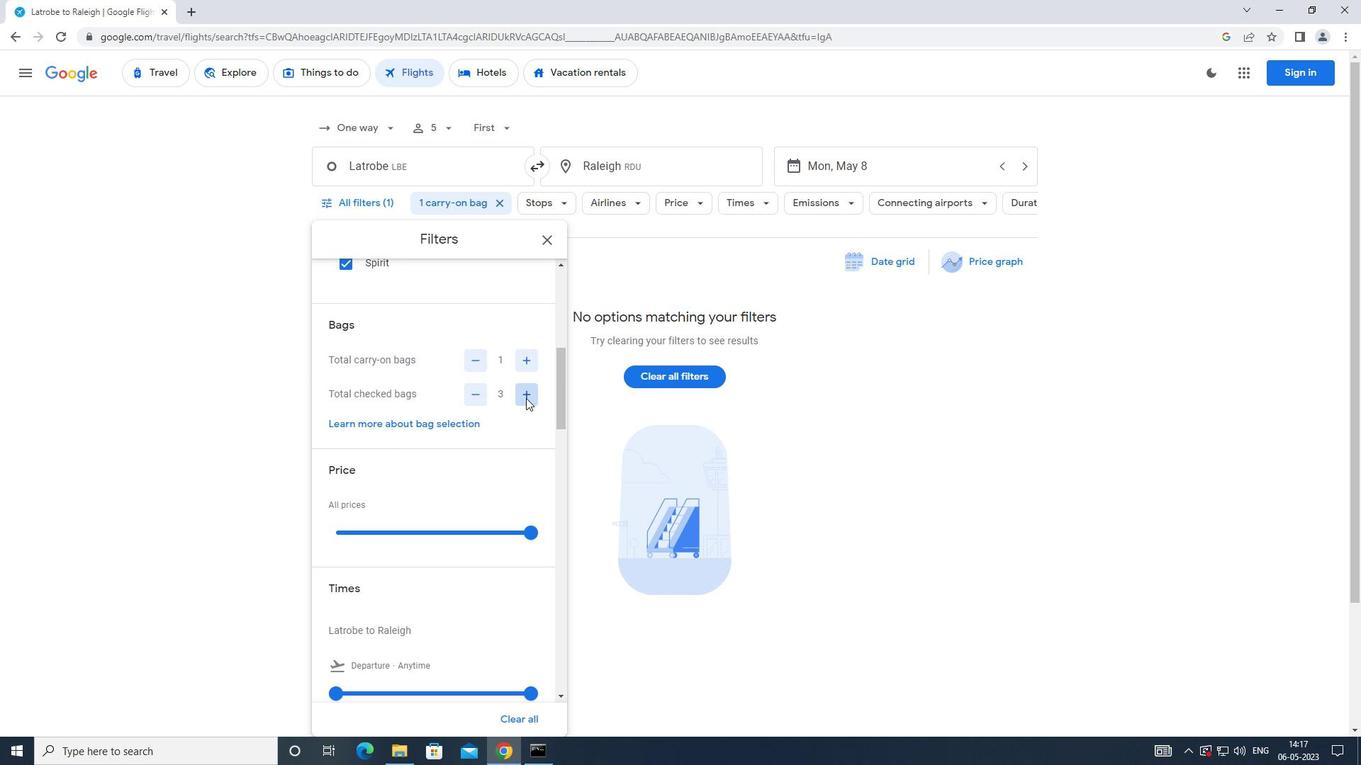 
Action: Mouse moved to (485, 439)
Screenshot: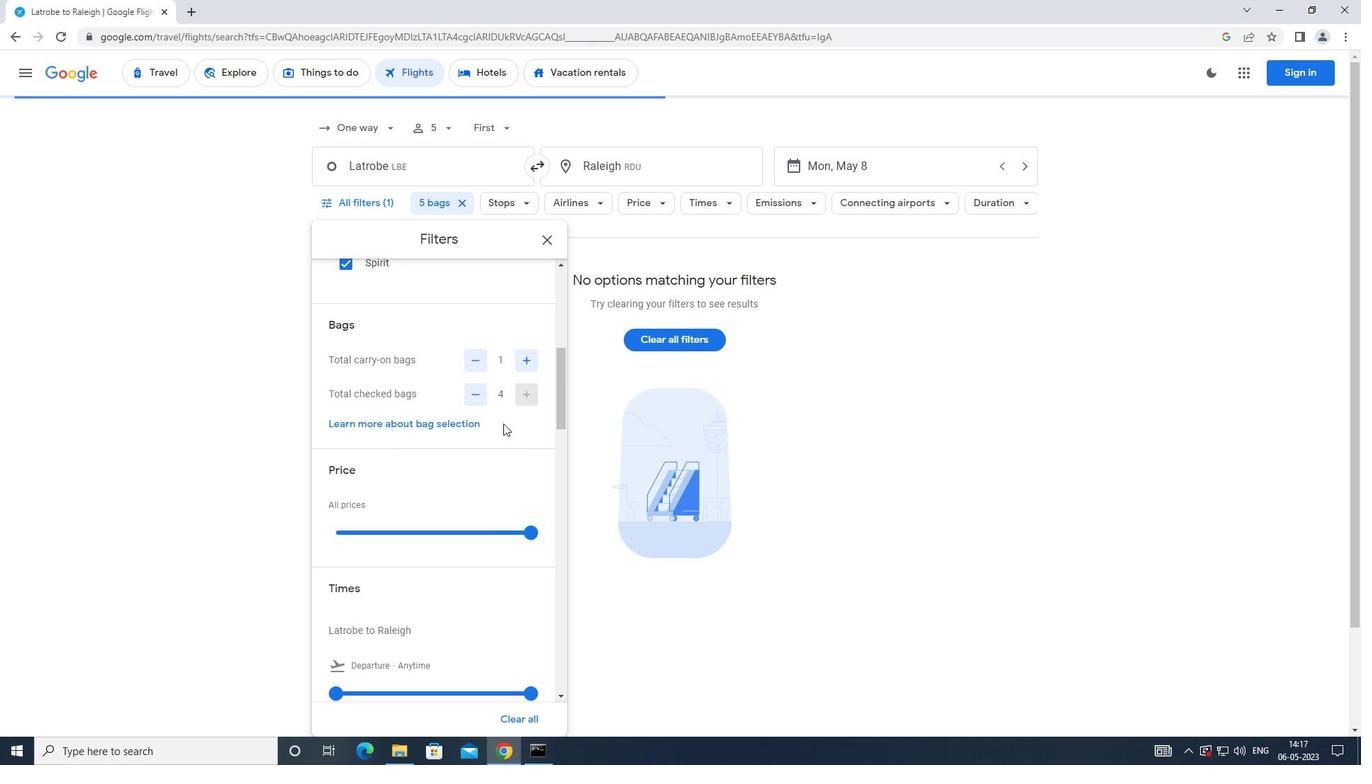 
Action: Mouse scrolled (485, 438) with delta (0, 0)
Screenshot: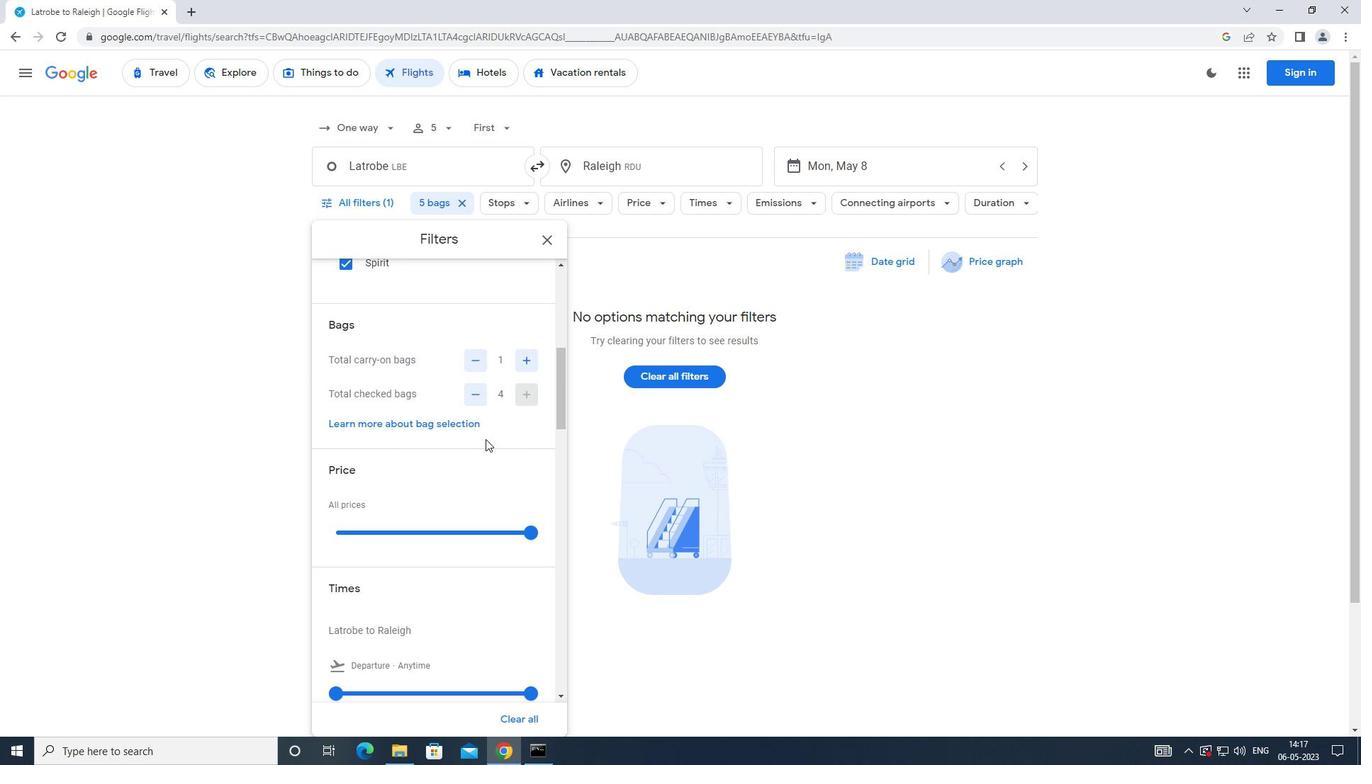 
Action: Mouse moved to (534, 462)
Screenshot: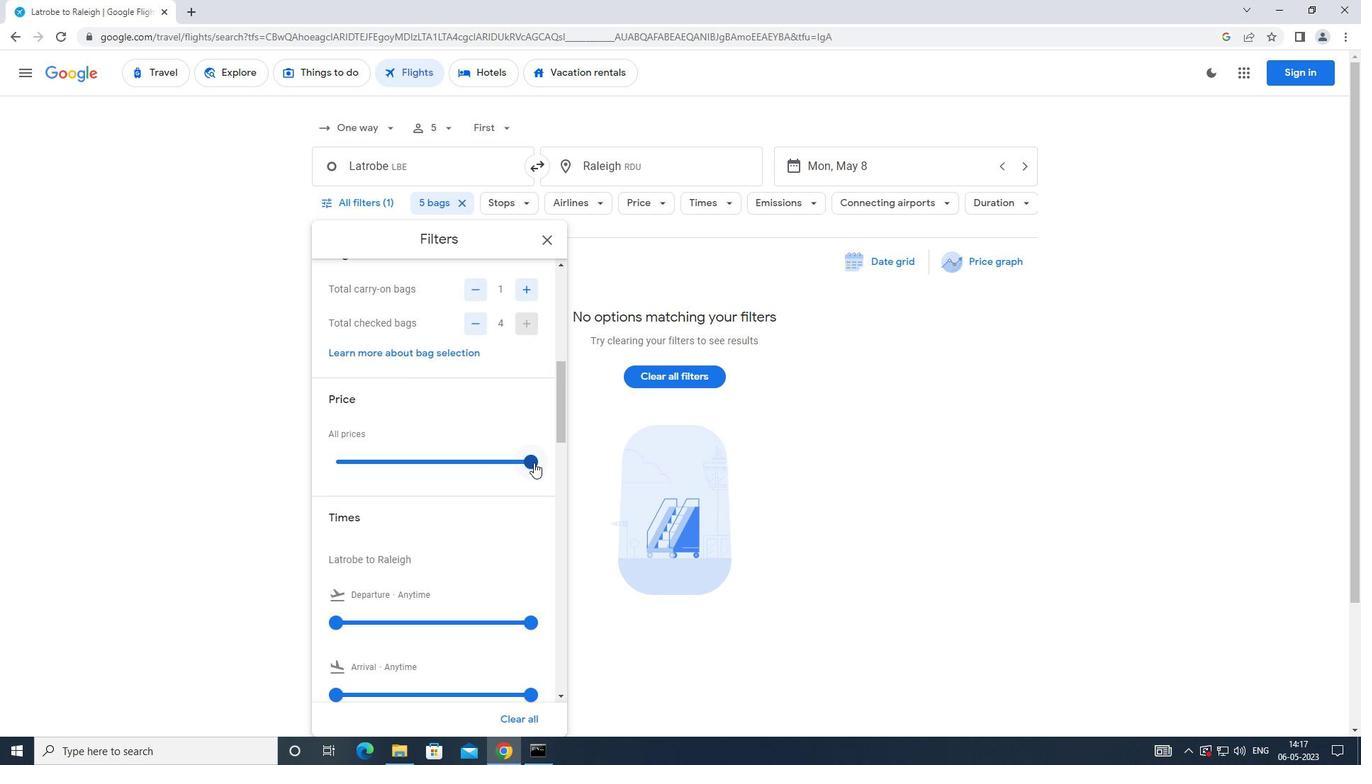 
Action: Mouse pressed left at (534, 462)
Screenshot: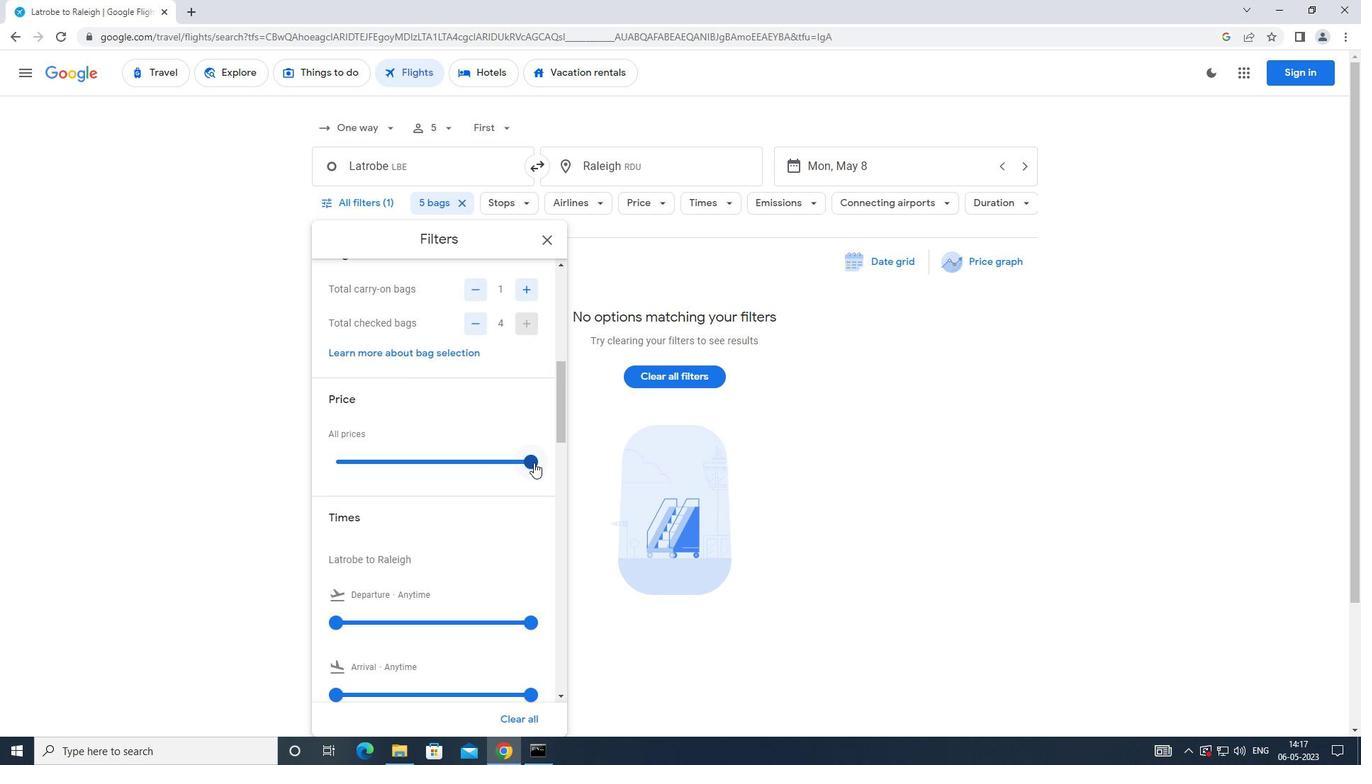 
Action: Mouse moved to (458, 443)
Screenshot: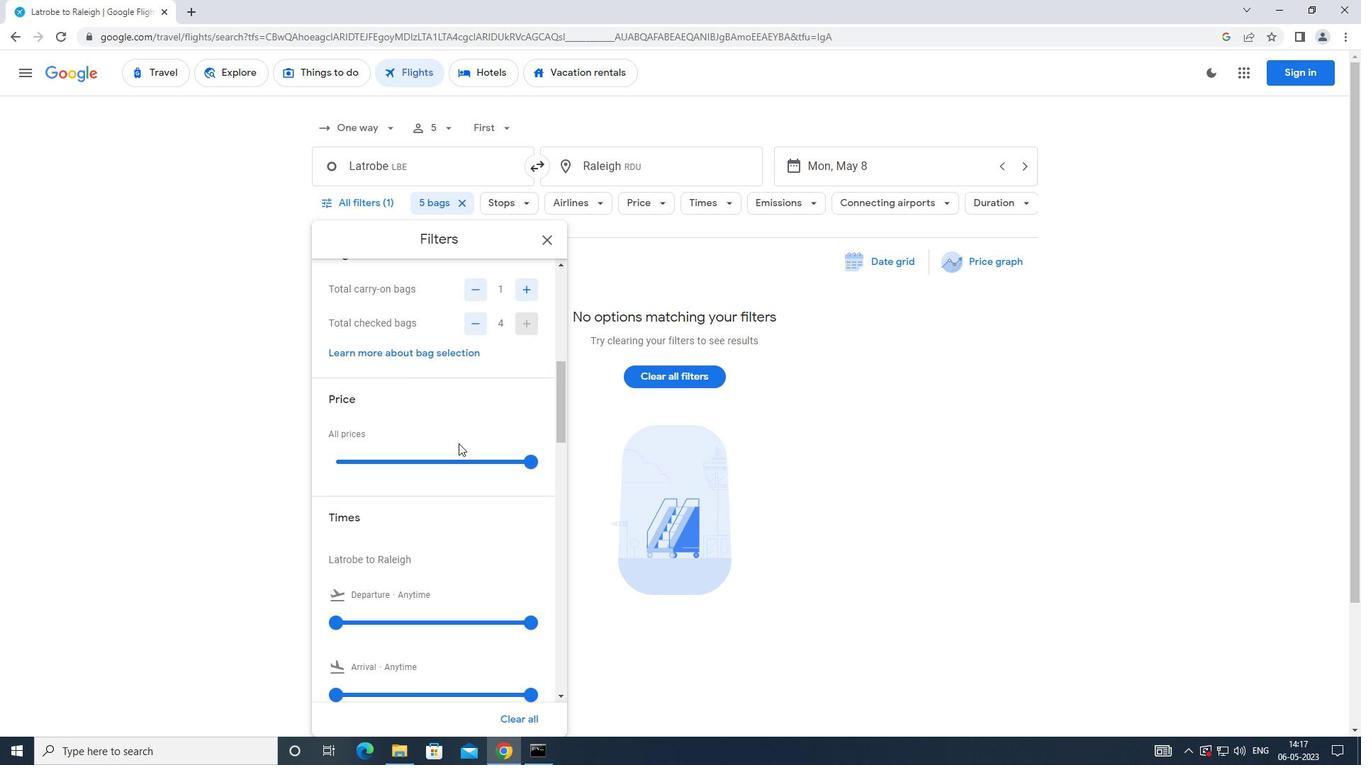 
Action: Mouse scrolled (458, 443) with delta (0, 0)
Screenshot: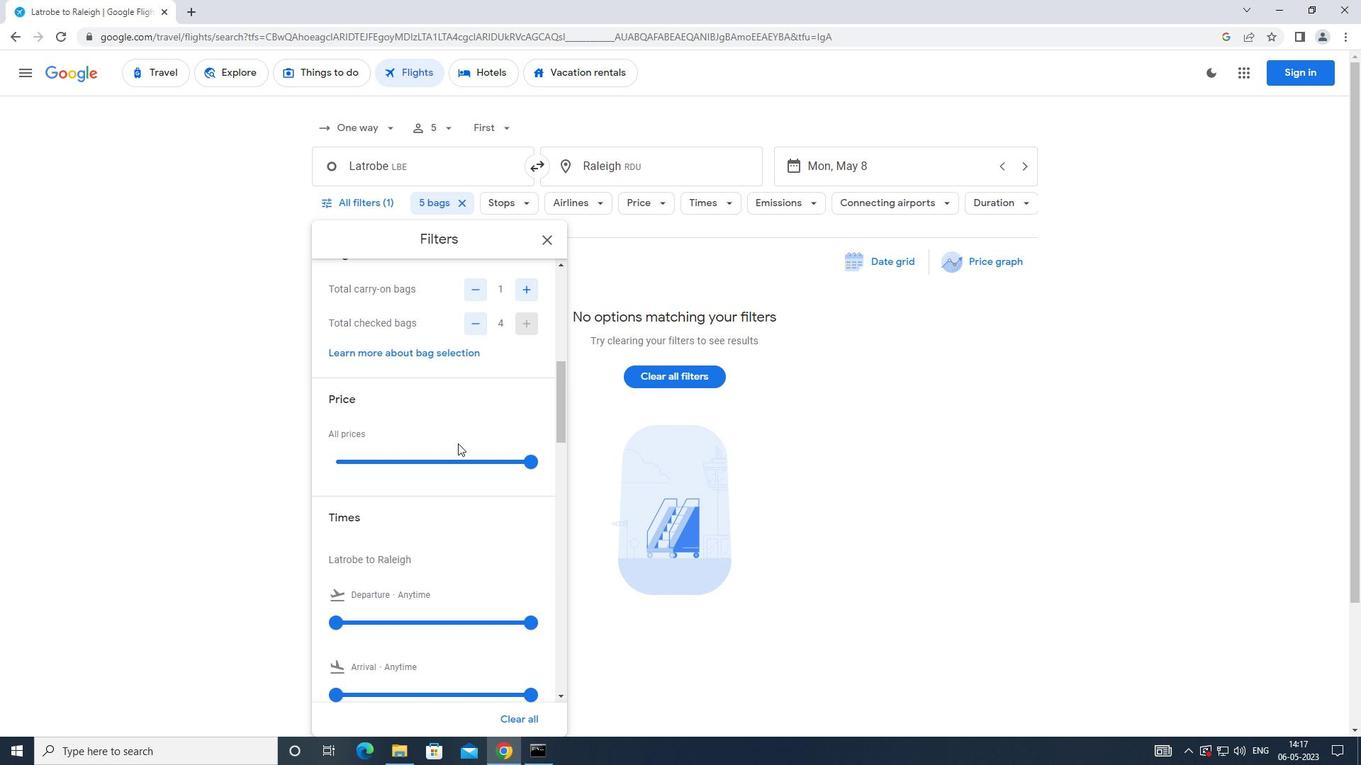 
Action: Mouse moved to (341, 551)
Screenshot: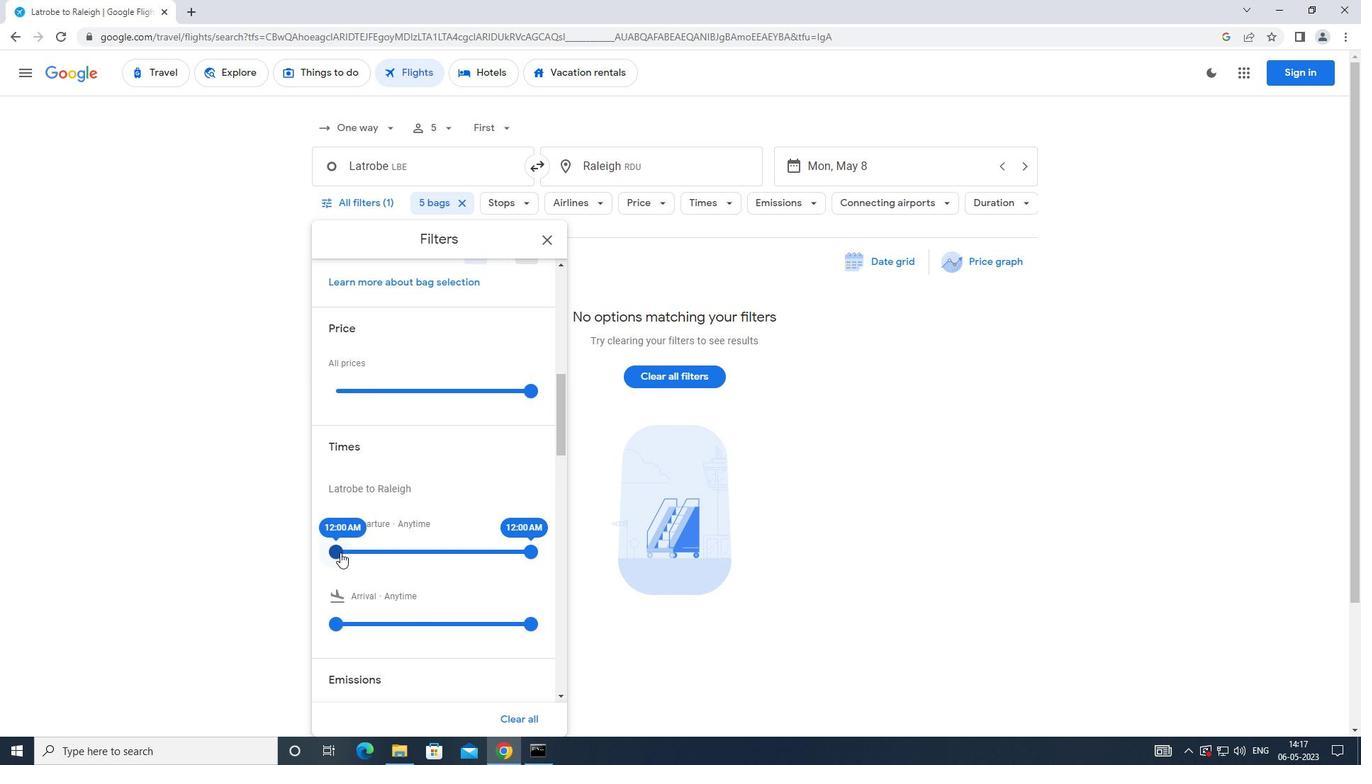 
Action: Mouse pressed left at (341, 551)
Screenshot: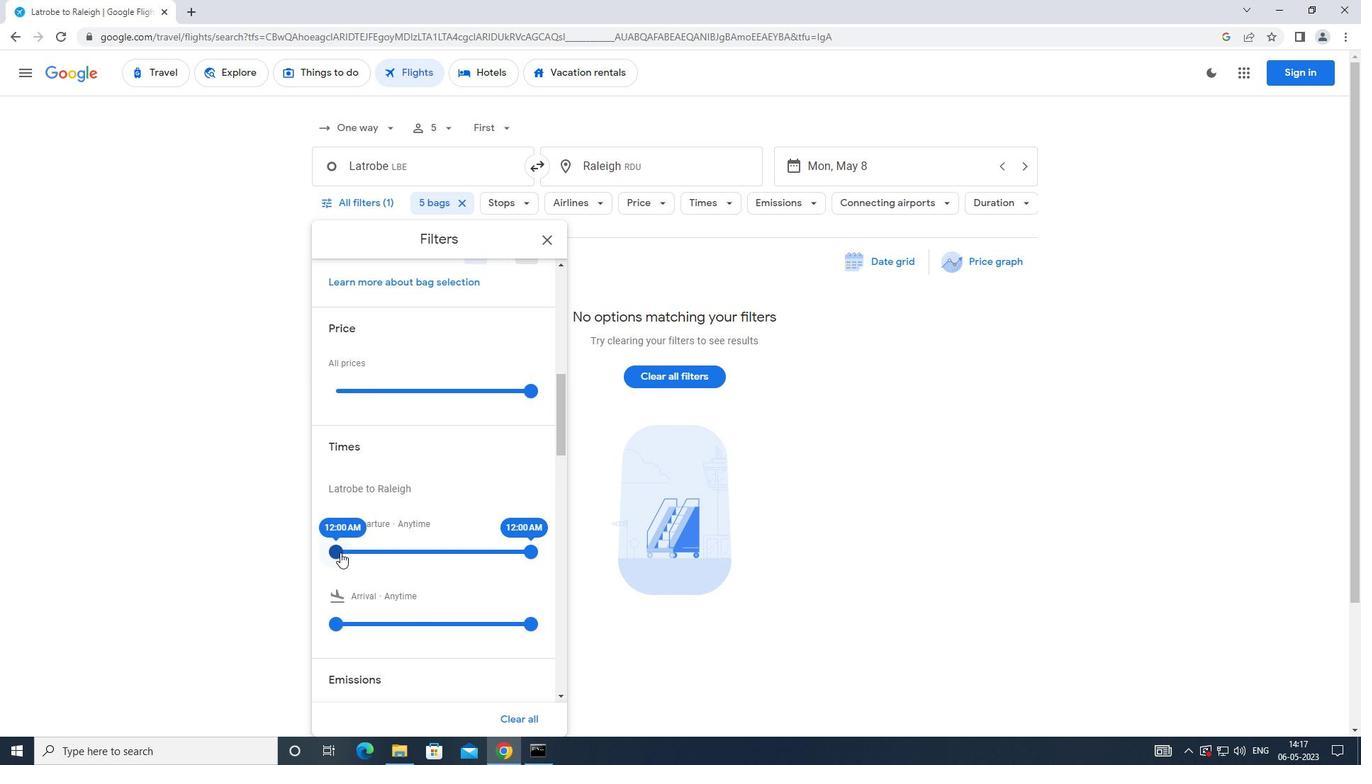 
Action: Mouse moved to (531, 549)
Screenshot: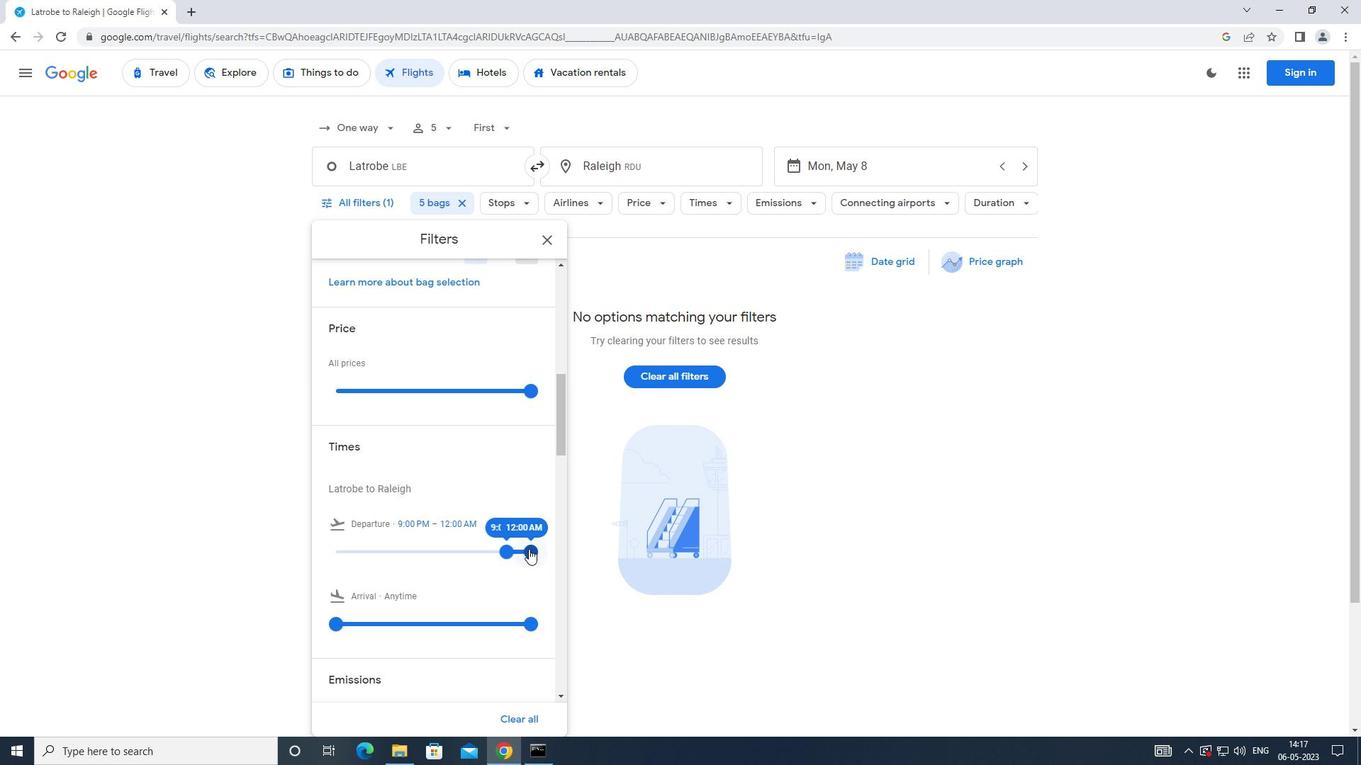 
Action: Mouse pressed left at (531, 549)
Screenshot: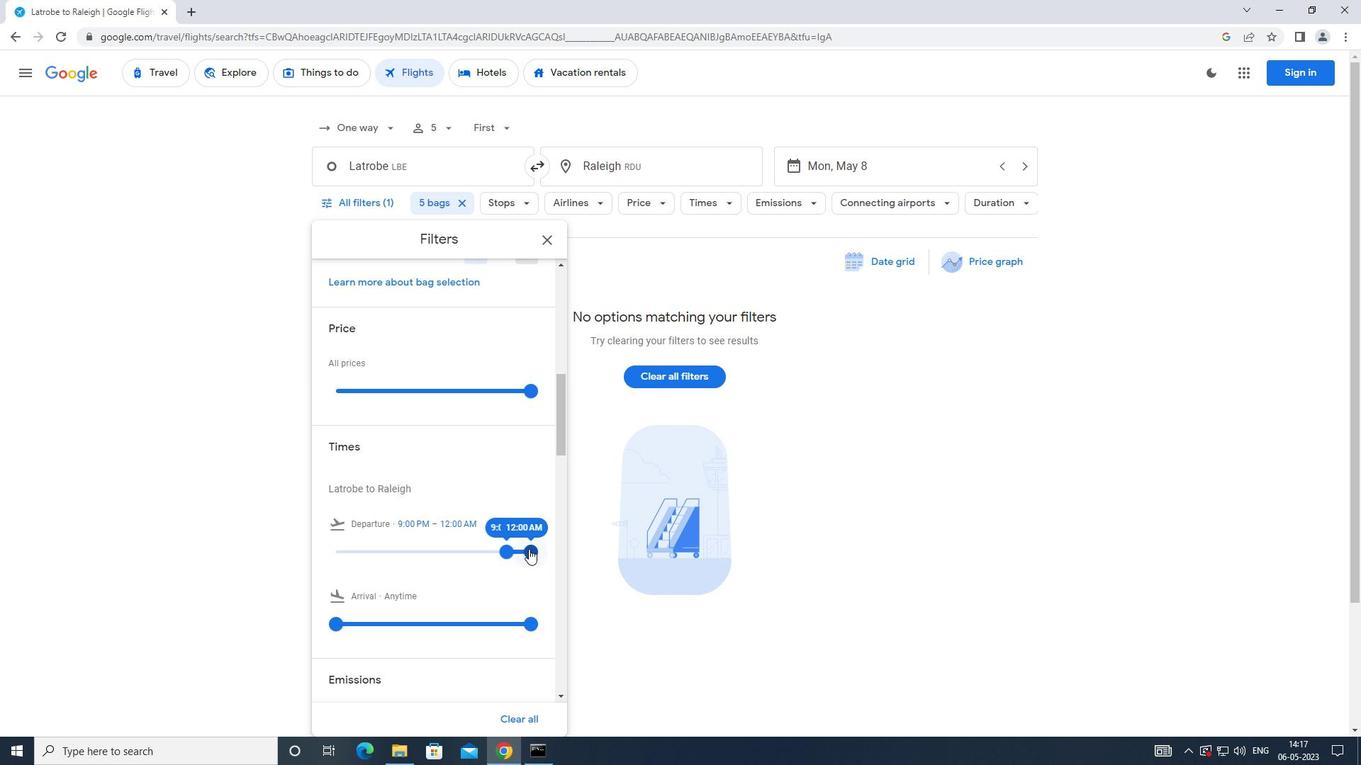
Action: Mouse moved to (451, 554)
Screenshot: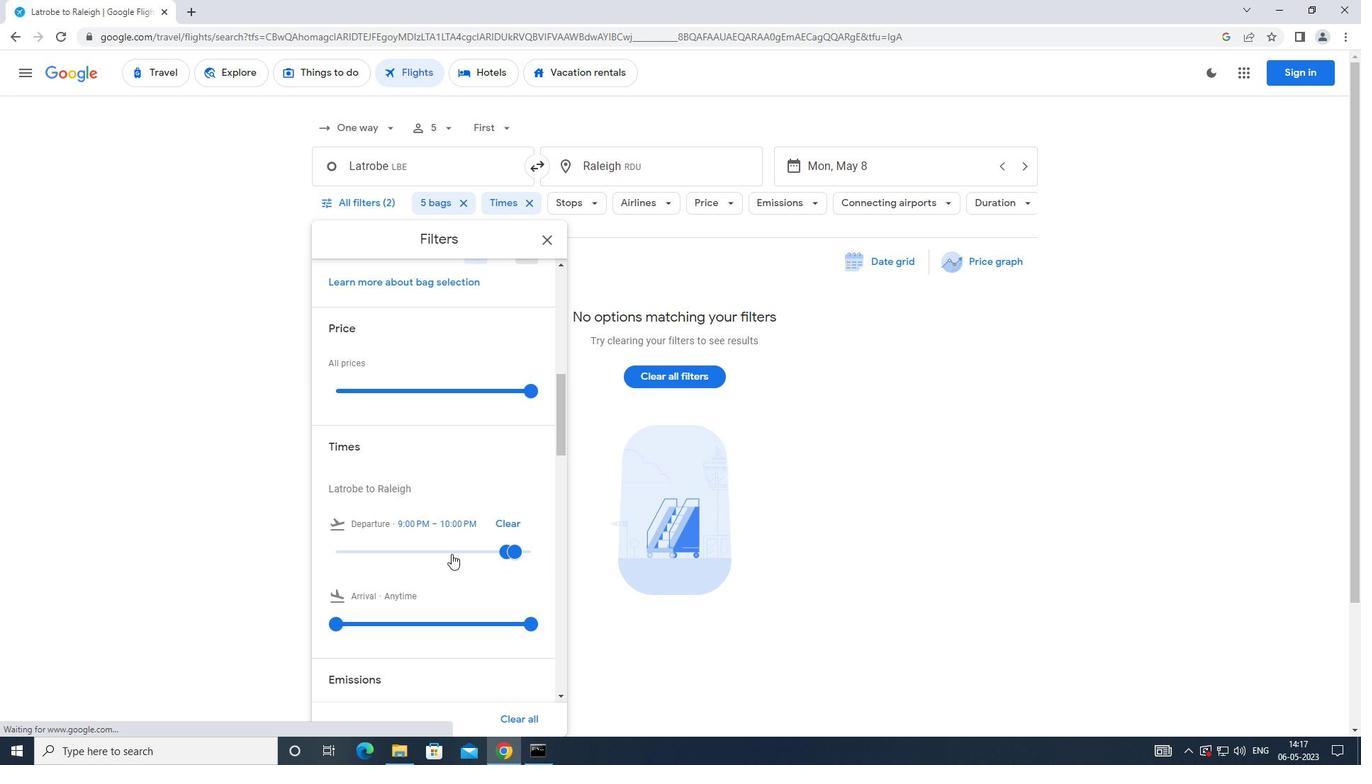 
Action: Key pressed <Key.f8>
Screenshot: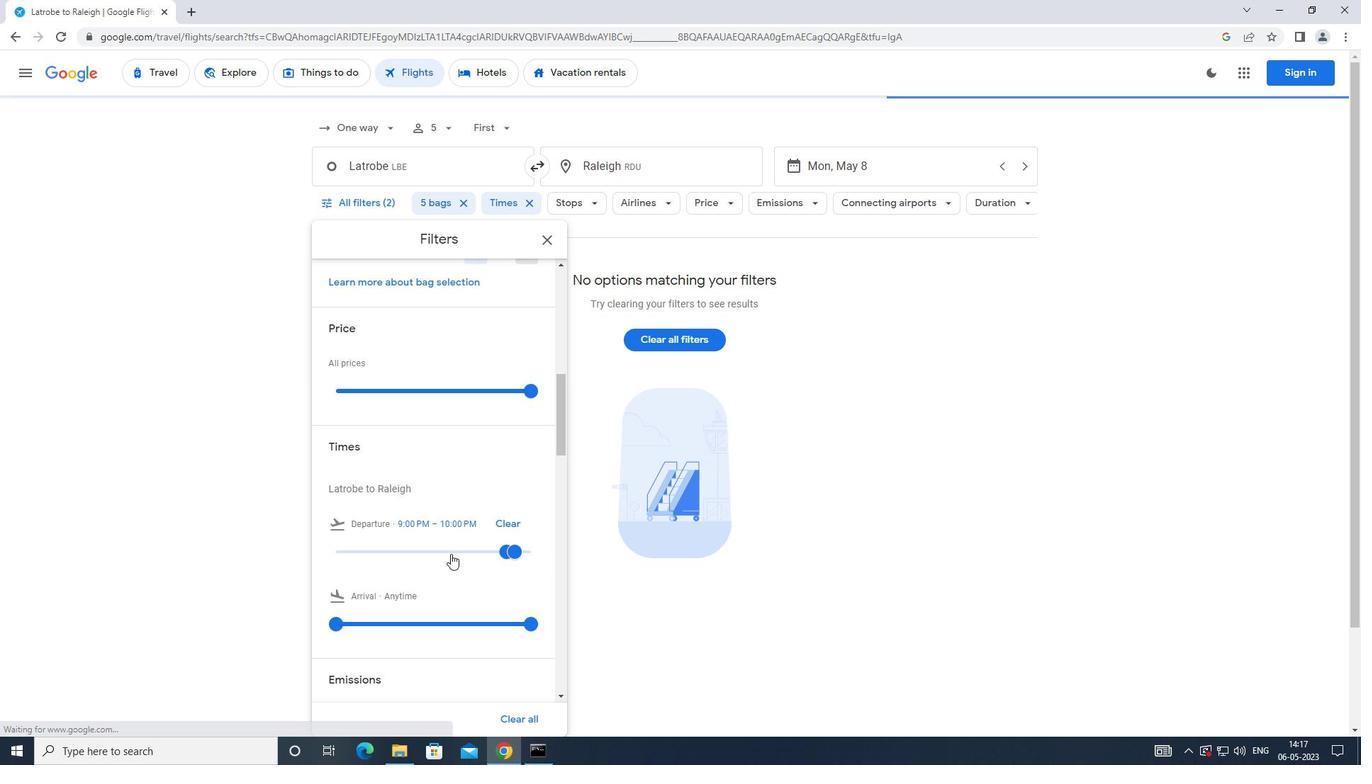 
